 Task: Find connections with filter location Rutherglen with filter topic #Lessonswith filter profile language English with filter current company EDAG Group with filter school Vikram University with filter industry Performing Arts with filter service category Market Strategy with filter keywords title Accountant
Action: Mouse moved to (650, 91)
Screenshot: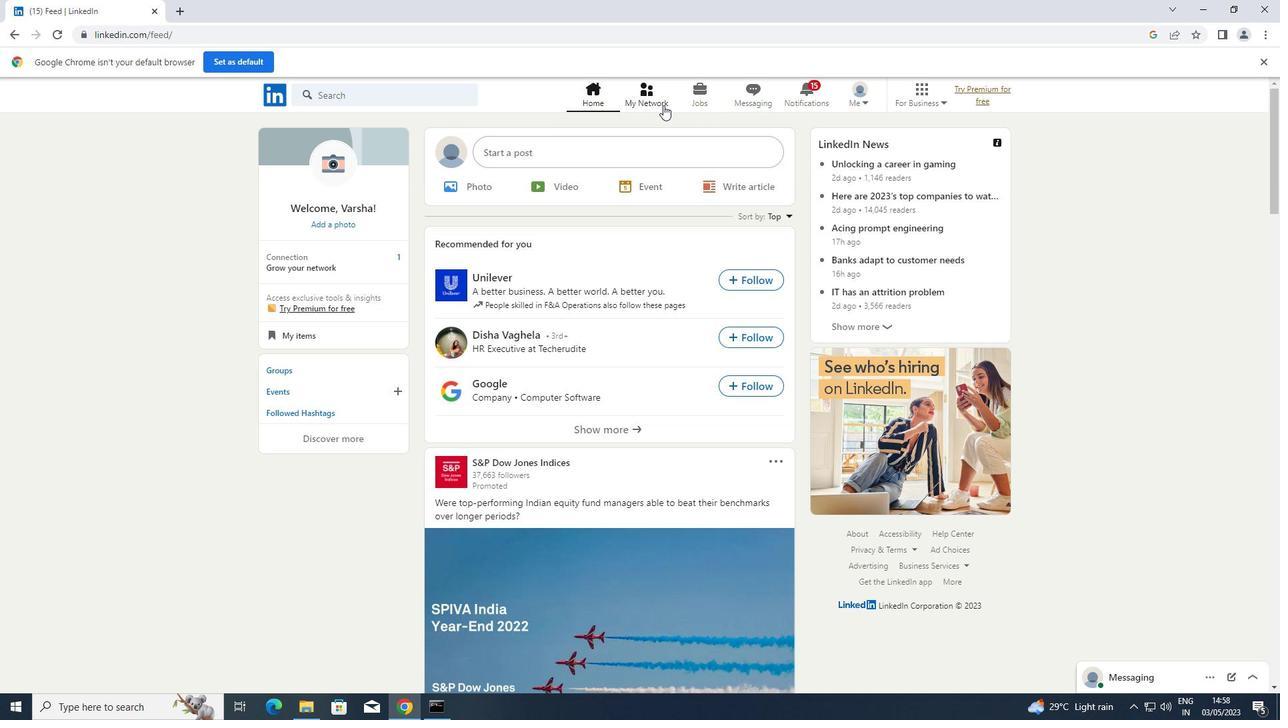 
Action: Mouse pressed left at (650, 91)
Screenshot: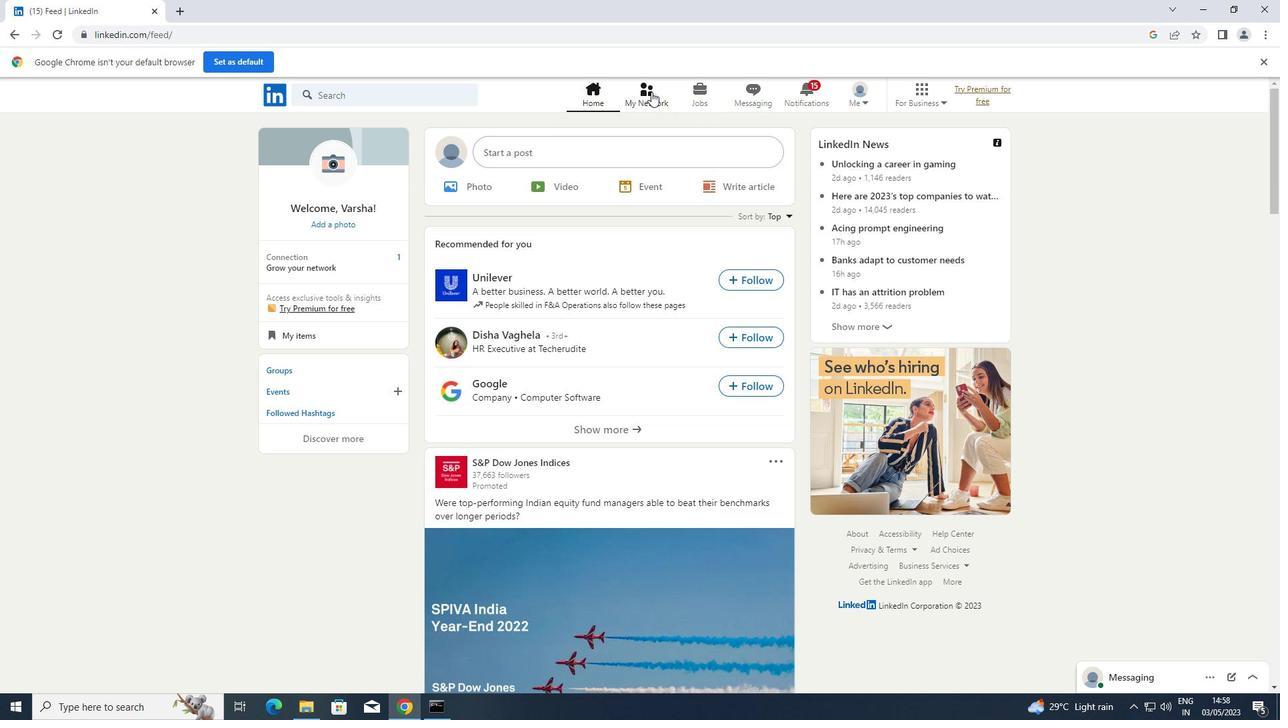 
Action: Mouse moved to (360, 166)
Screenshot: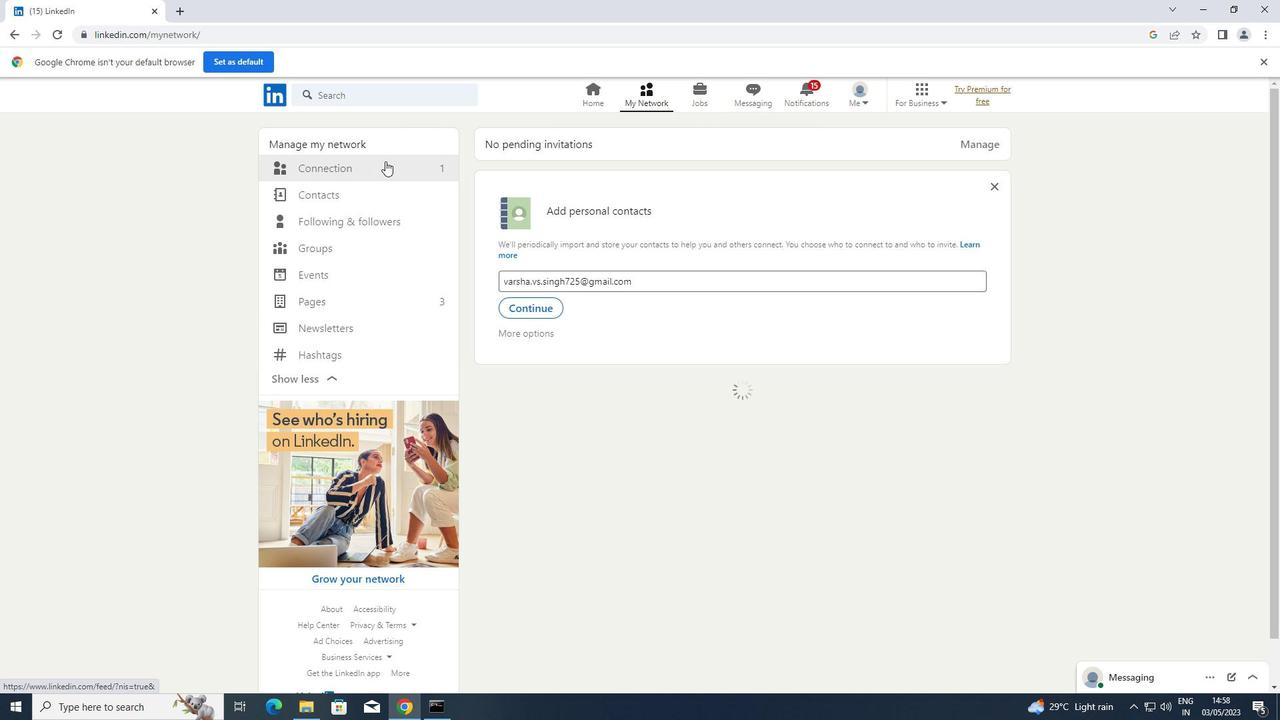 
Action: Mouse pressed left at (360, 166)
Screenshot: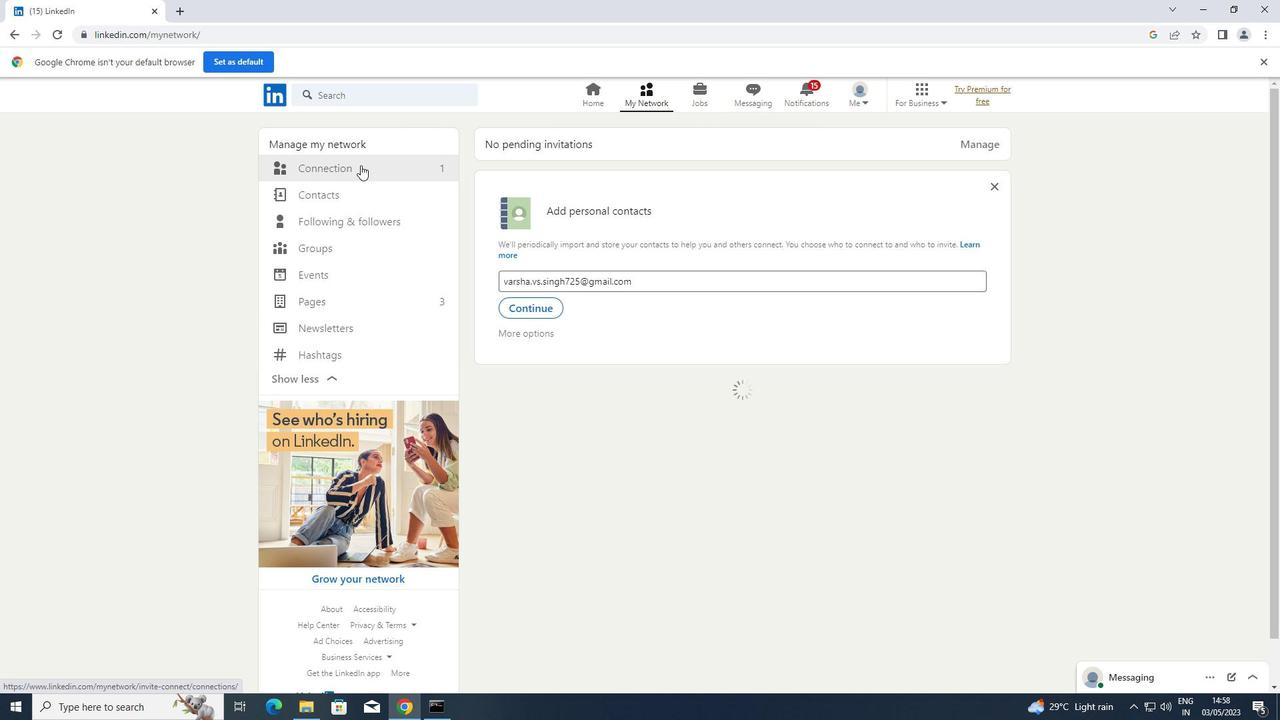 
Action: Mouse moved to (760, 167)
Screenshot: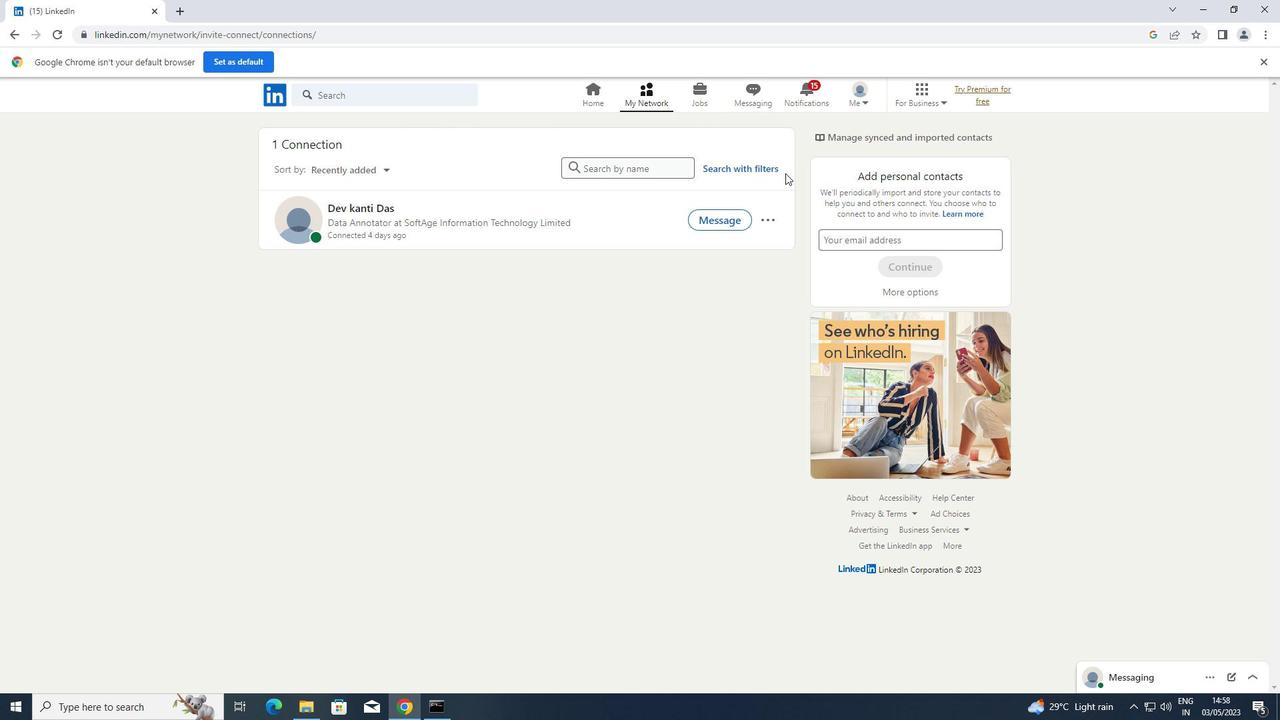 
Action: Mouse pressed left at (760, 167)
Screenshot: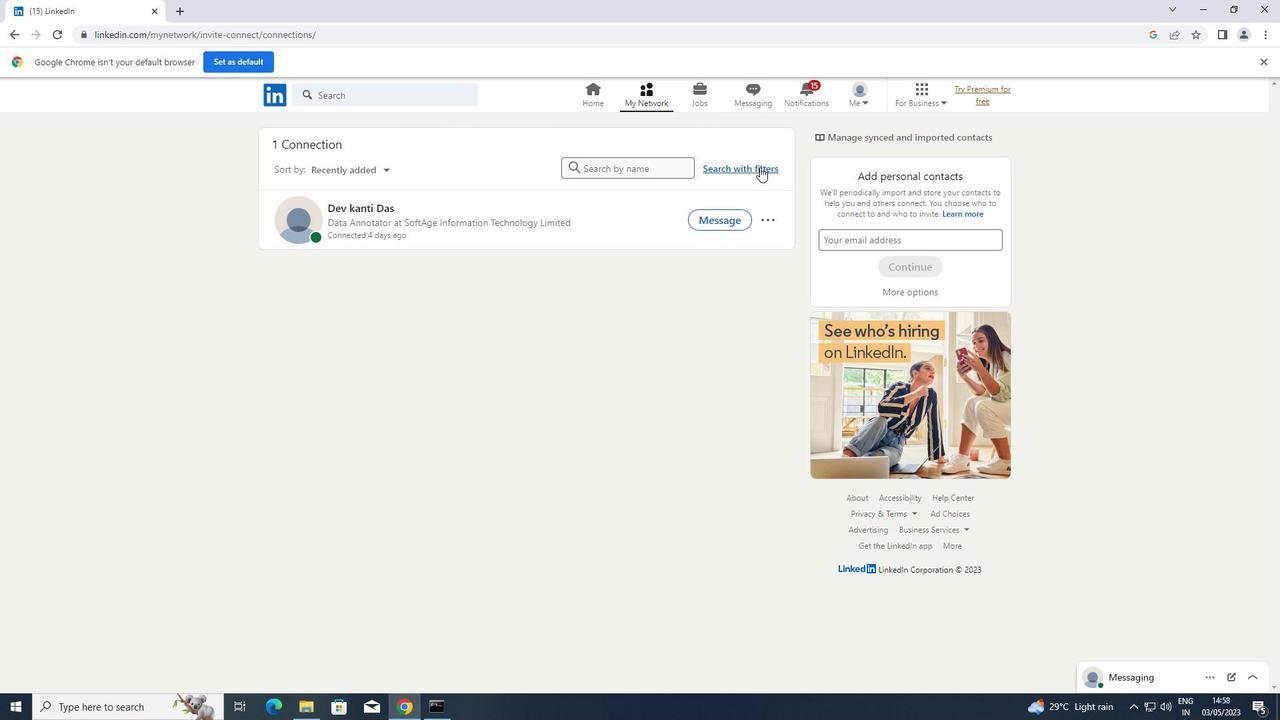 
Action: Mouse moved to (691, 130)
Screenshot: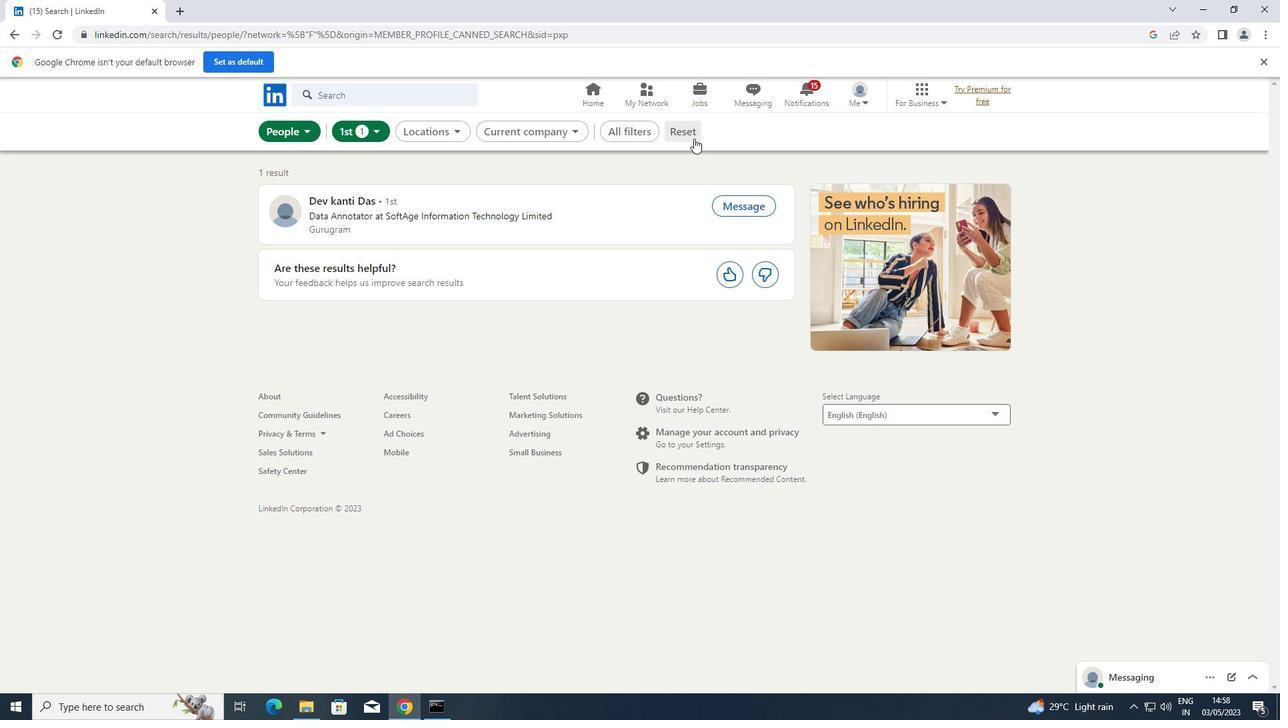
Action: Mouse pressed left at (691, 130)
Screenshot: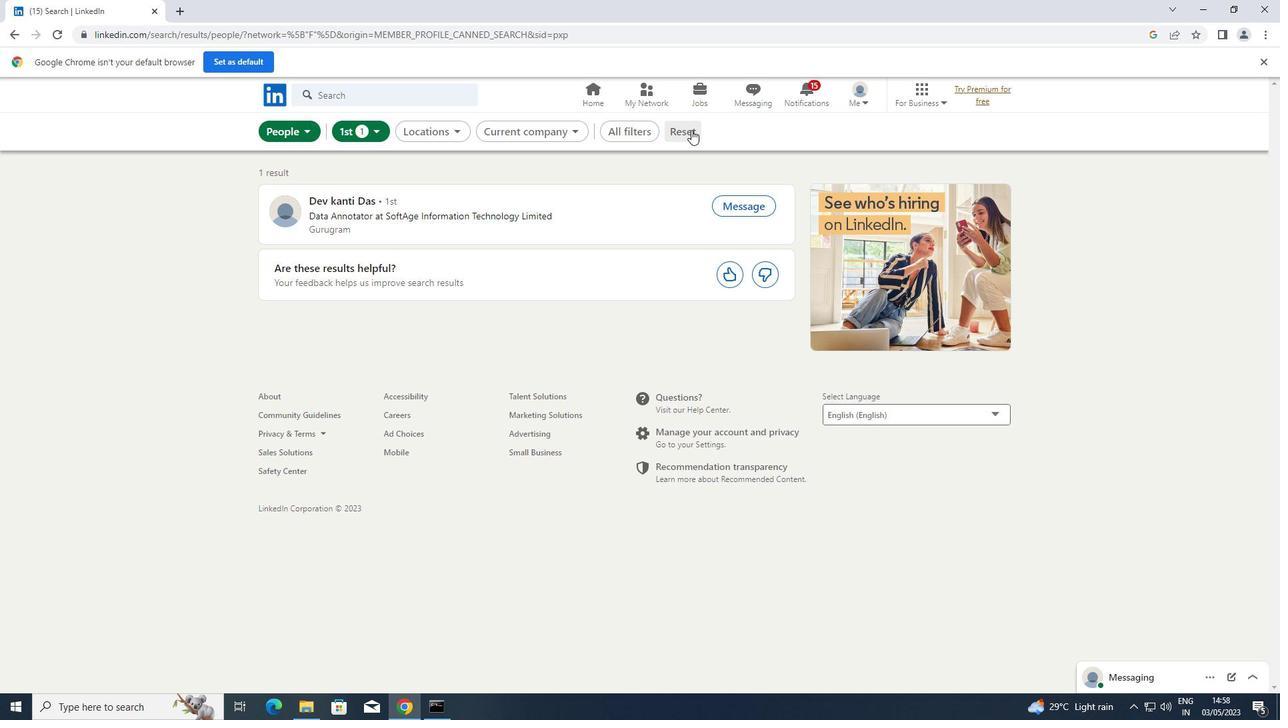 
Action: Mouse moved to (666, 133)
Screenshot: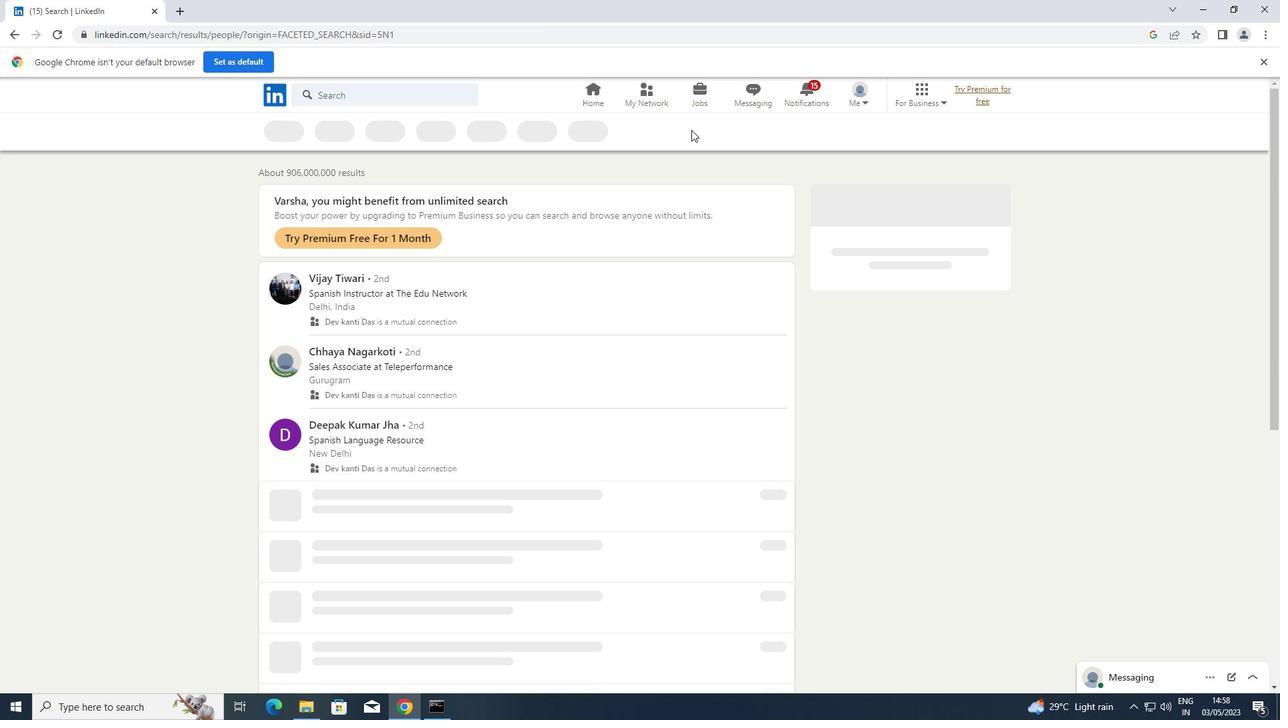 
Action: Mouse pressed left at (666, 133)
Screenshot: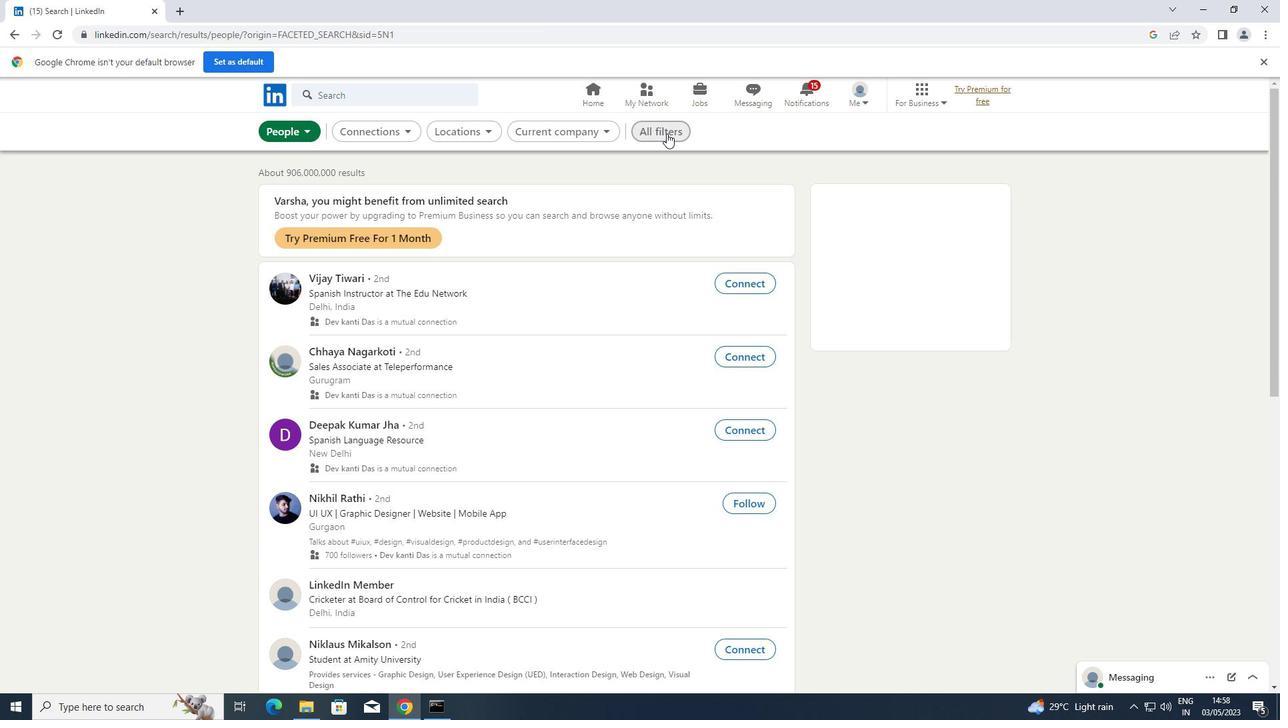 
Action: Mouse moved to (1049, 351)
Screenshot: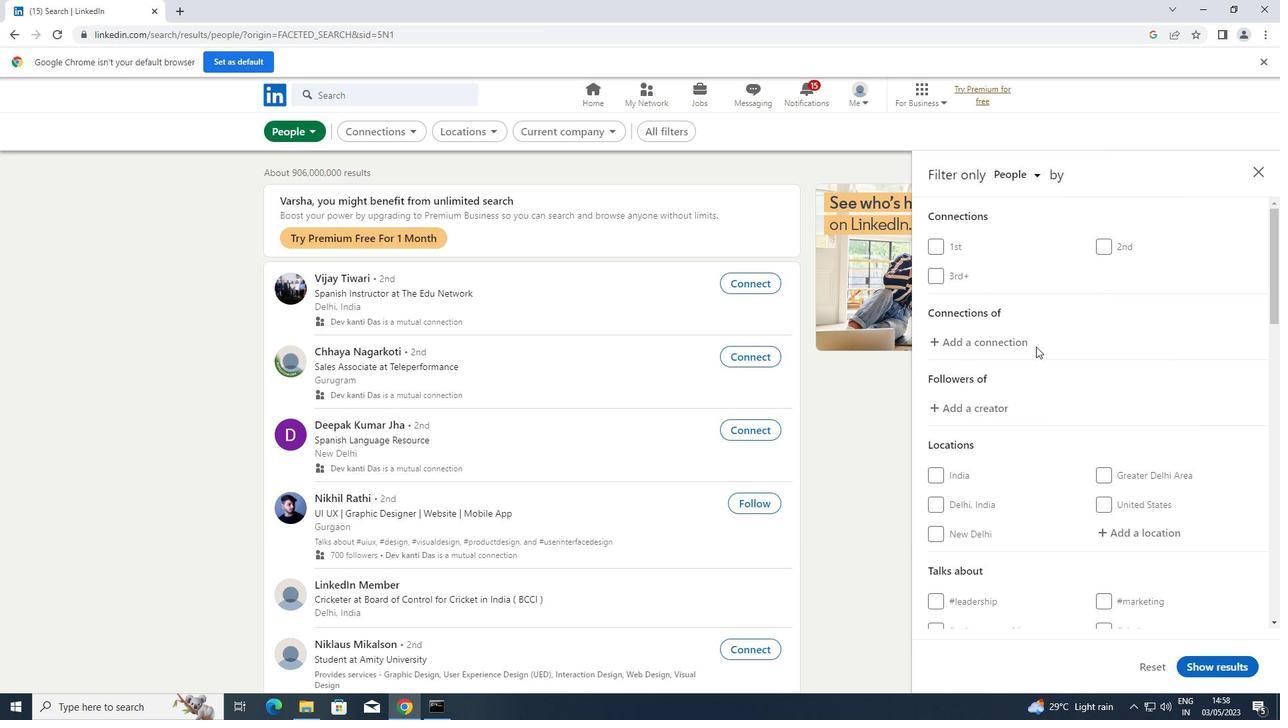 
Action: Mouse scrolled (1049, 350) with delta (0, 0)
Screenshot: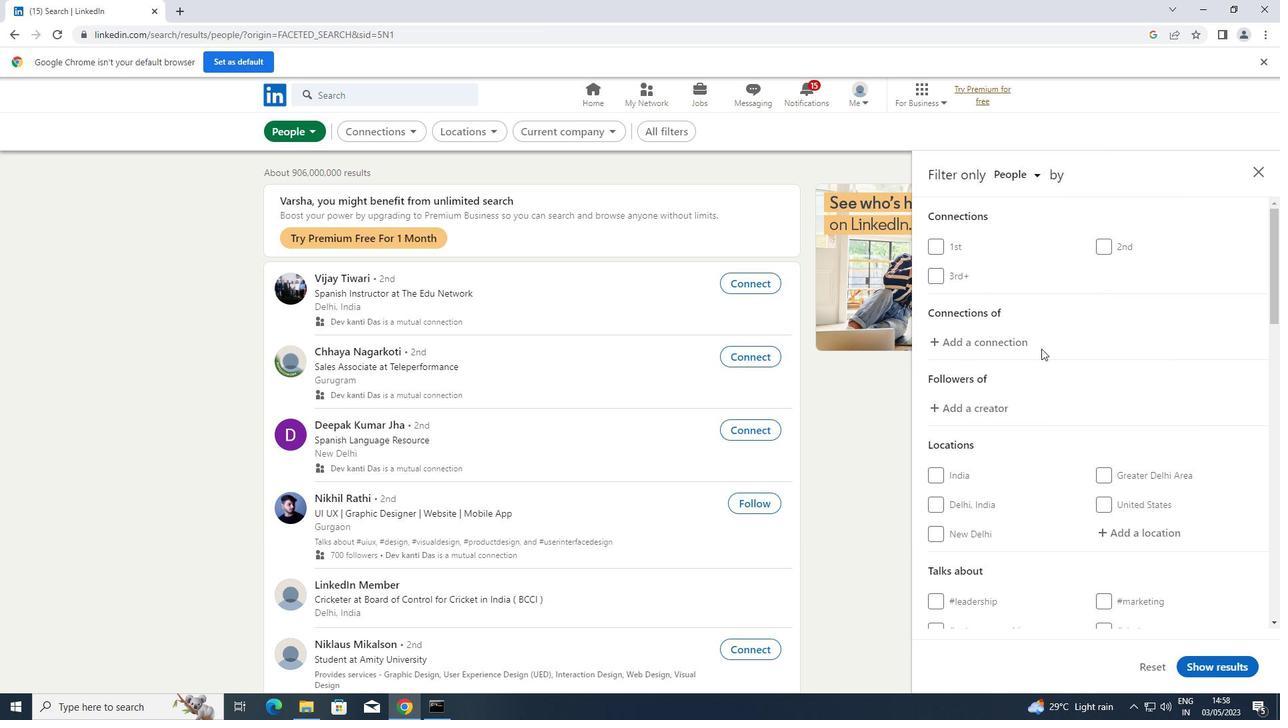 
Action: Mouse scrolled (1049, 350) with delta (0, 0)
Screenshot: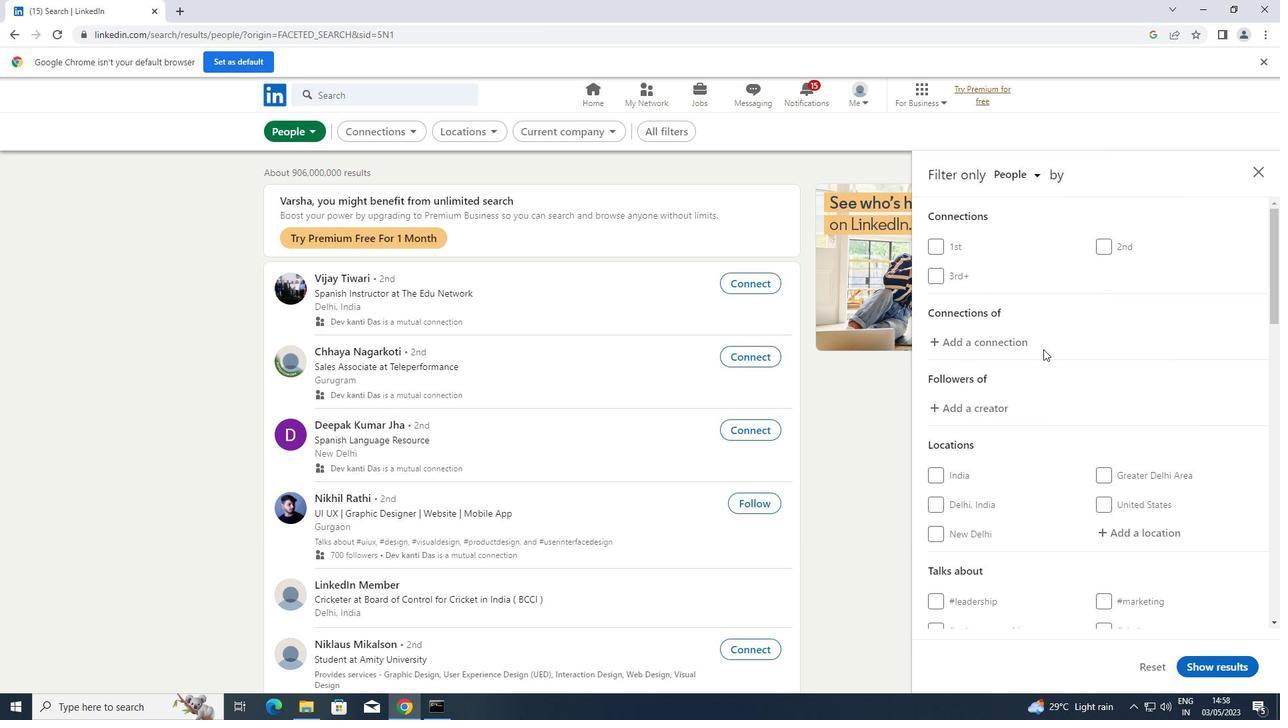 
Action: Mouse moved to (1115, 393)
Screenshot: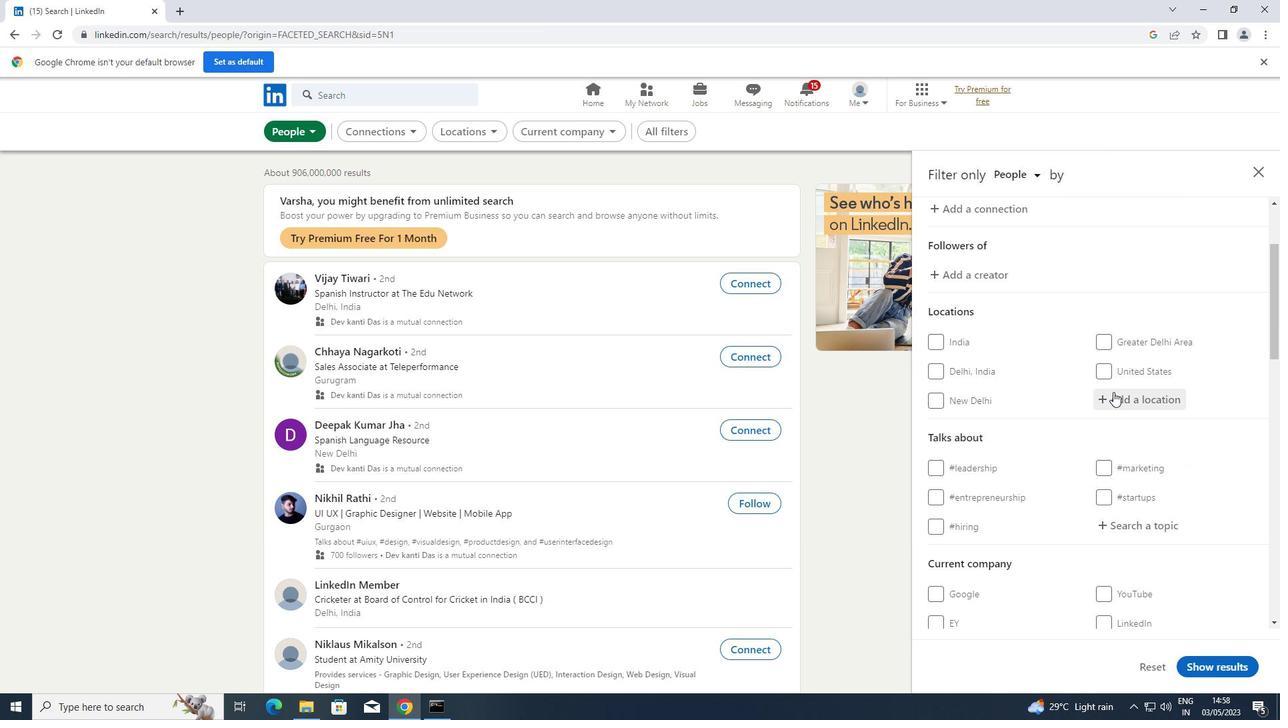 
Action: Mouse pressed left at (1115, 393)
Screenshot: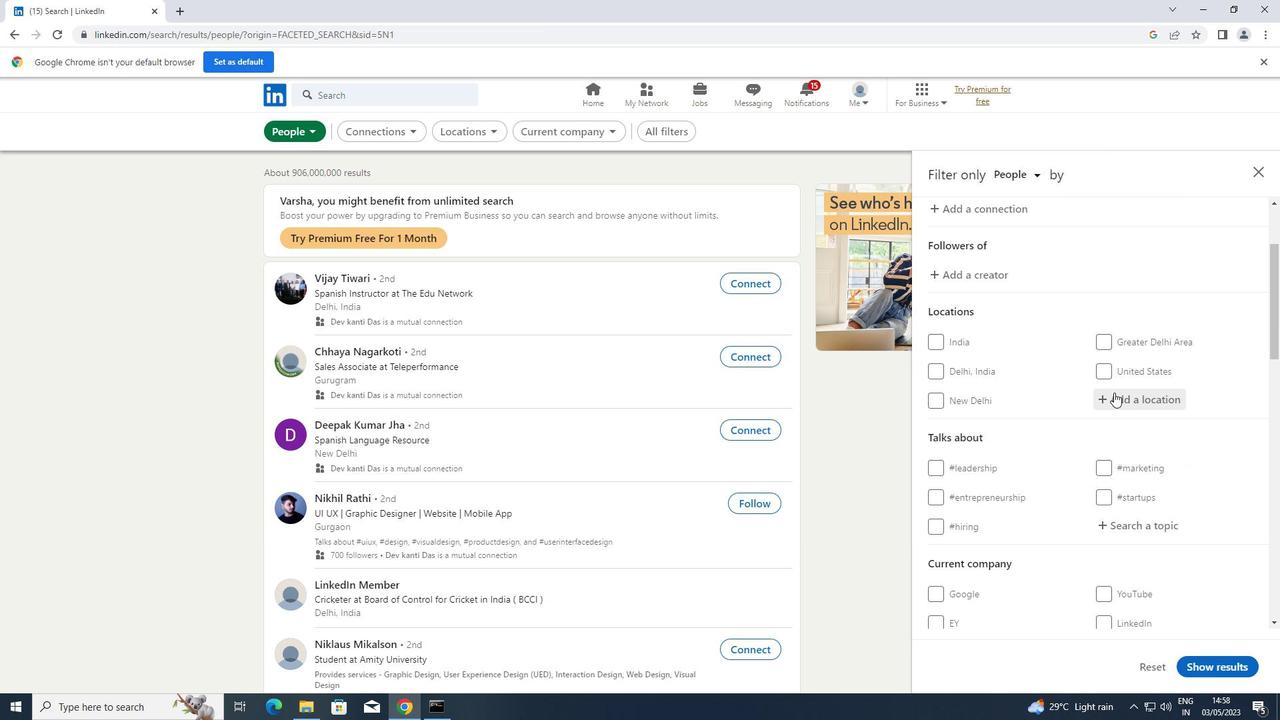 
Action: Key pressed <Key.shift>RUTHERGLEN
Screenshot: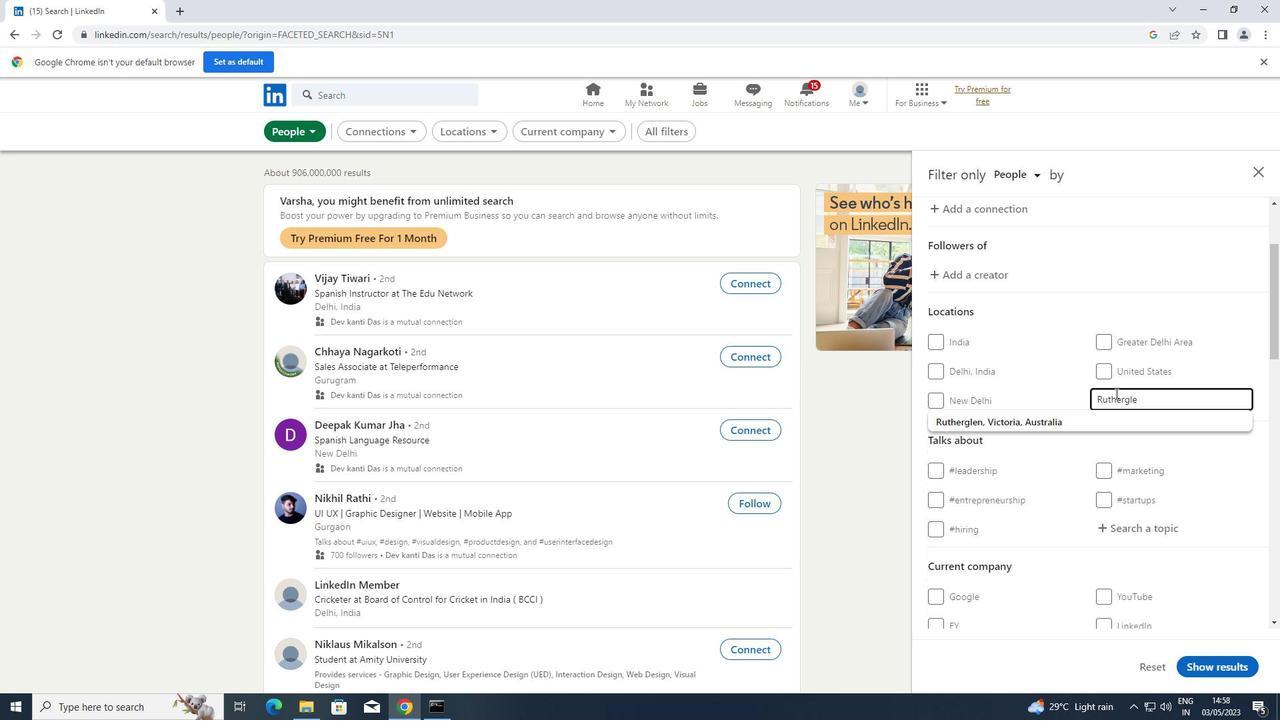 
Action: Mouse moved to (1127, 522)
Screenshot: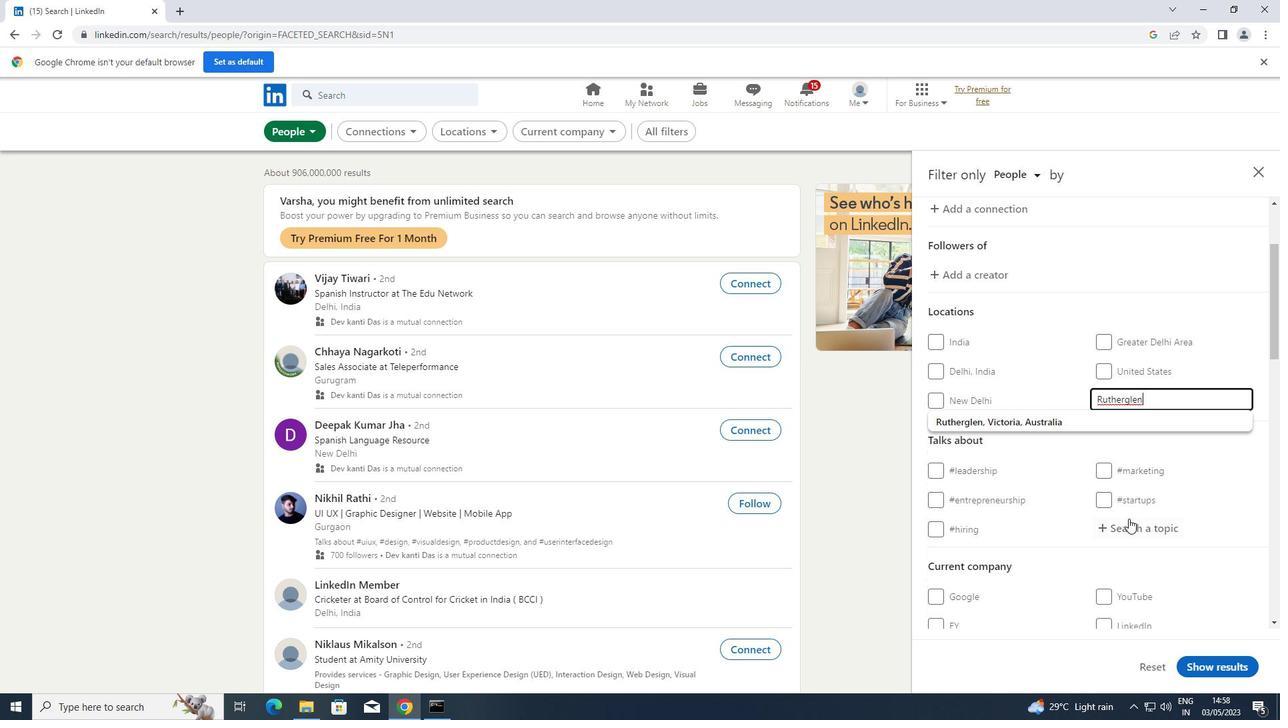 
Action: Mouse pressed left at (1127, 522)
Screenshot: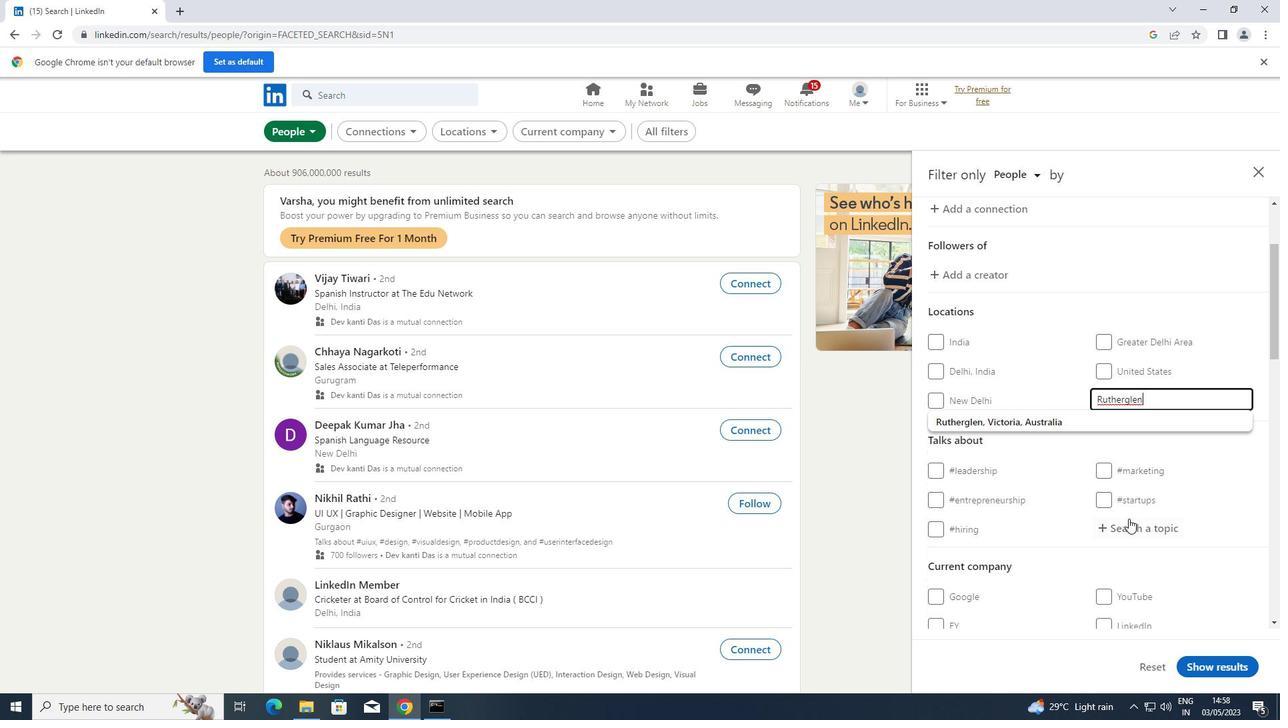
Action: Key pressed <Key.shift>LESSONS
Screenshot: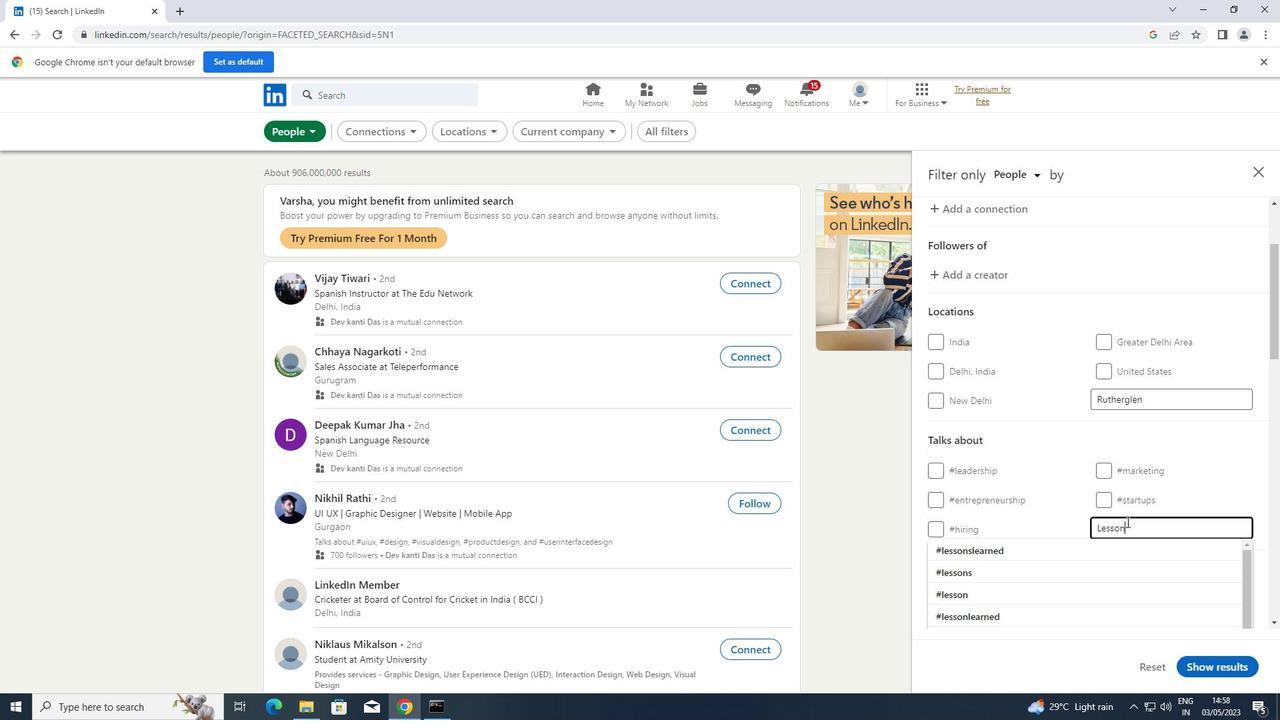 
Action: Mouse moved to (1040, 566)
Screenshot: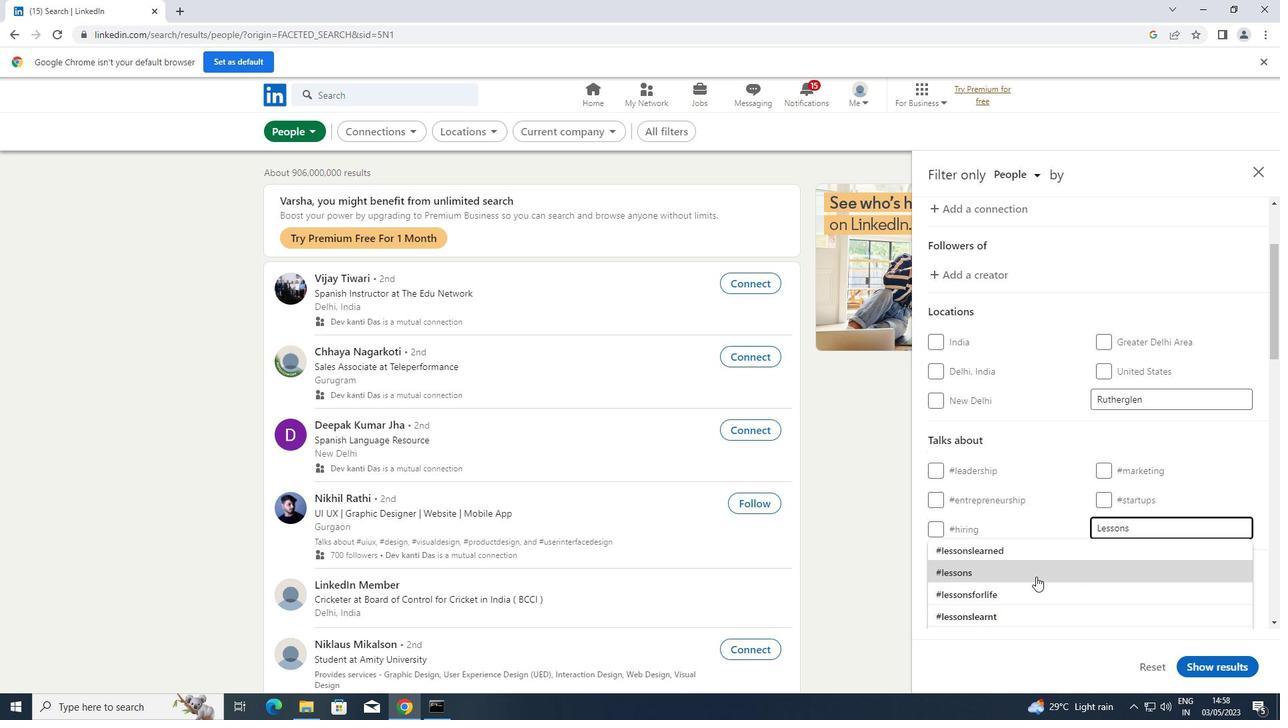 
Action: Mouse pressed left at (1040, 566)
Screenshot: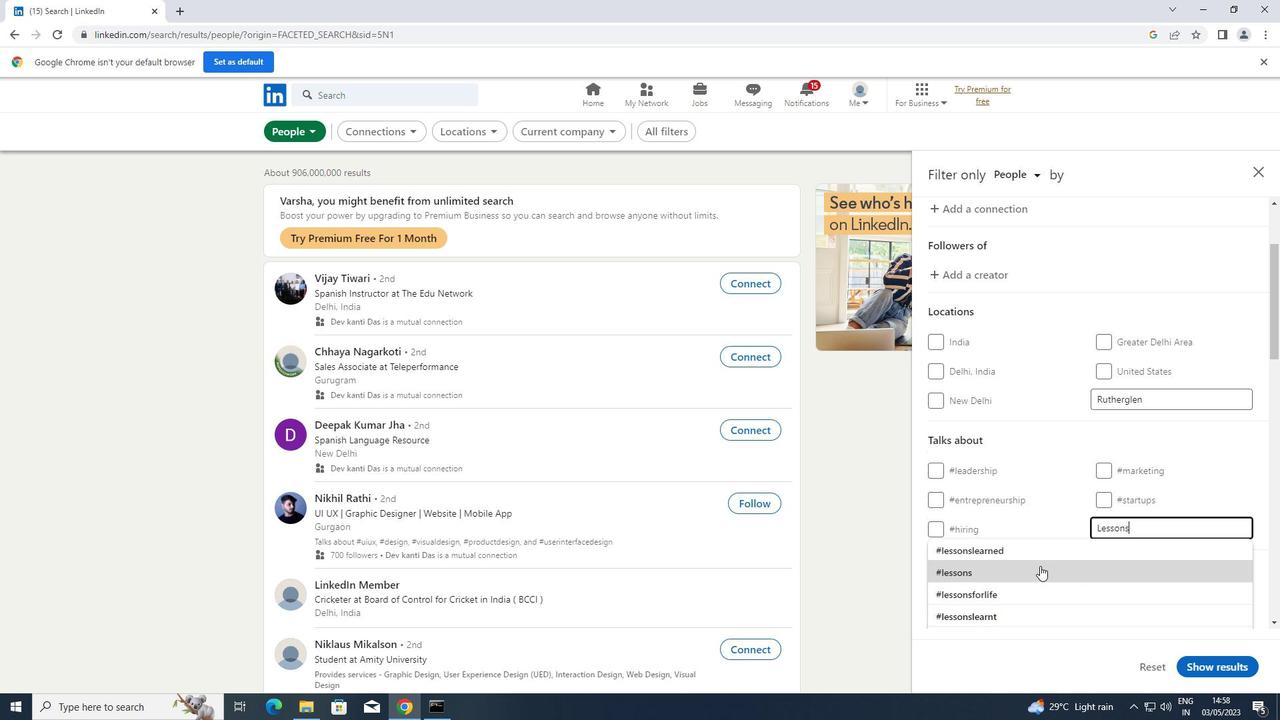
Action: Mouse scrolled (1040, 565) with delta (0, 0)
Screenshot: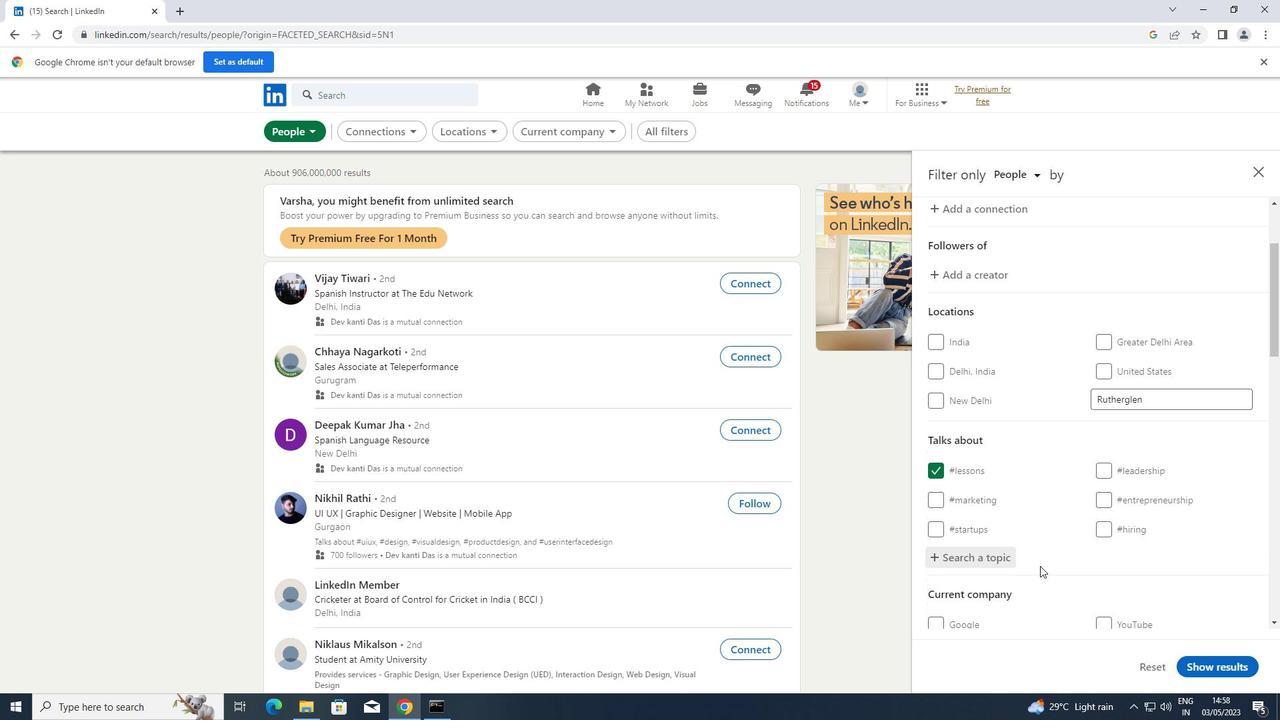 
Action: Mouse scrolled (1040, 565) with delta (0, 0)
Screenshot: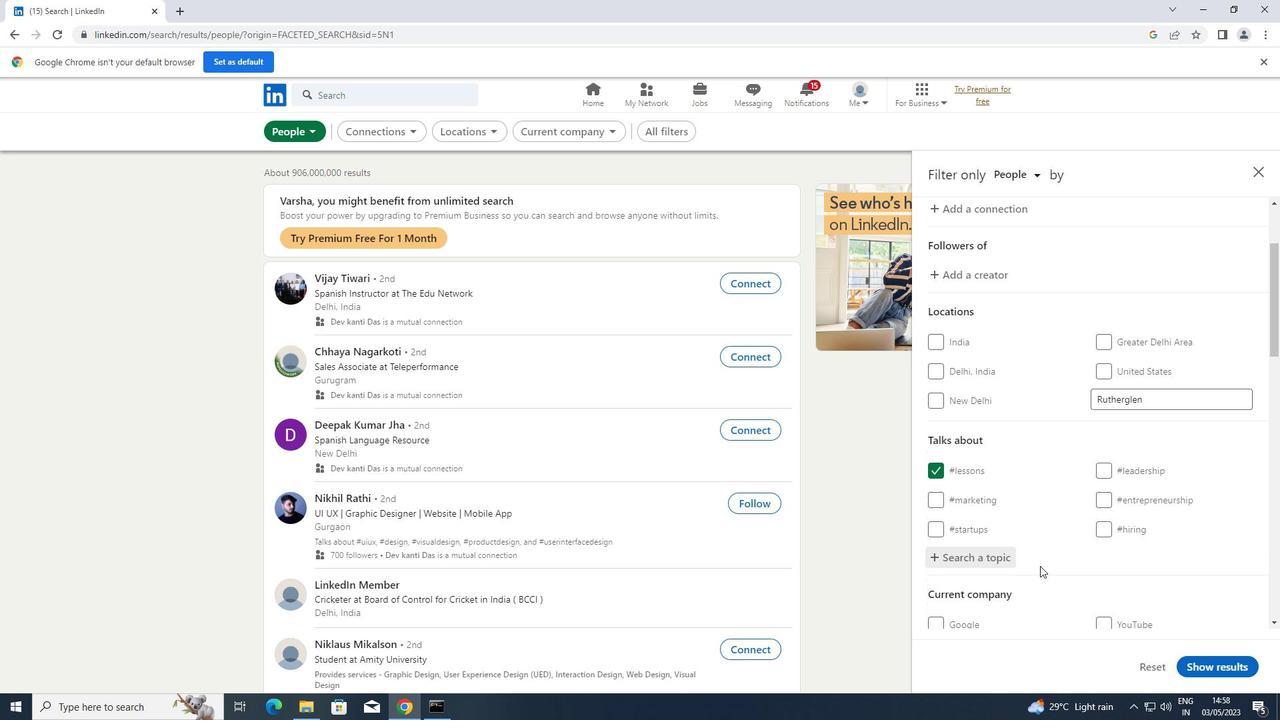 
Action: Mouse scrolled (1040, 565) with delta (0, 0)
Screenshot: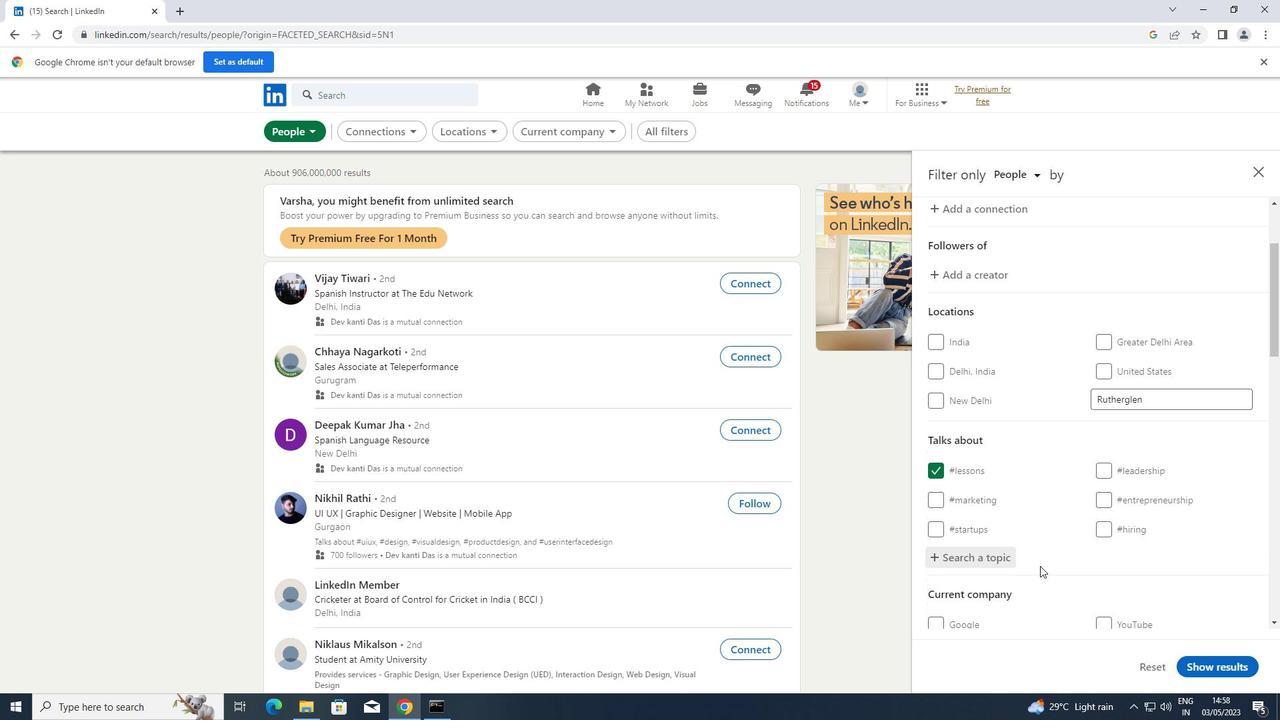 
Action: Mouse scrolled (1040, 565) with delta (0, 0)
Screenshot: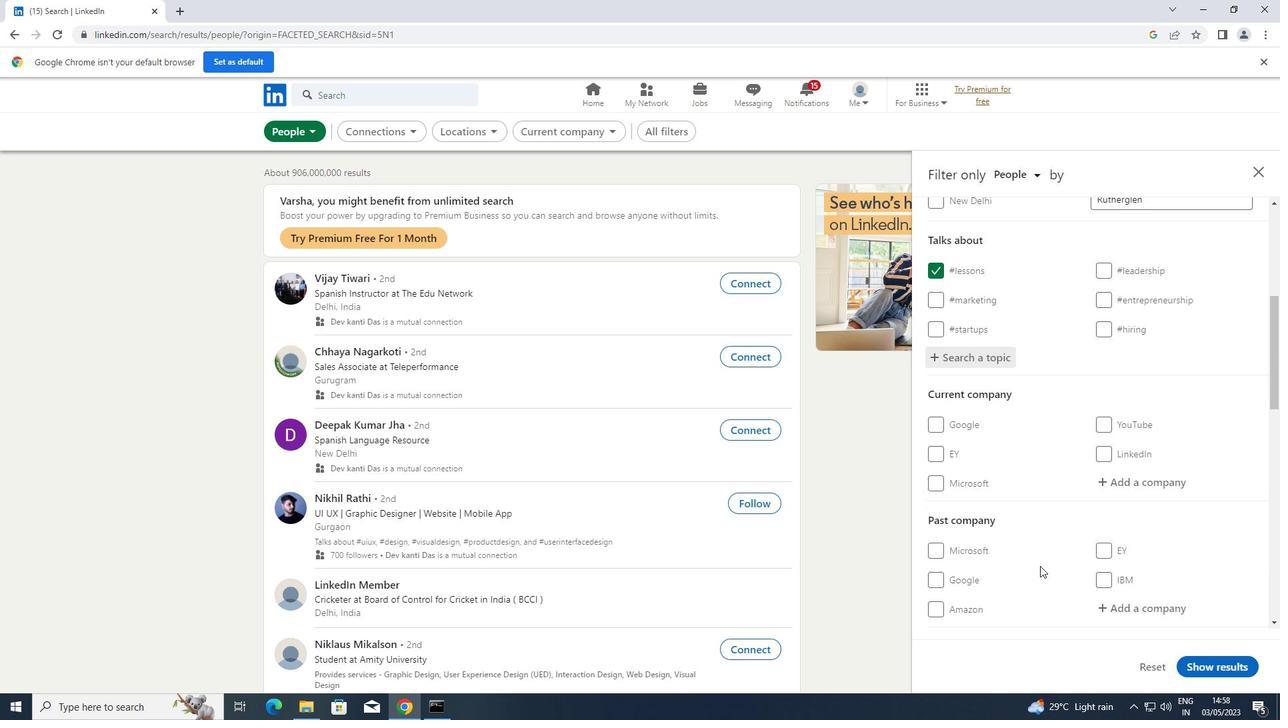 
Action: Mouse scrolled (1040, 565) with delta (0, 0)
Screenshot: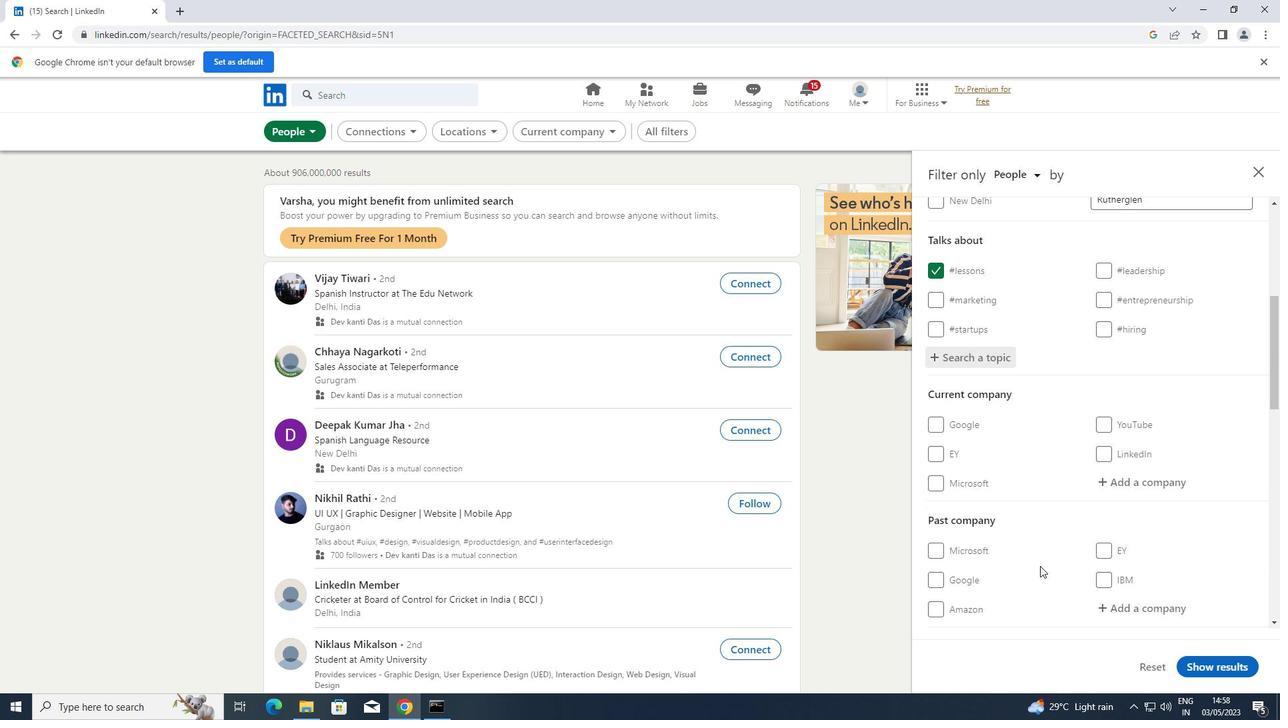 
Action: Mouse scrolled (1040, 565) with delta (0, 0)
Screenshot: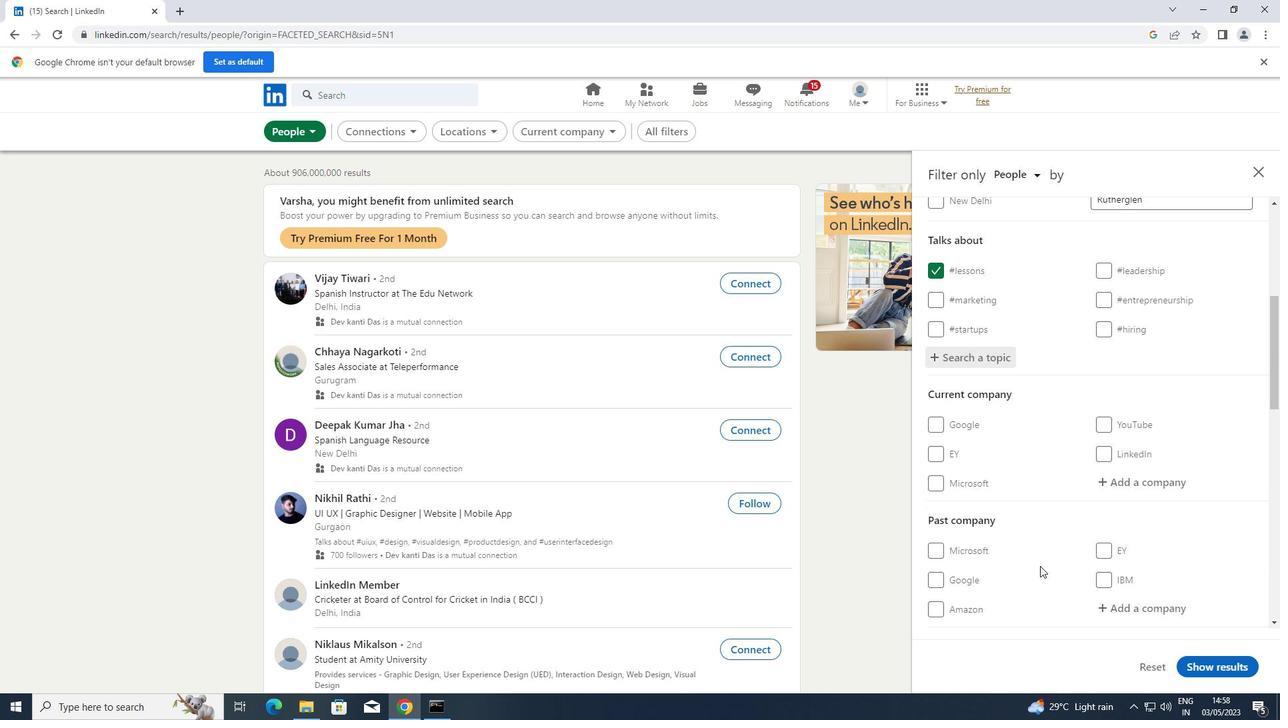 
Action: Mouse scrolled (1040, 565) with delta (0, 0)
Screenshot: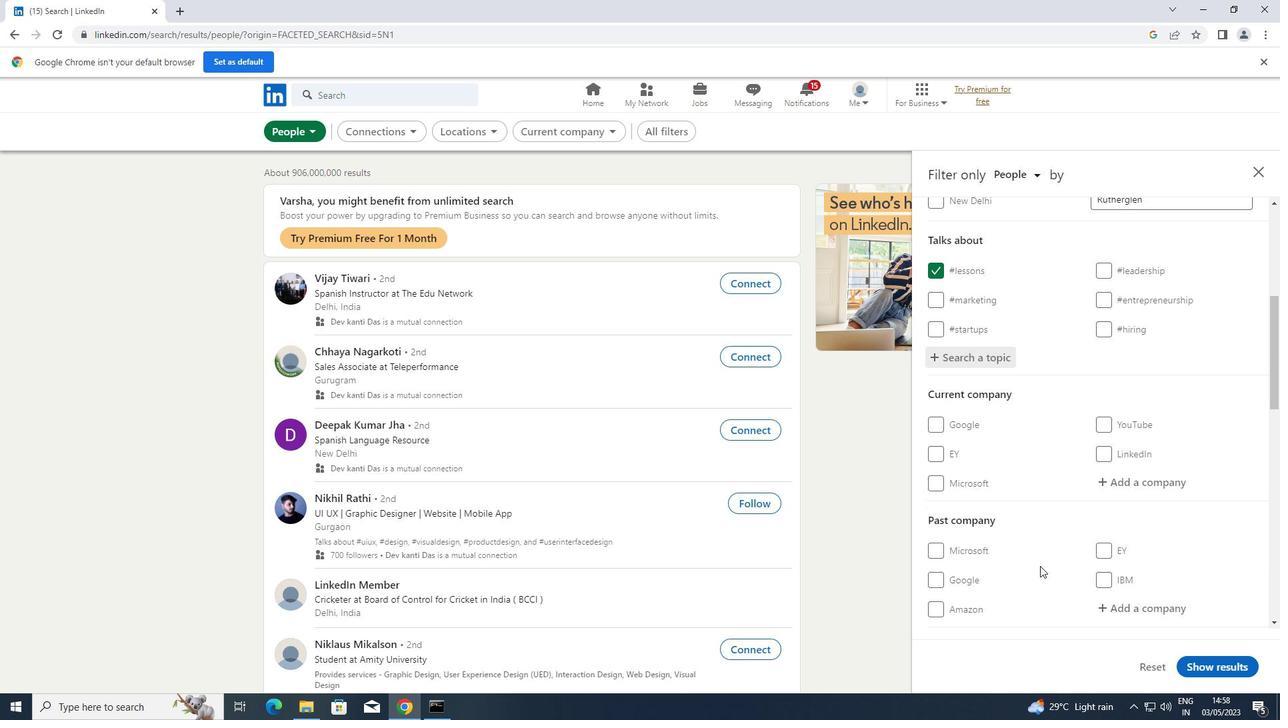 
Action: Mouse scrolled (1040, 565) with delta (0, 0)
Screenshot: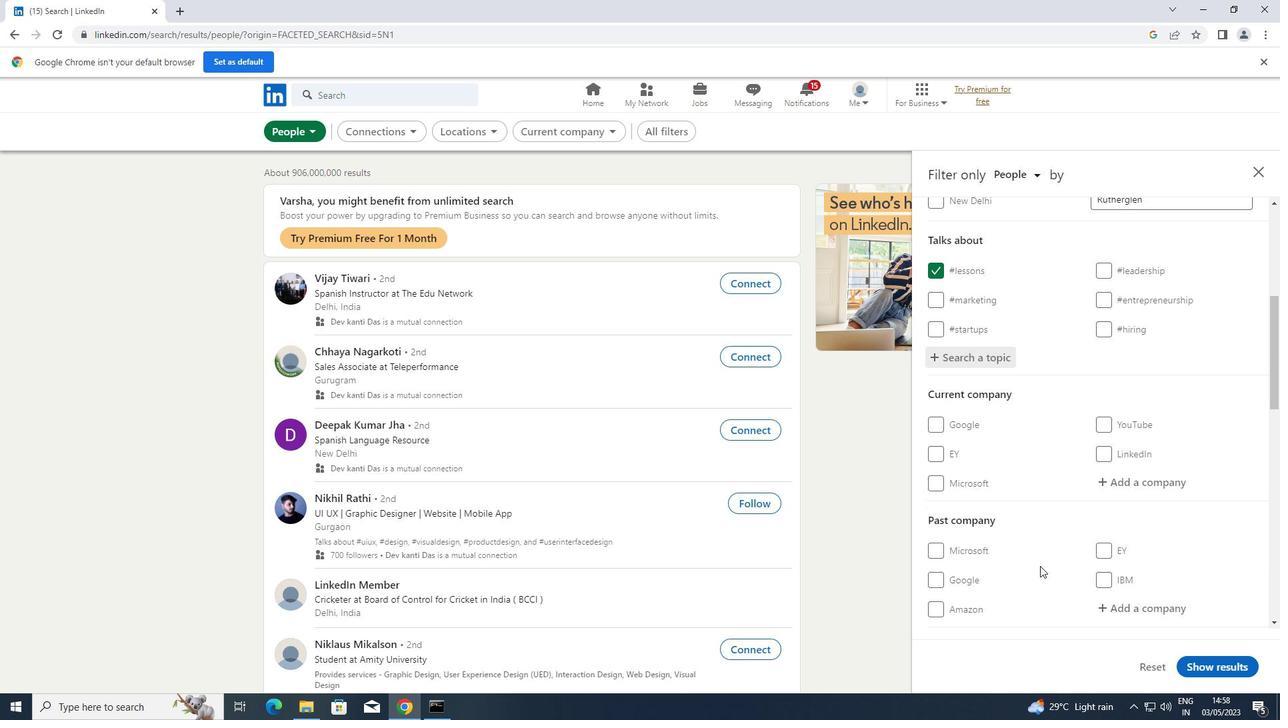 
Action: Mouse scrolled (1040, 565) with delta (0, 0)
Screenshot: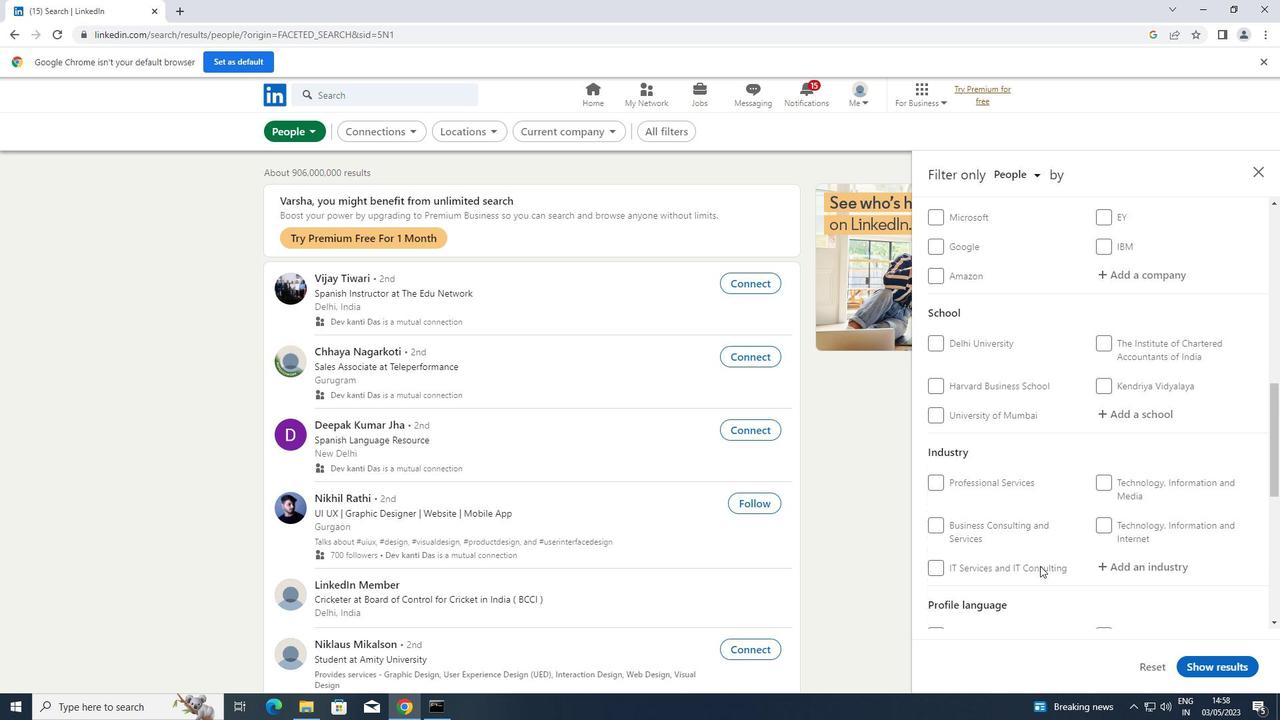 
Action: Mouse scrolled (1040, 565) with delta (0, 0)
Screenshot: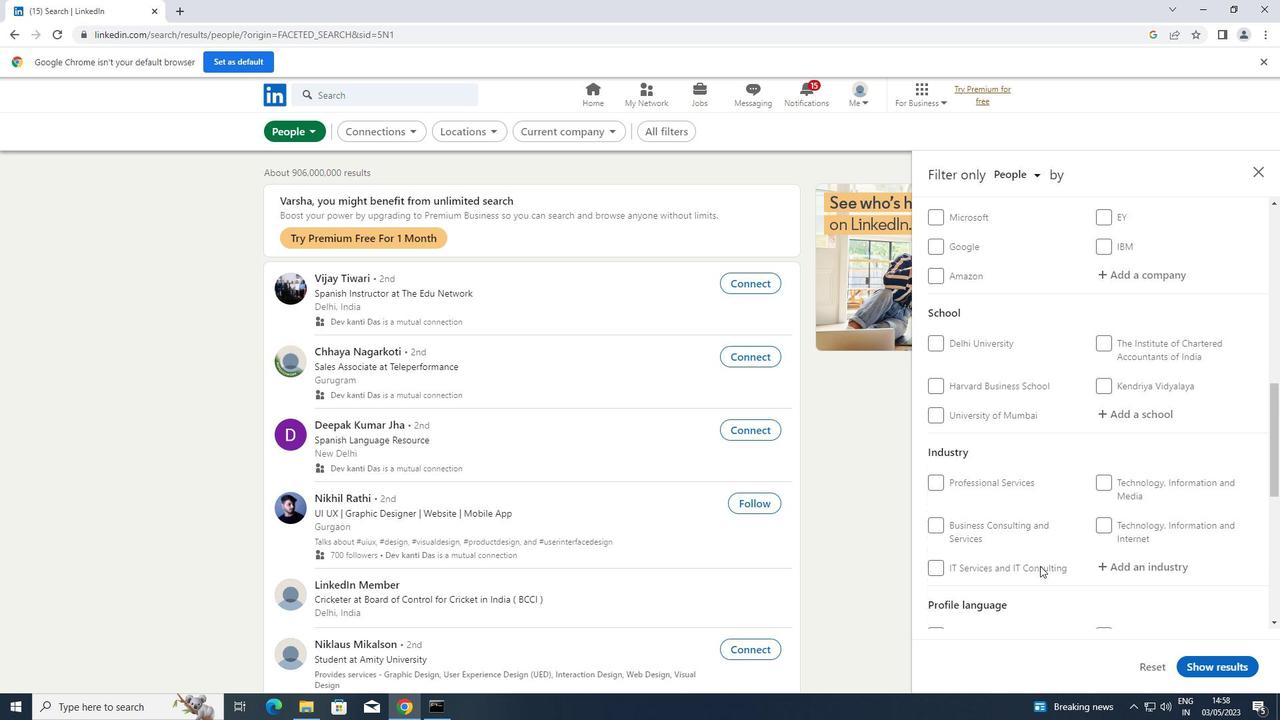 
Action: Mouse moved to (932, 503)
Screenshot: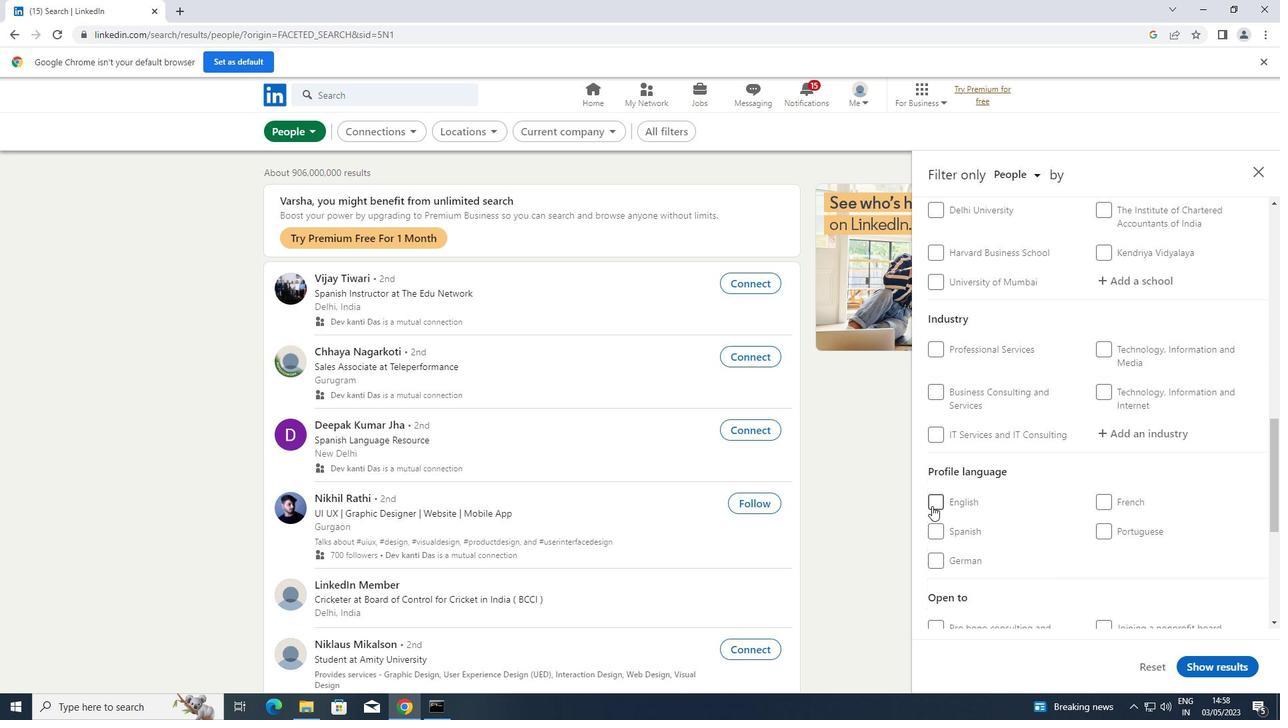 
Action: Mouse pressed left at (932, 503)
Screenshot: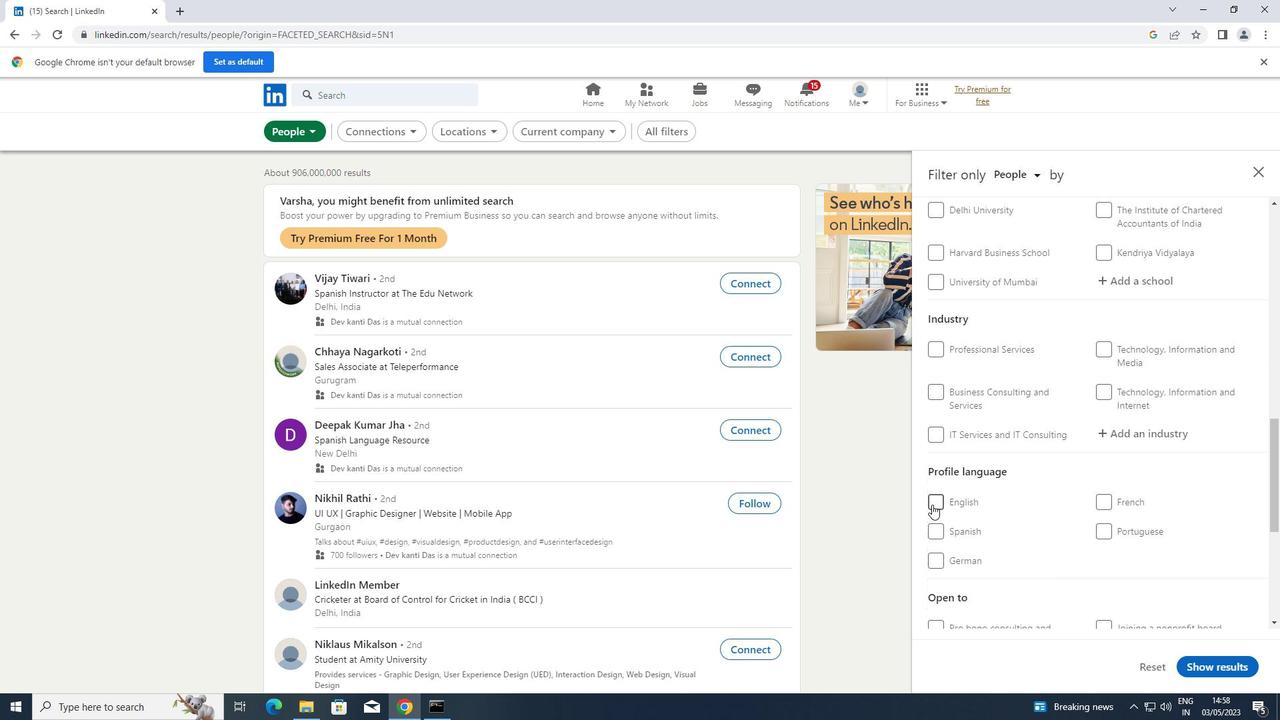 
Action: Mouse moved to (976, 496)
Screenshot: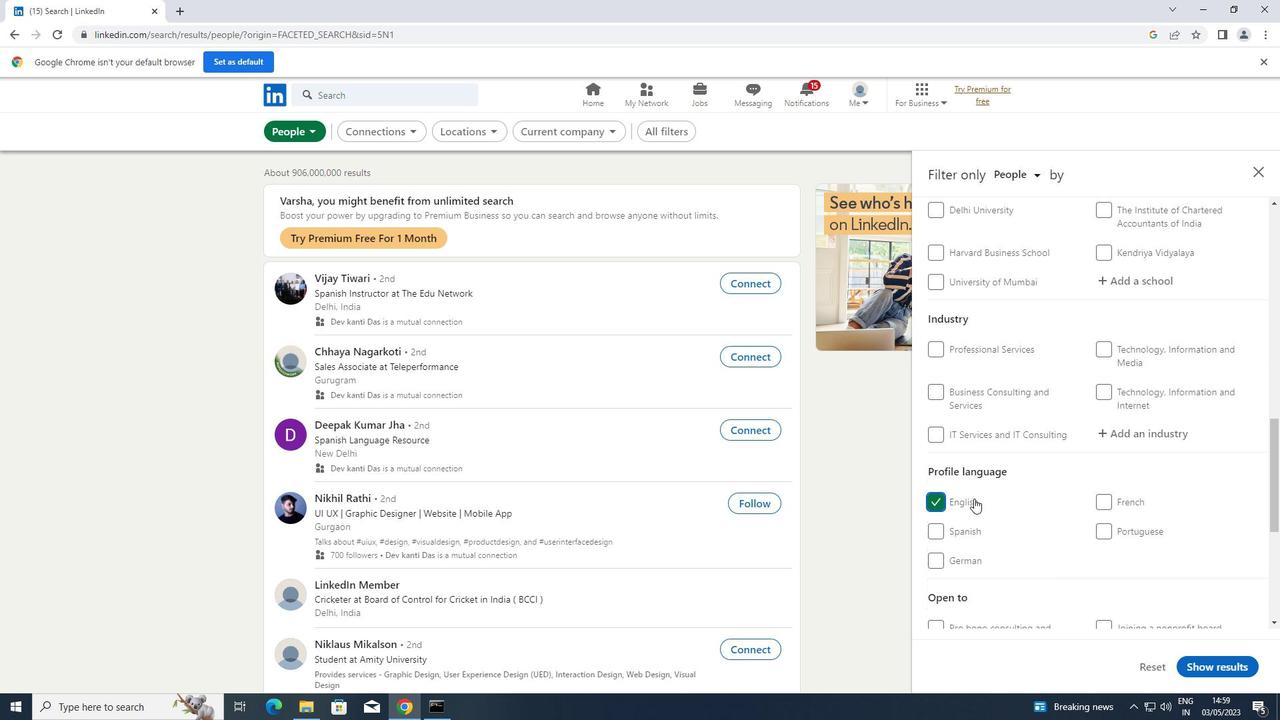 
Action: Mouse scrolled (976, 497) with delta (0, 0)
Screenshot: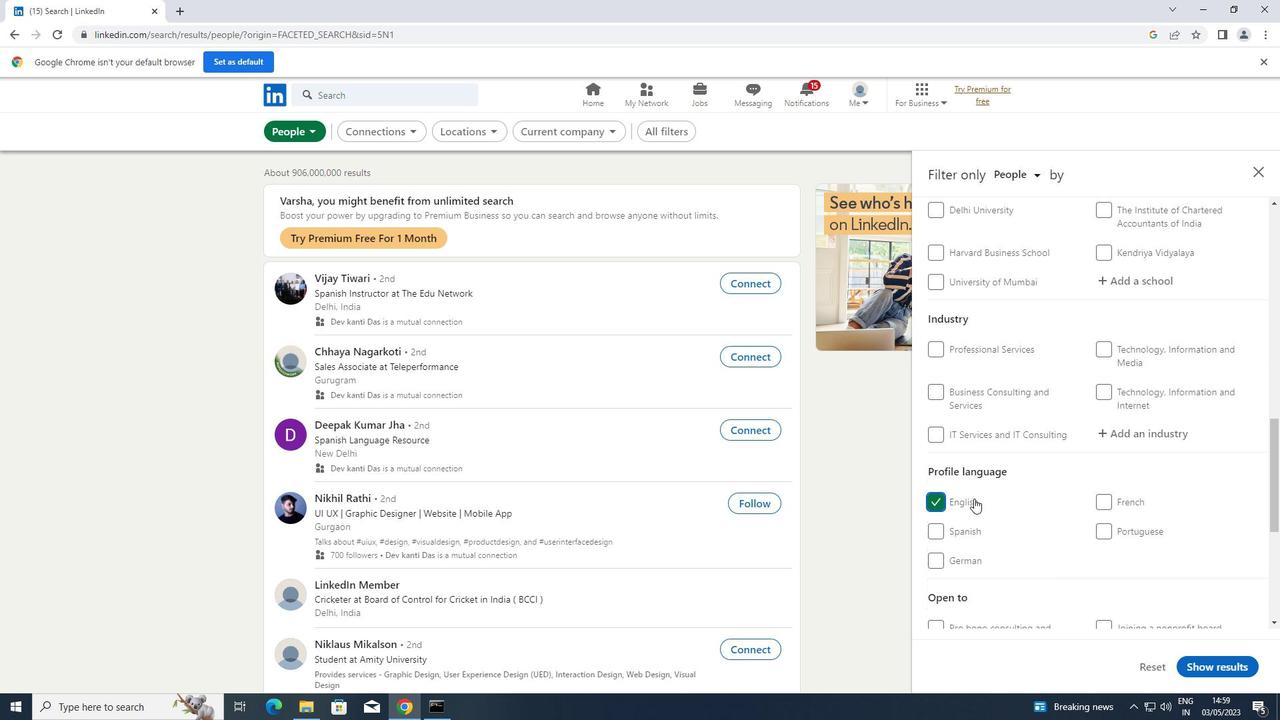 
Action: Mouse scrolled (976, 497) with delta (0, 0)
Screenshot: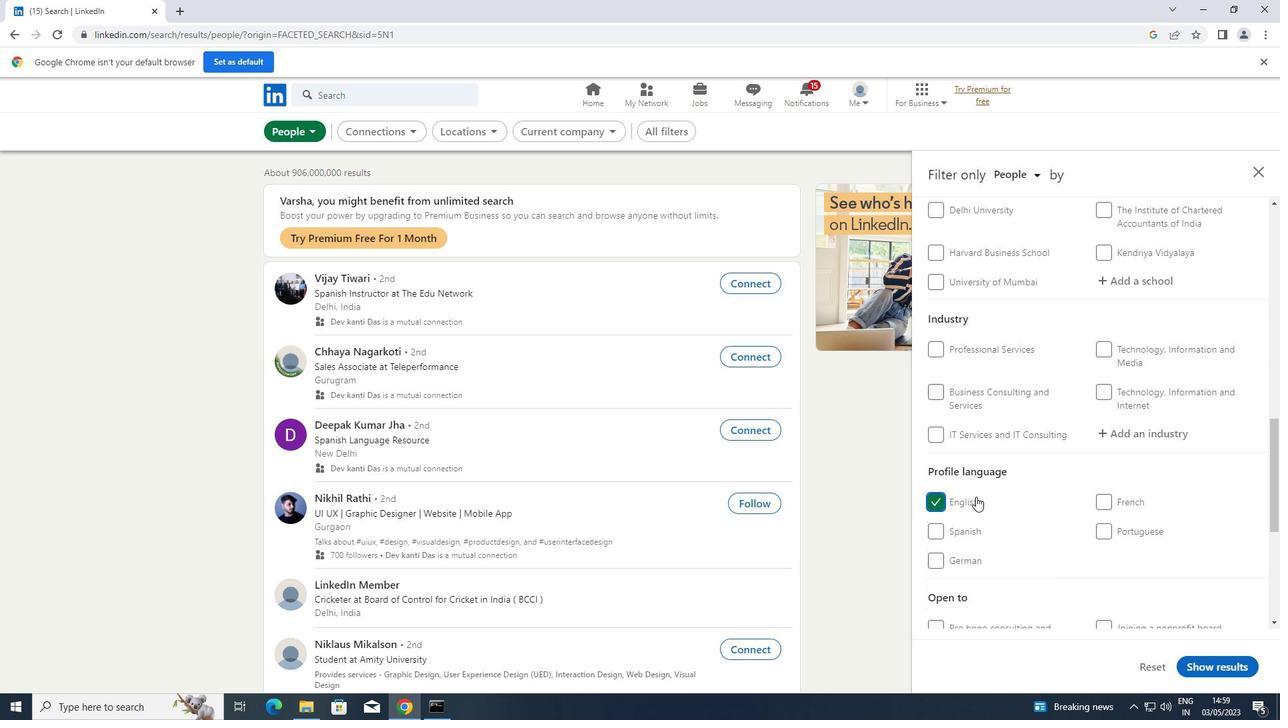 
Action: Mouse moved to (978, 496)
Screenshot: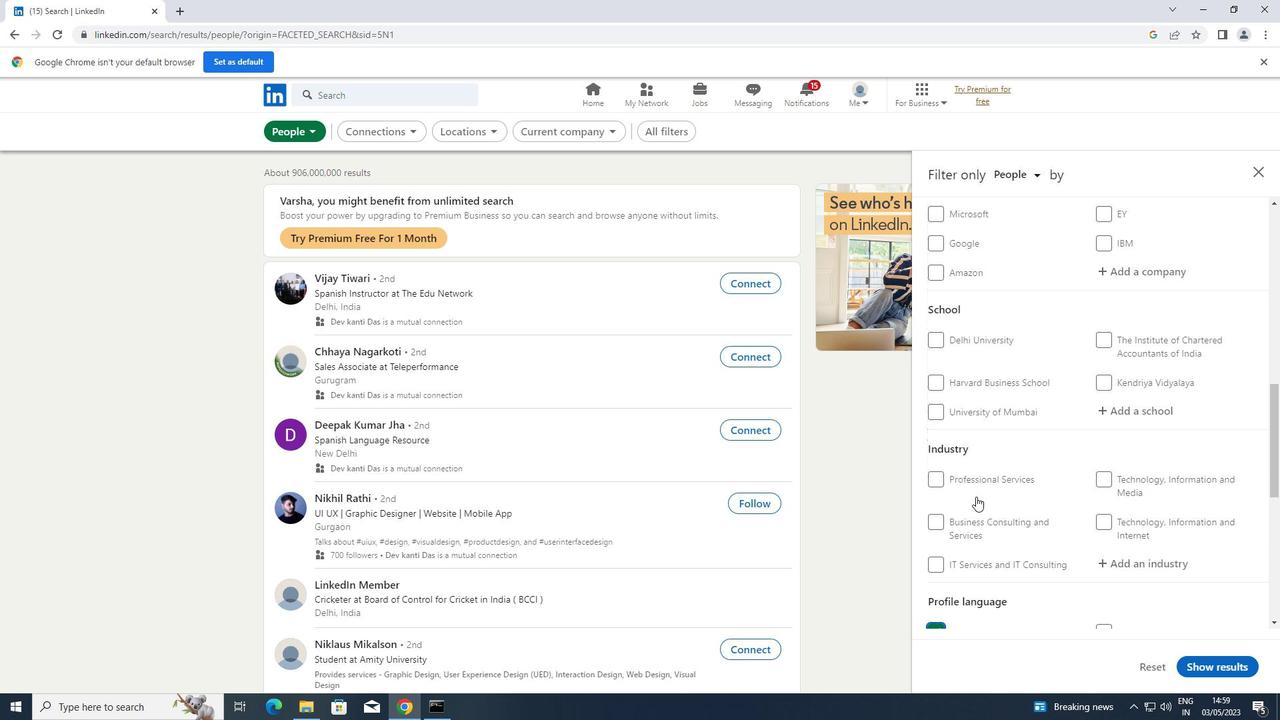
Action: Mouse scrolled (978, 497) with delta (0, 0)
Screenshot: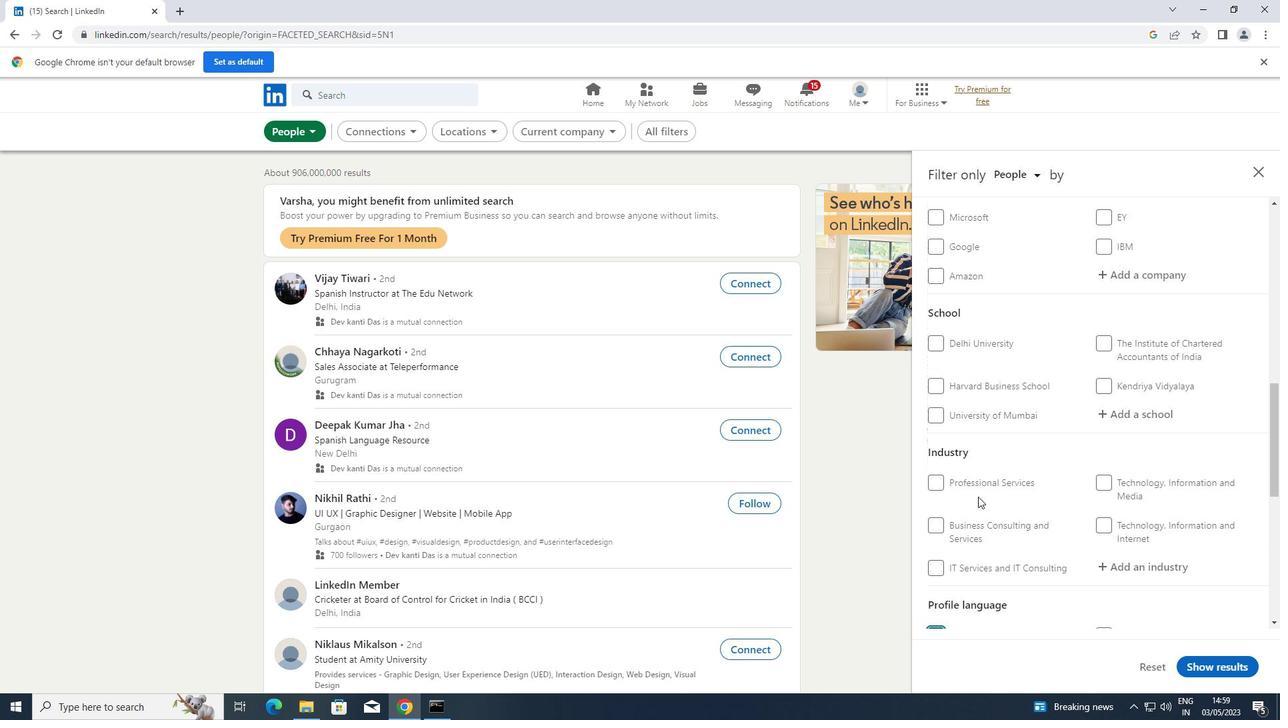
Action: Mouse scrolled (978, 497) with delta (0, 0)
Screenshot: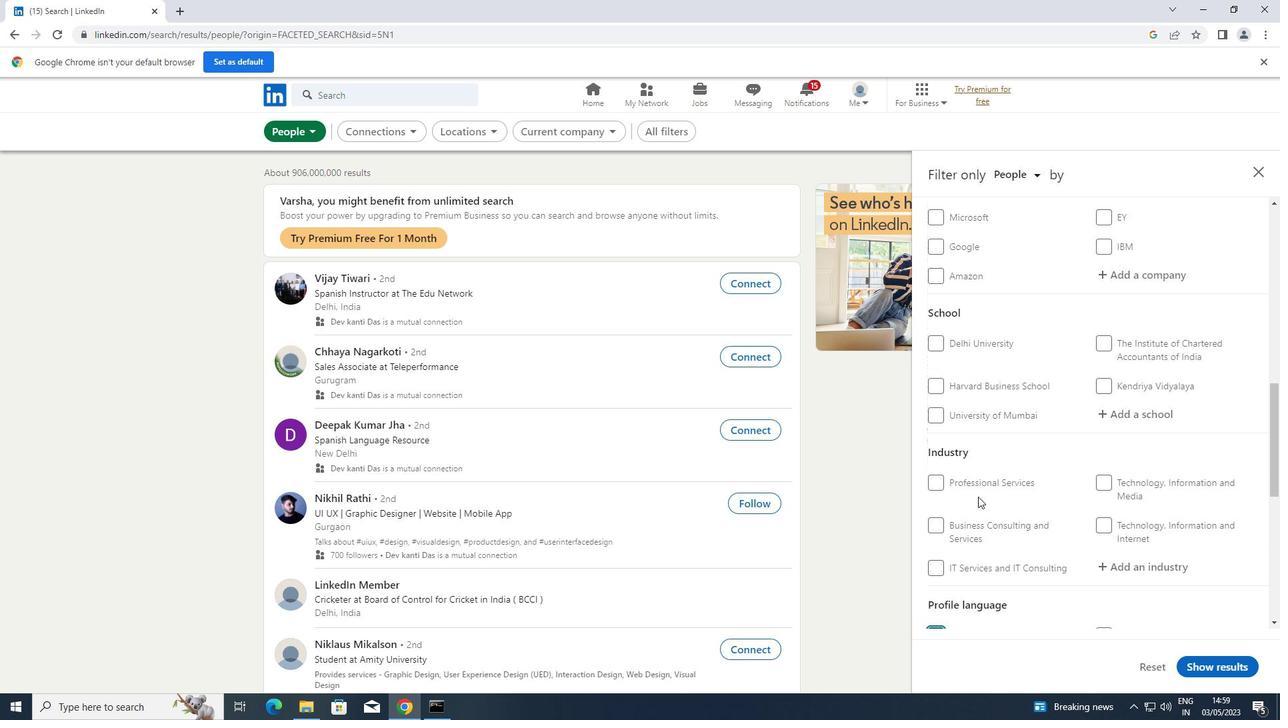 
Action: Mouse scrolled (978, 497) with delta (0, 0)
Screenshot: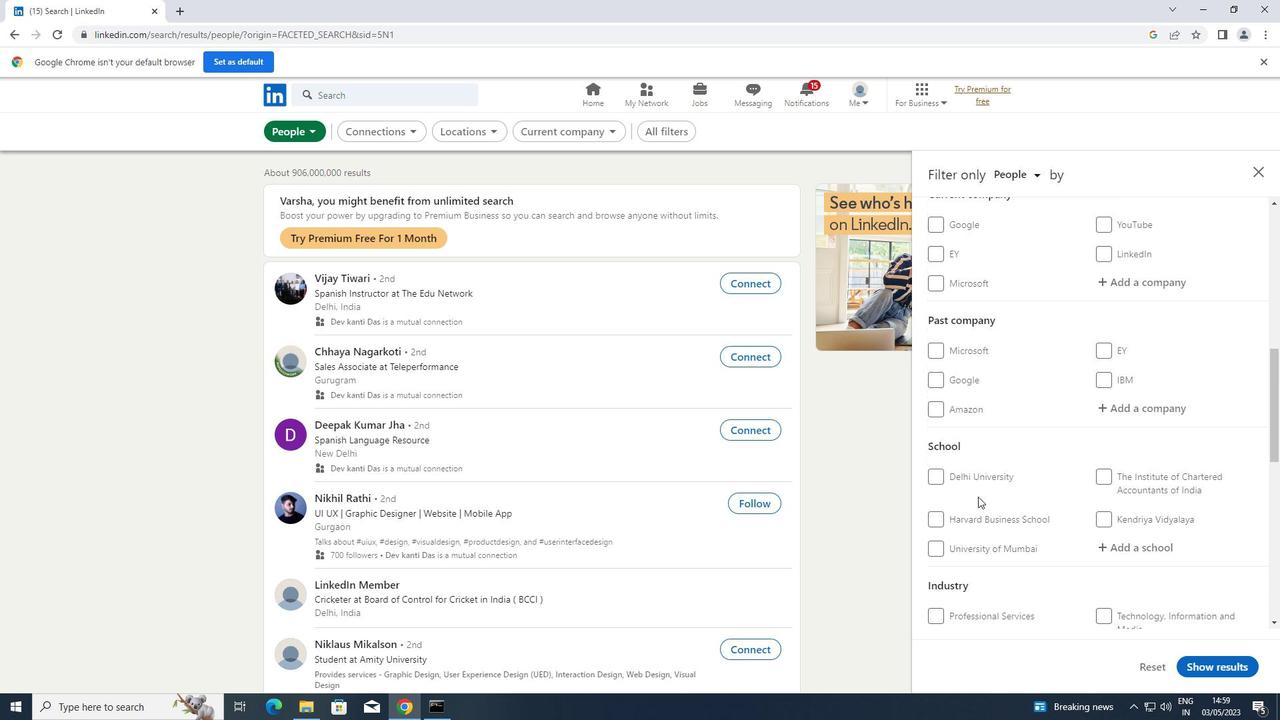 
Action: Mouse moved to (1147, 353)
Screenshot: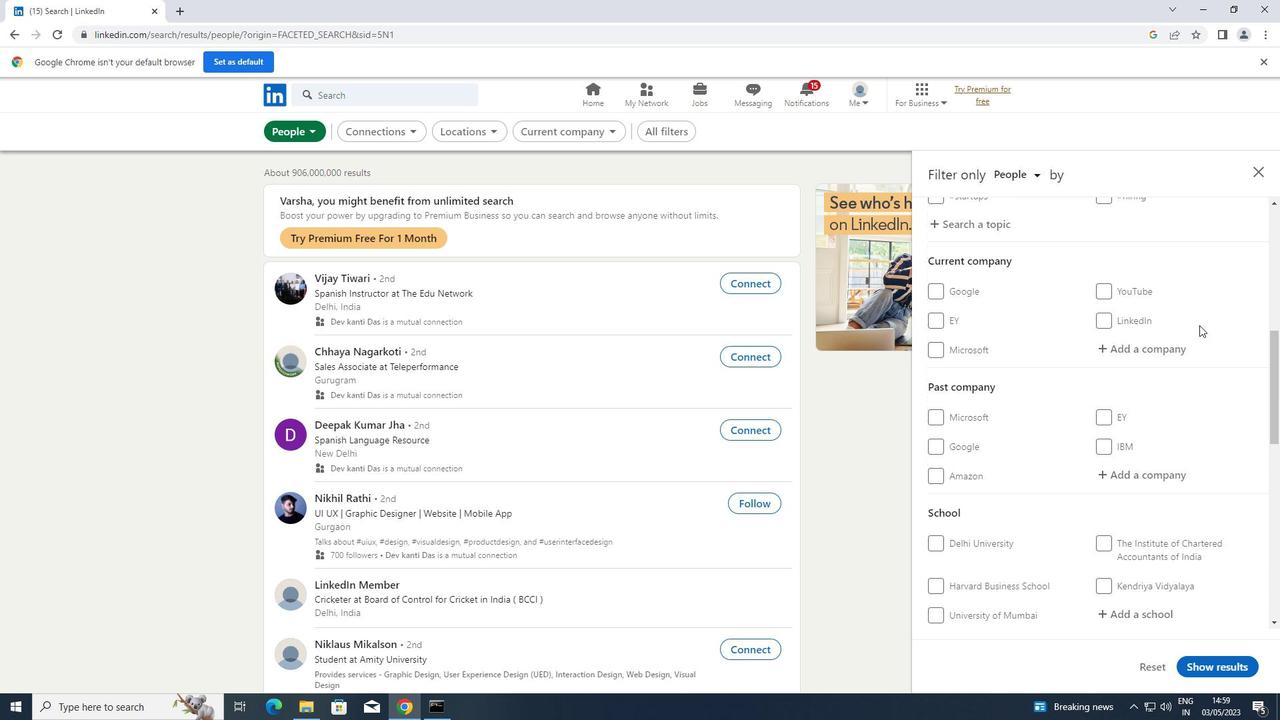 
Action: Mouse pressed left at (1147, 353)
Screenshot: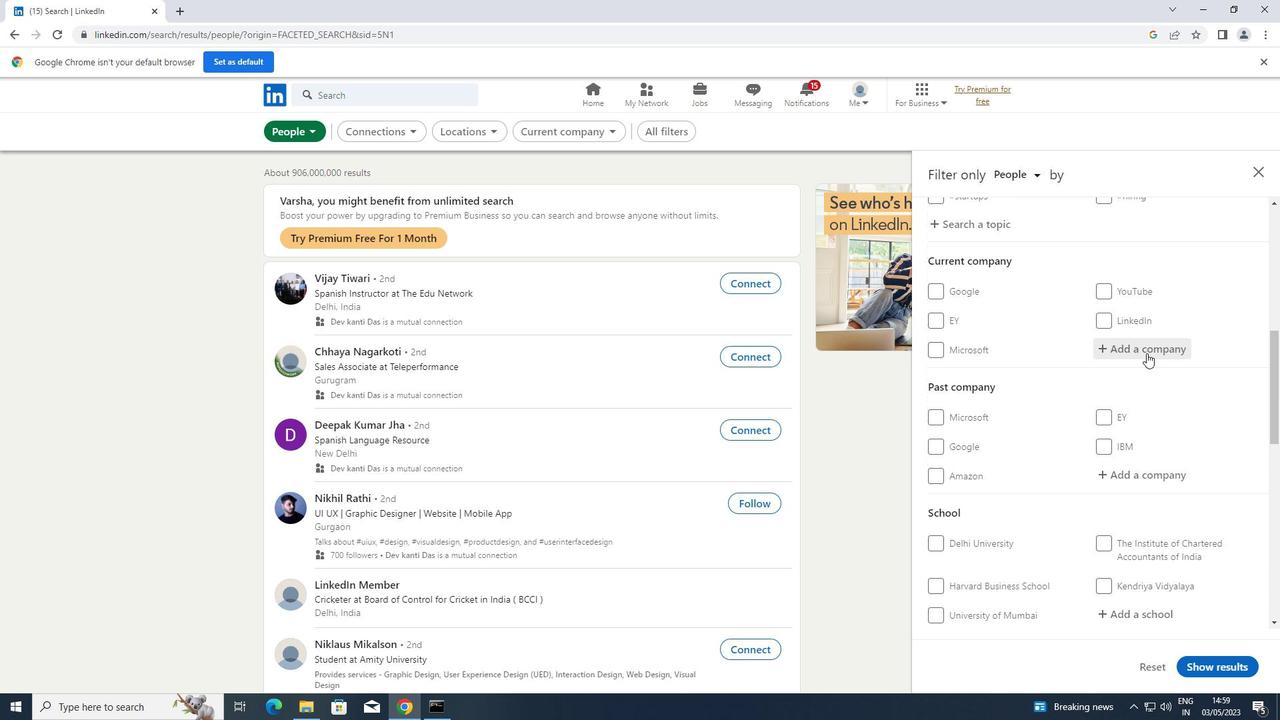 
Action: Key pressed <Key.shift>EDAG
Screenshot: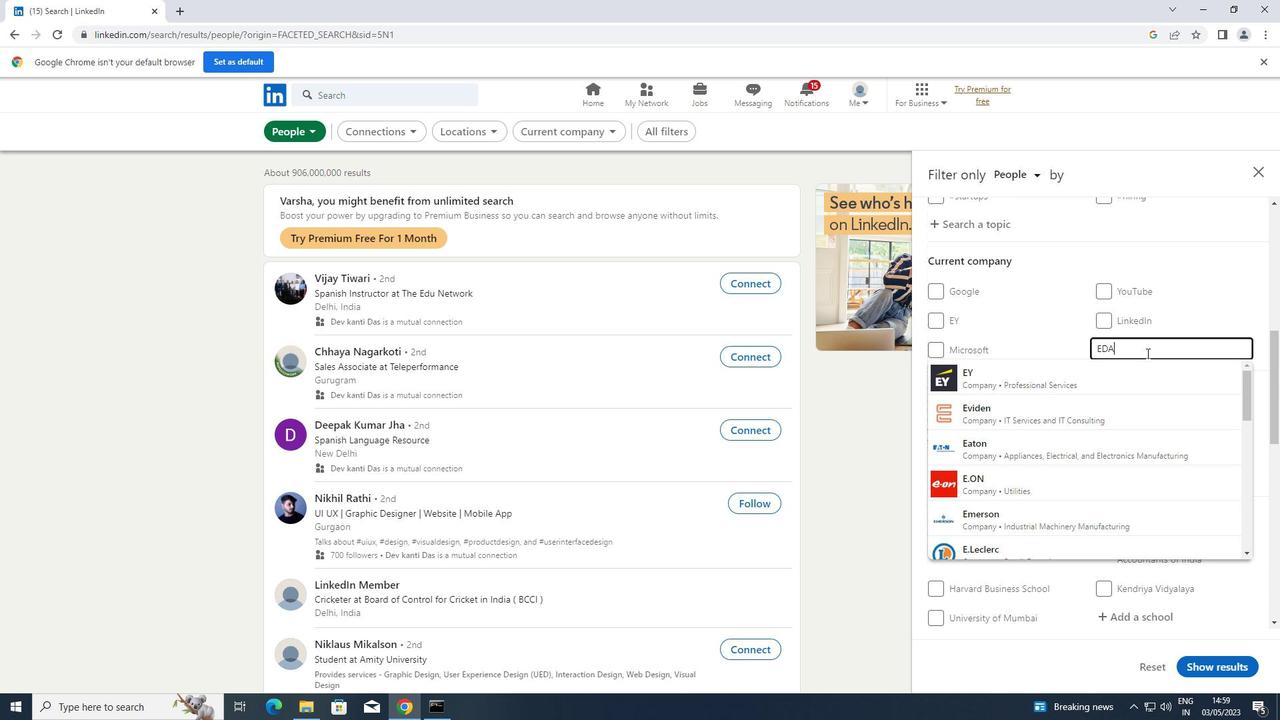 
Action: Mouse moved to (1083, 378)
Screenshot: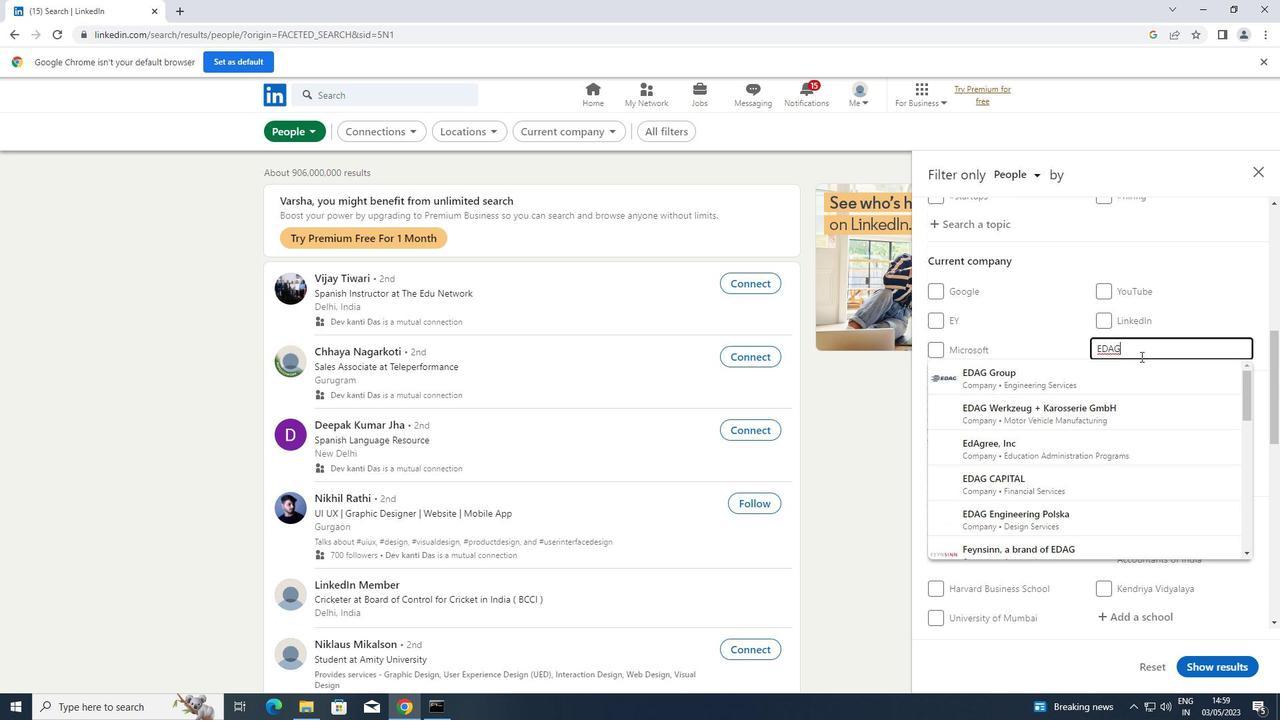 
Action: Mouse pressed left at (1083, 378)
Screenshot: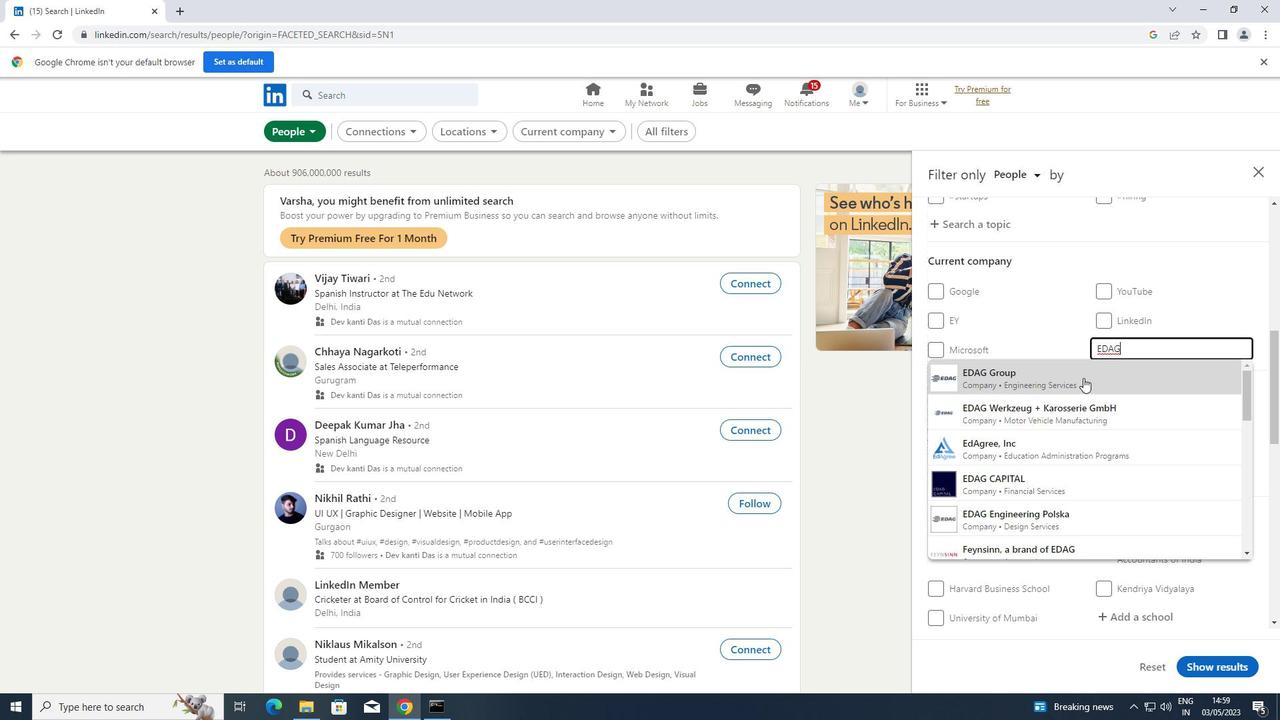 
Action: Mouse scrolled (1083, 377) with delta (0, 0)
Screenshot: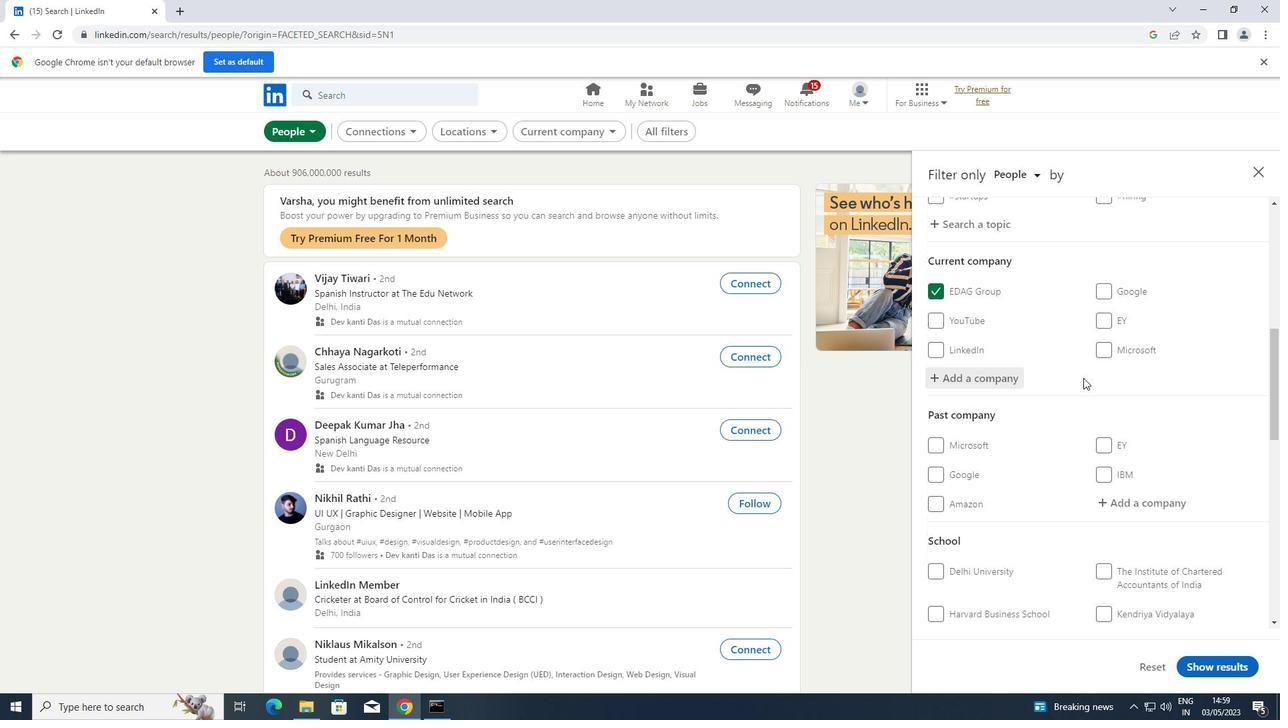 
Action: Mouse scrolled (1083, 377) with delta (0, 0)
Screenshot: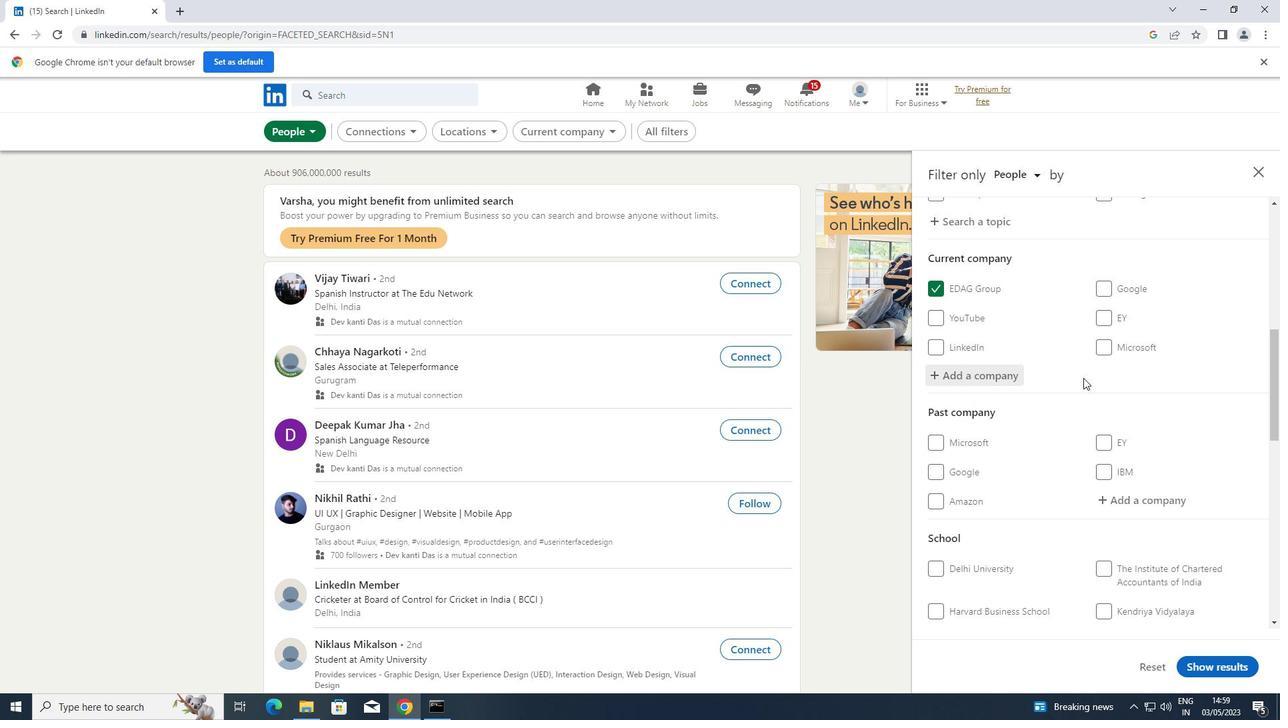 
Action: Mouse scrolled (1083, 377) with delta (0, 0)
Screenshot: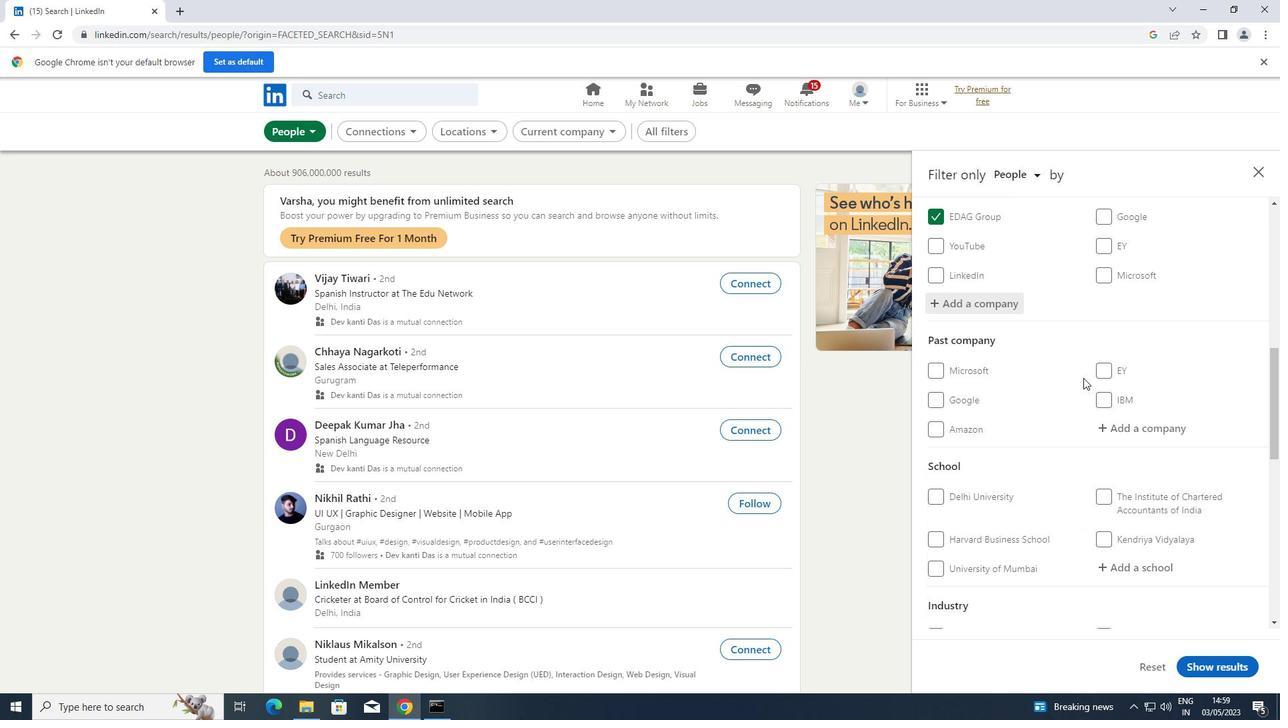 
Action: Mouse moved to (1126, 435)
Screenshot: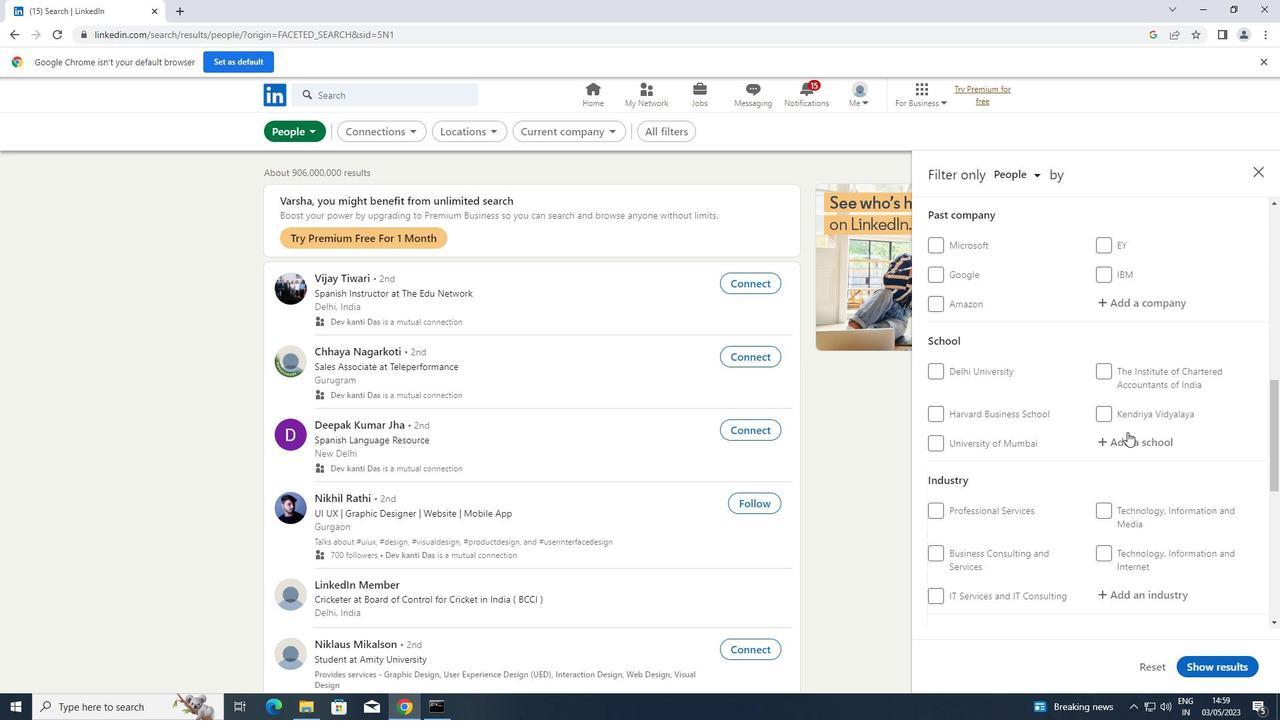 
Action: Mouse pressed left at (1126, 435)
Screenshot: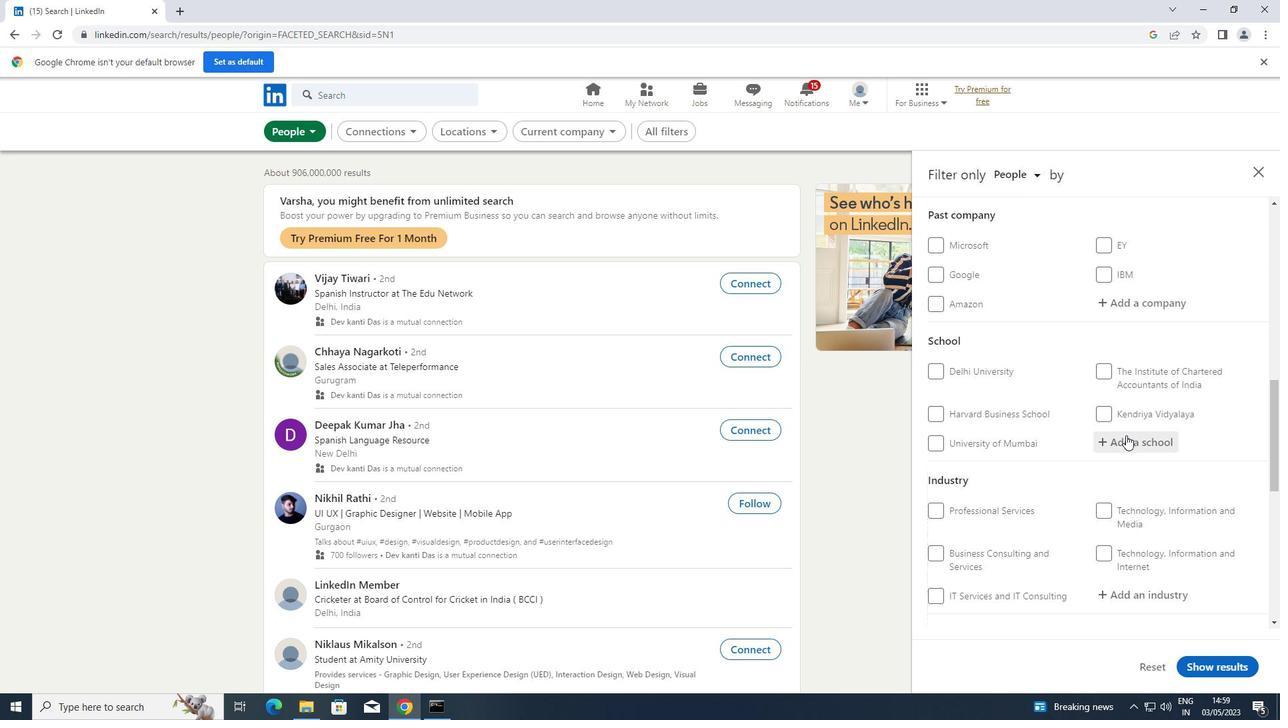 
Action: Key pressed <Key.shift>VIKRAM
Screenshot: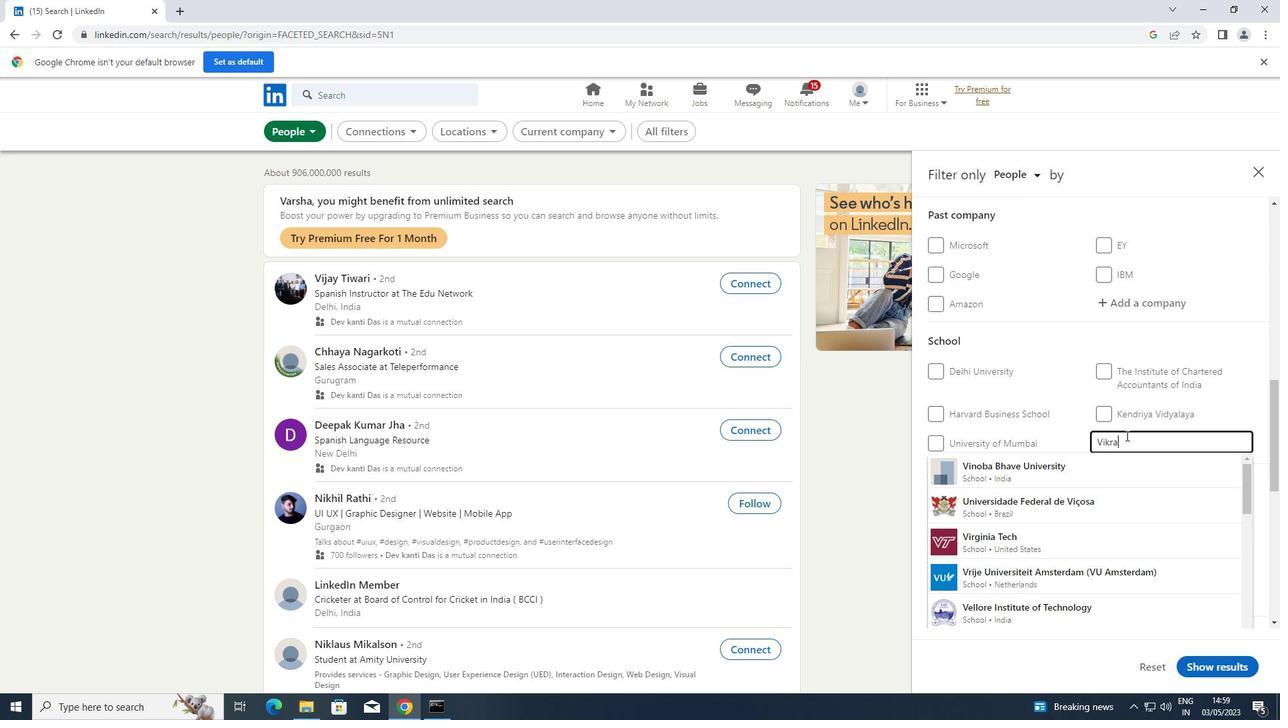 
Action: Mouse moved to (1021, 467)
Screenshot: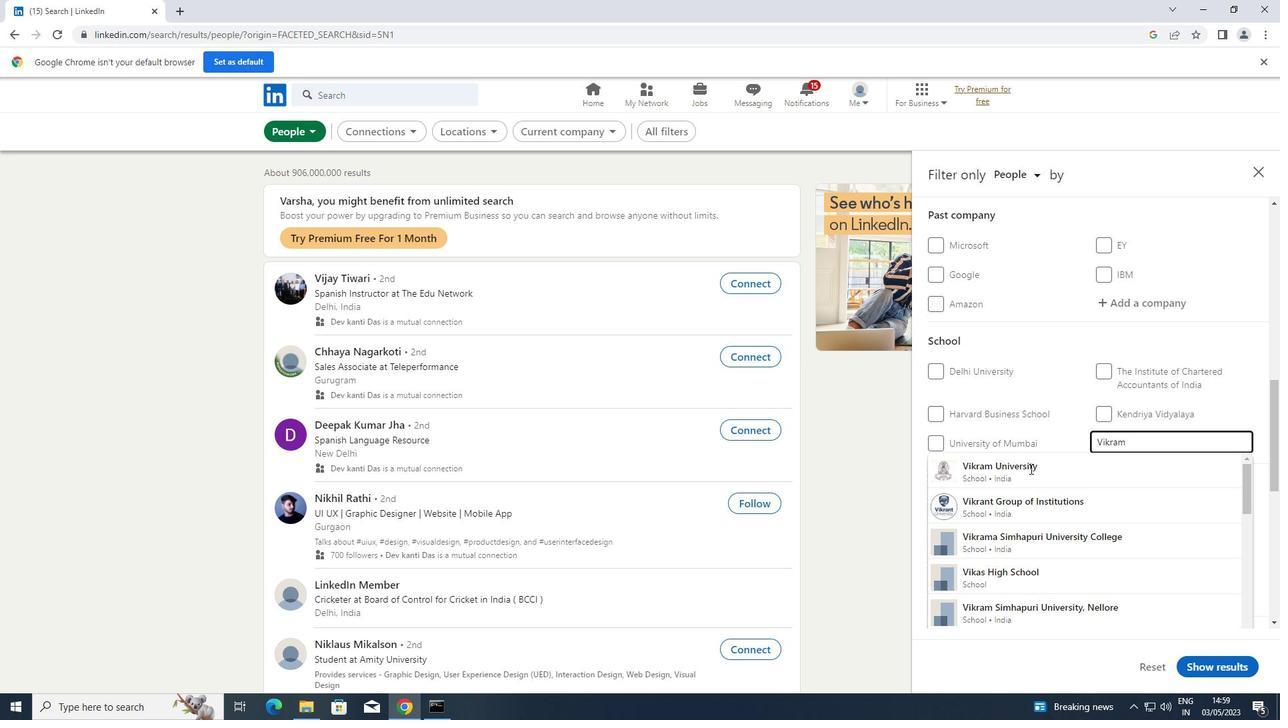 
Action: Mouse pressed left at (1021, 467)
Screenshot: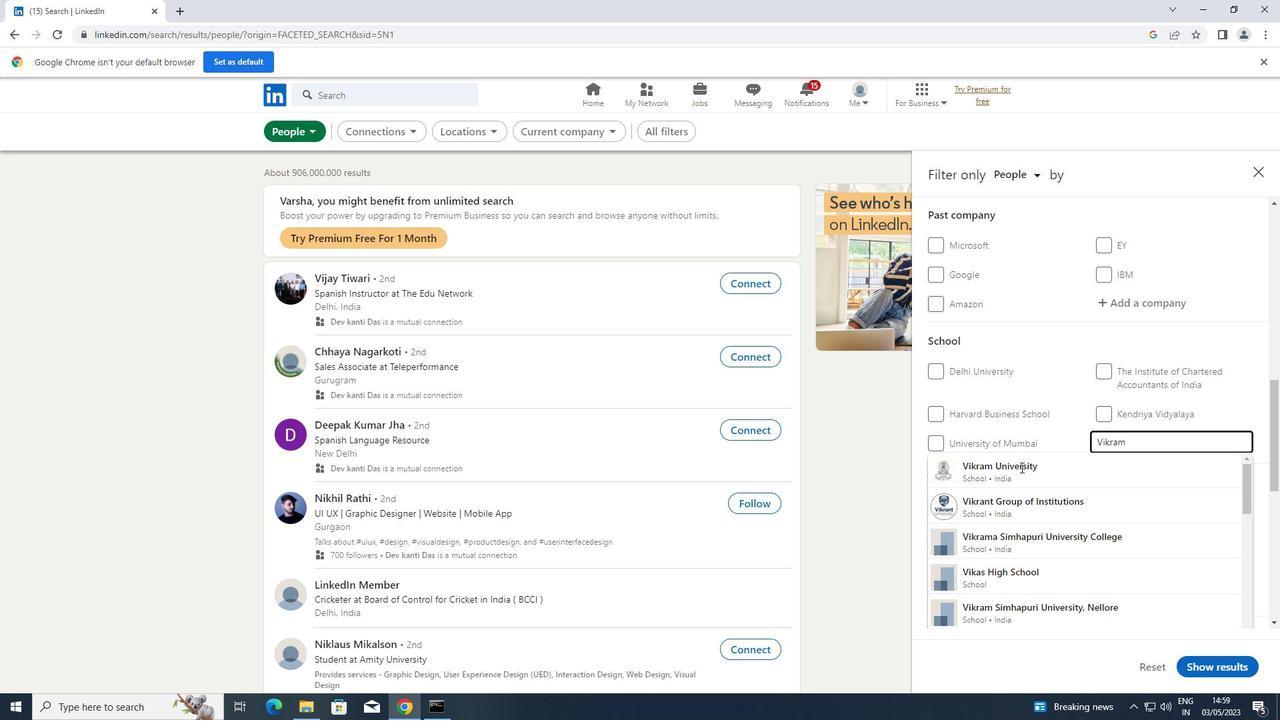 
Action: Mouse moved to (1023, 460)
Screenshot: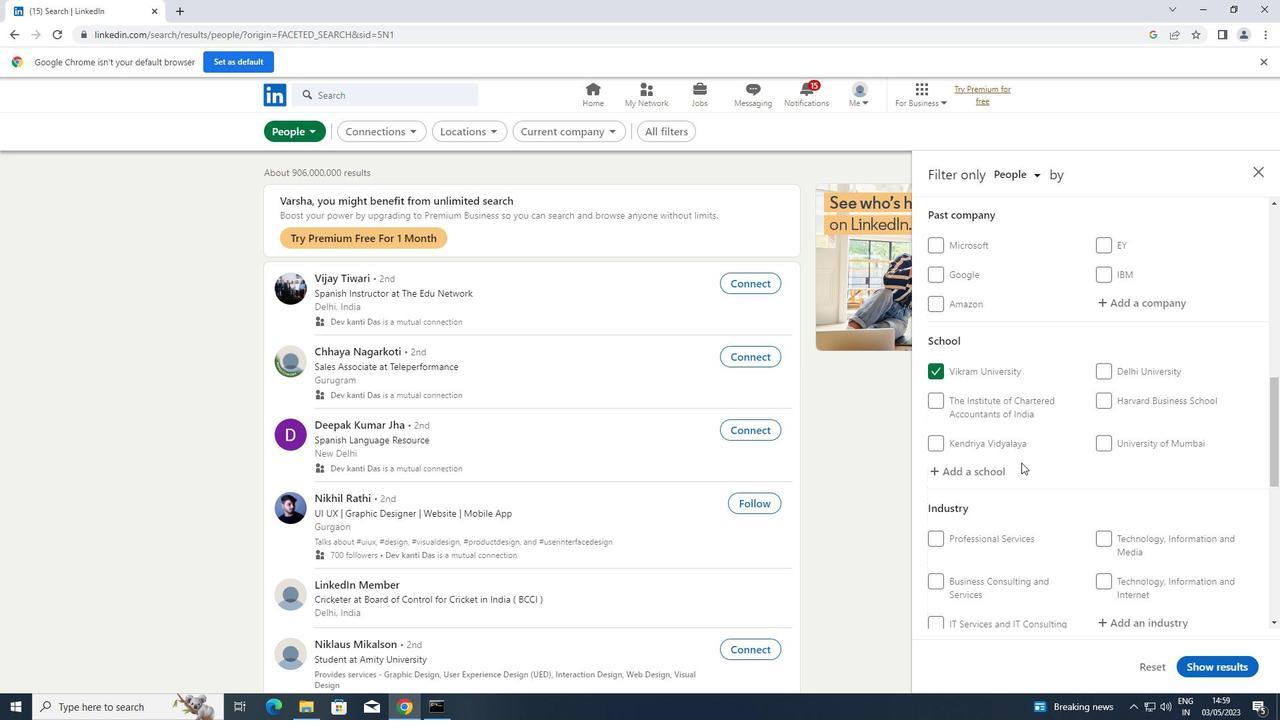 
Action: Mouse scrolled (1023, 459) with delta (0, 0)
Screenshot: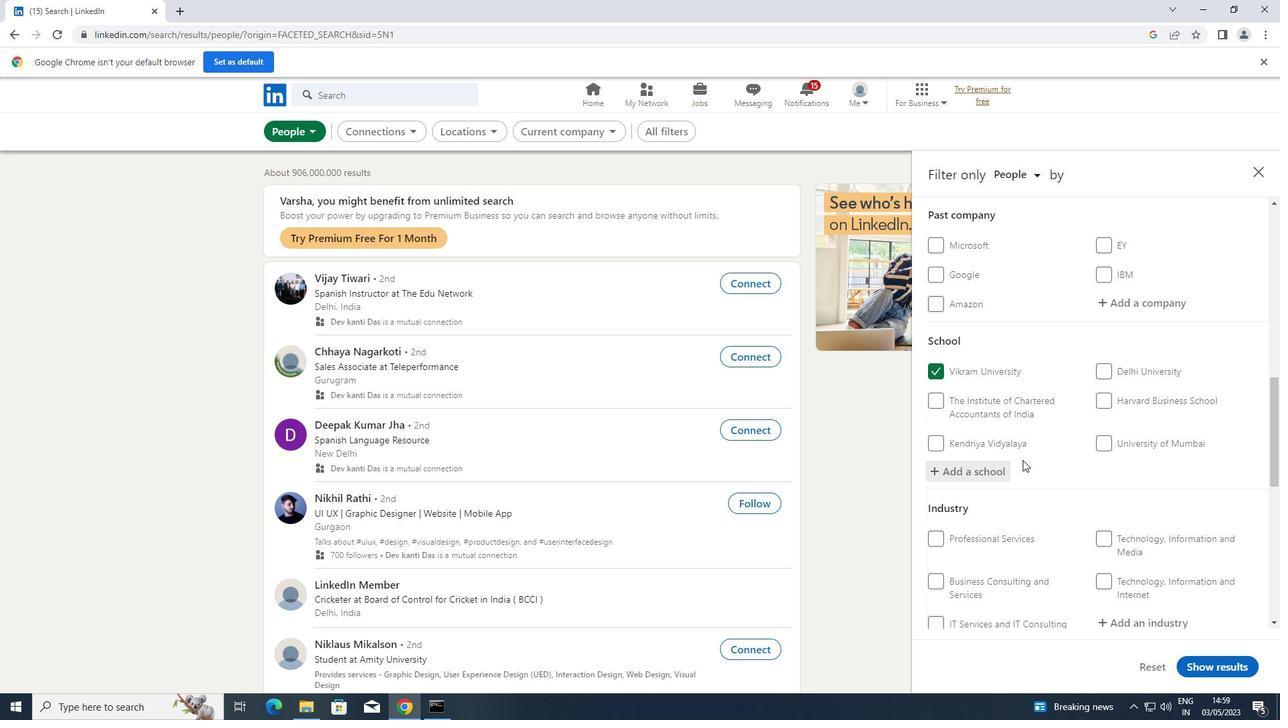 
Action: Mouse scrolled (1023, 459) with delta (0, 0)
Screenshot: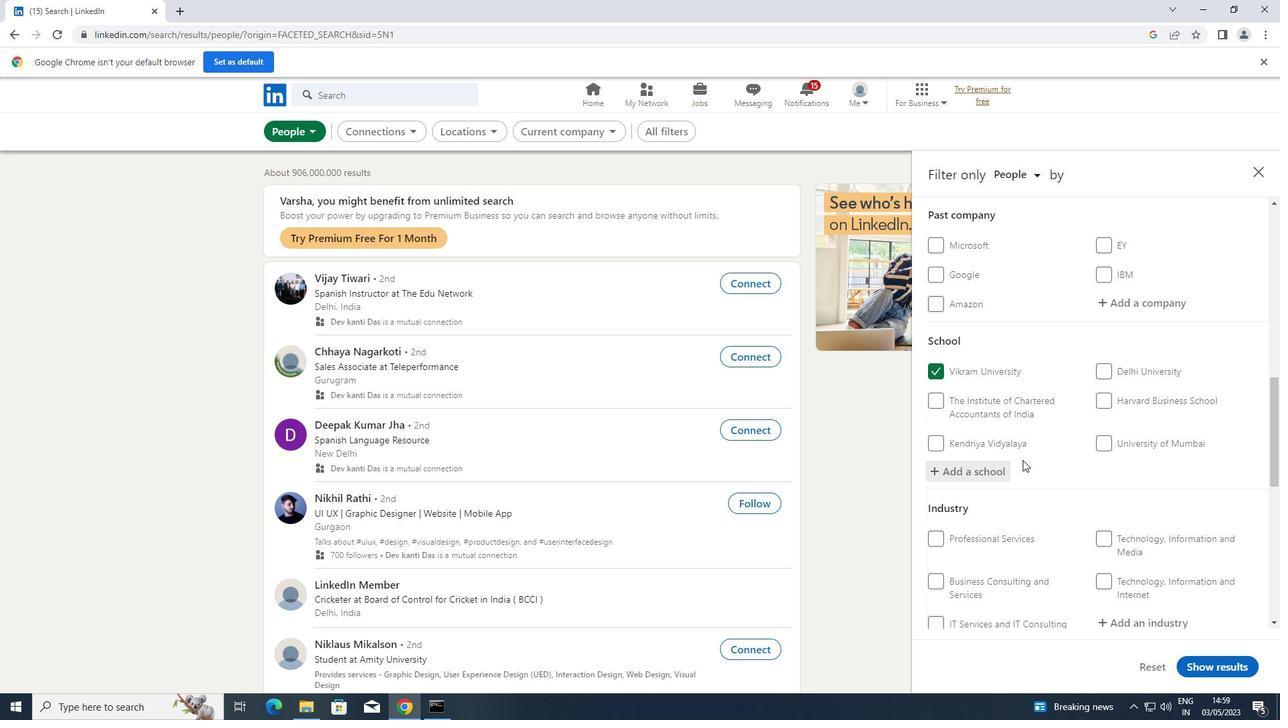 
Action: Mouse moved to (1129, 490)
Screenshot: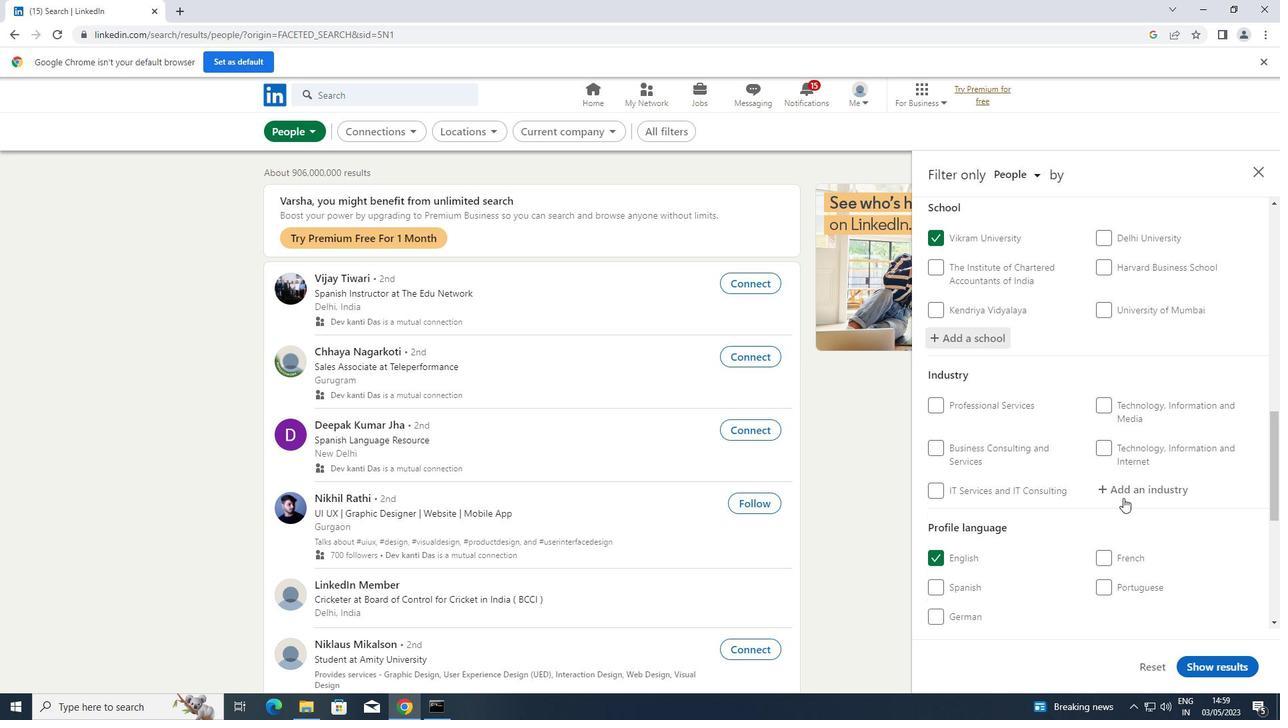 
Action: Mouse pressed left at (1129, 490)
Screenshot: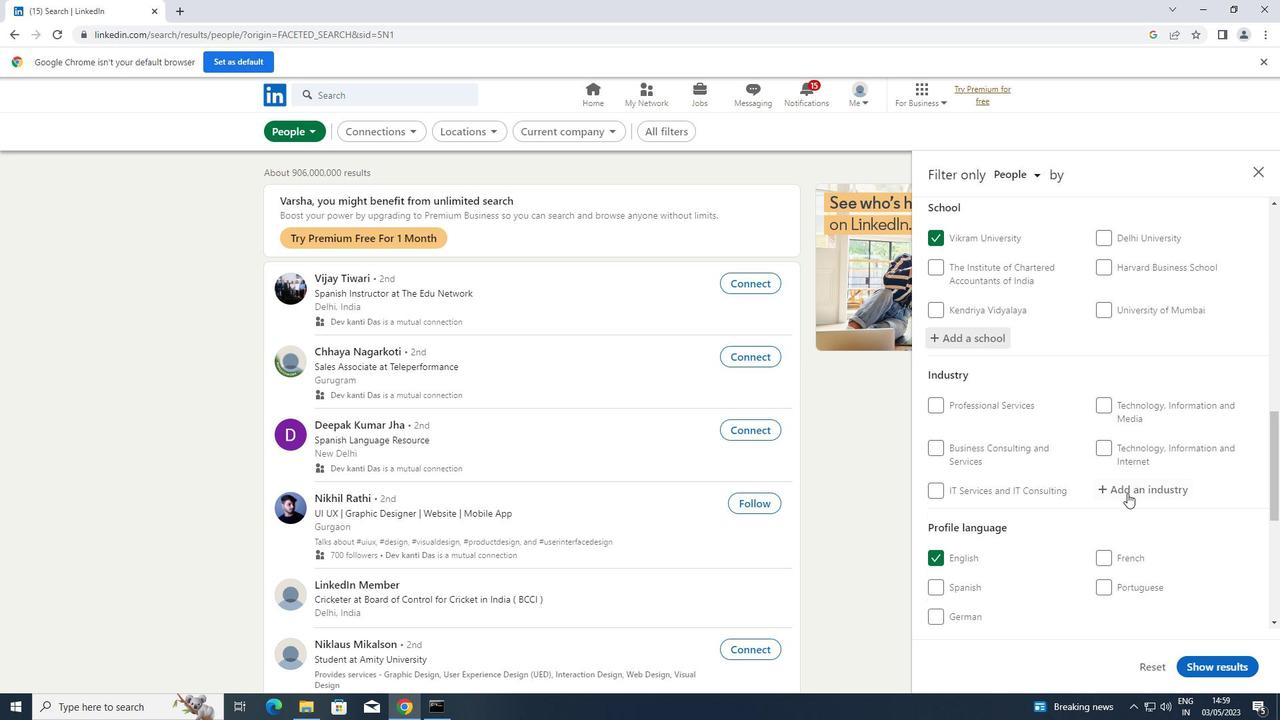 
Action: Key pressed <Key.shift>PERFORMING
Screenshot: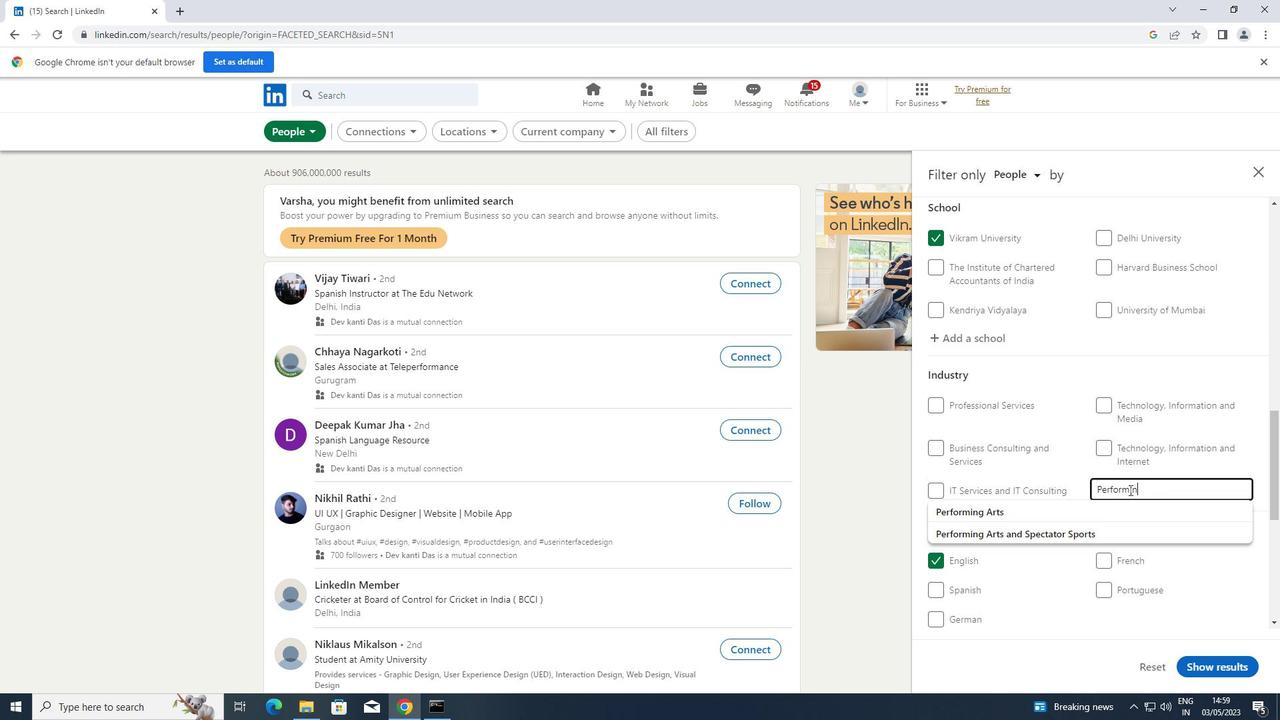 
Action: Mouse moved to (1021, 502)
Screenshot: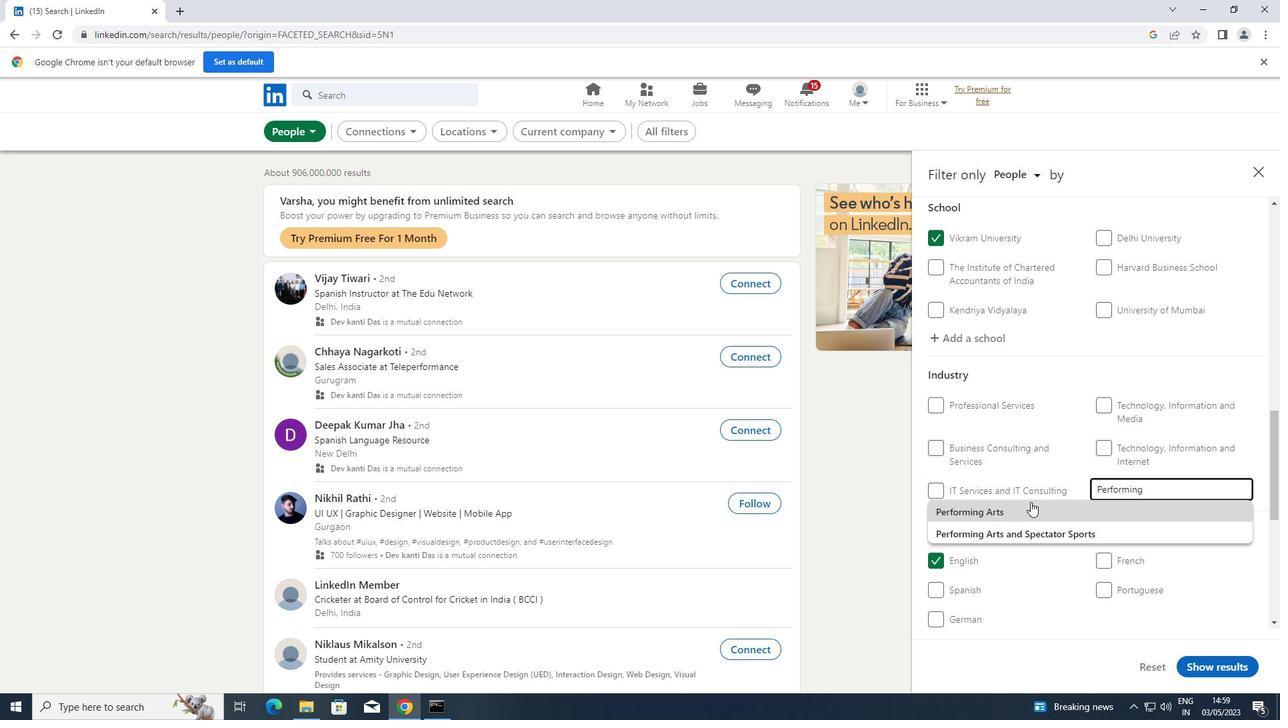 
Action: Mouse pressed left at (1021, 502)
Screenshot: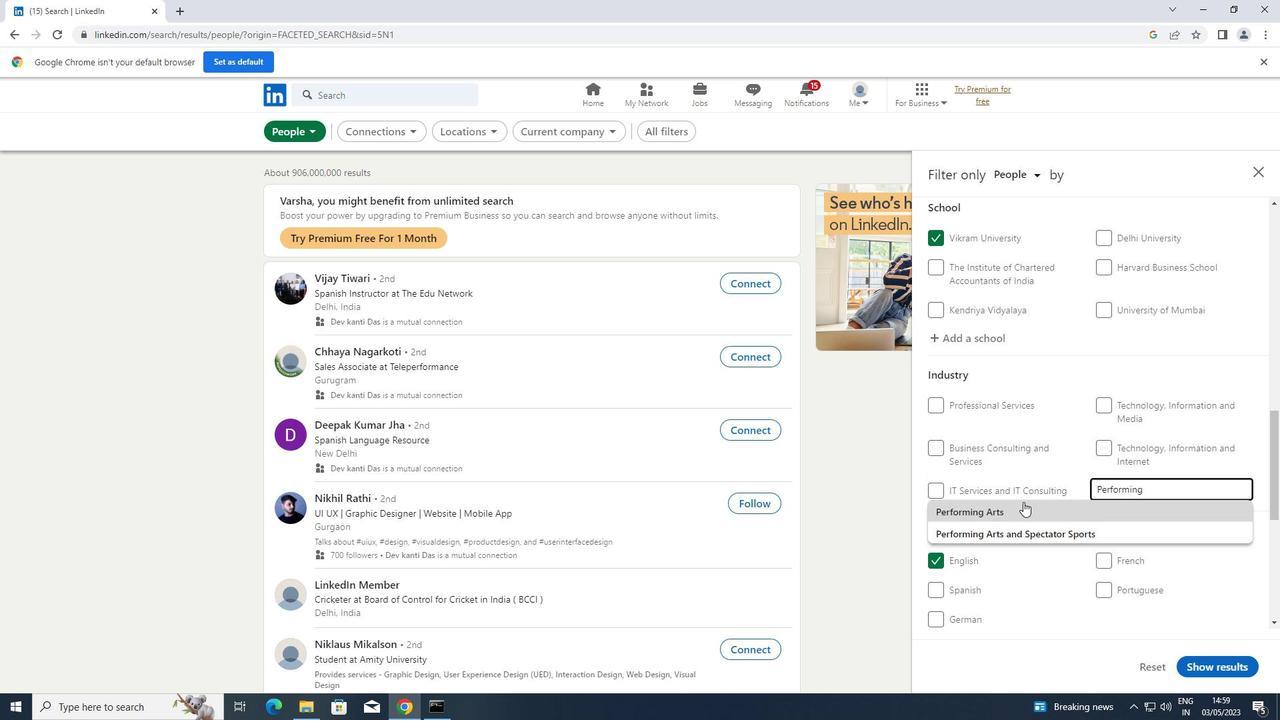 
Action: Mouse moved to (1041, 490)
Screenshot: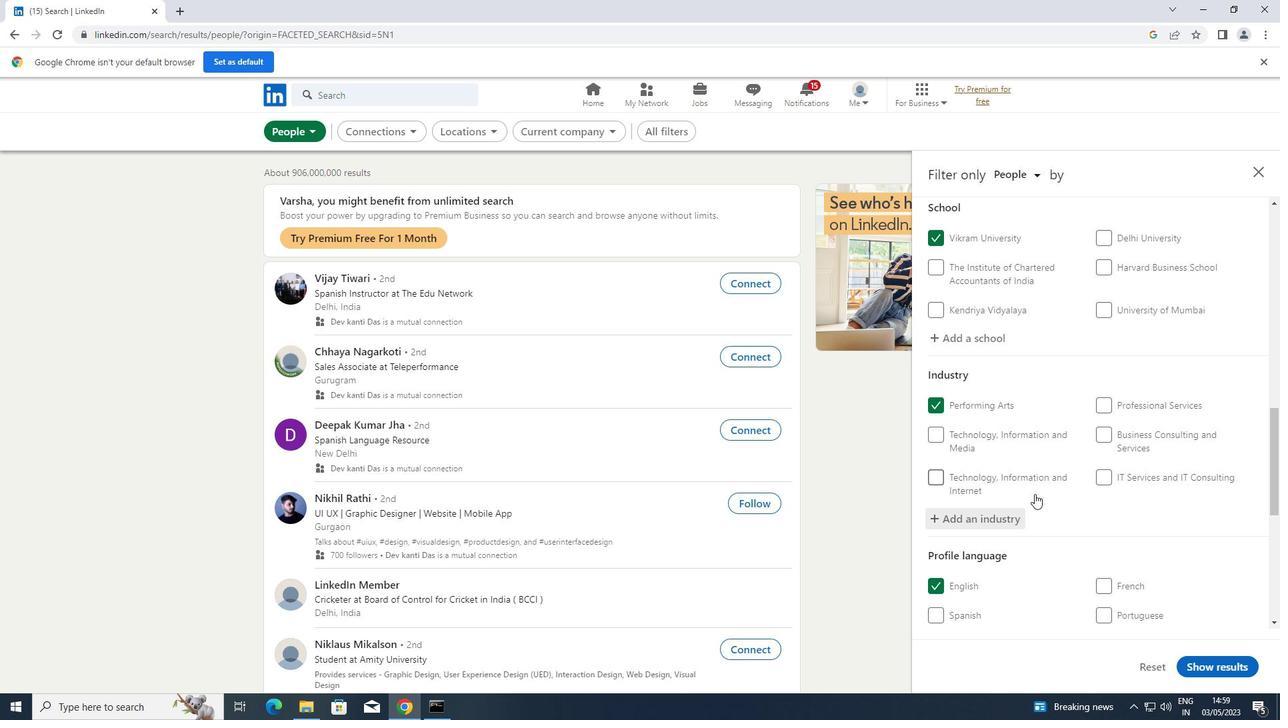 
Action: Mouse scrolled (1041, 490) with delta (0, 0)
Screenshot: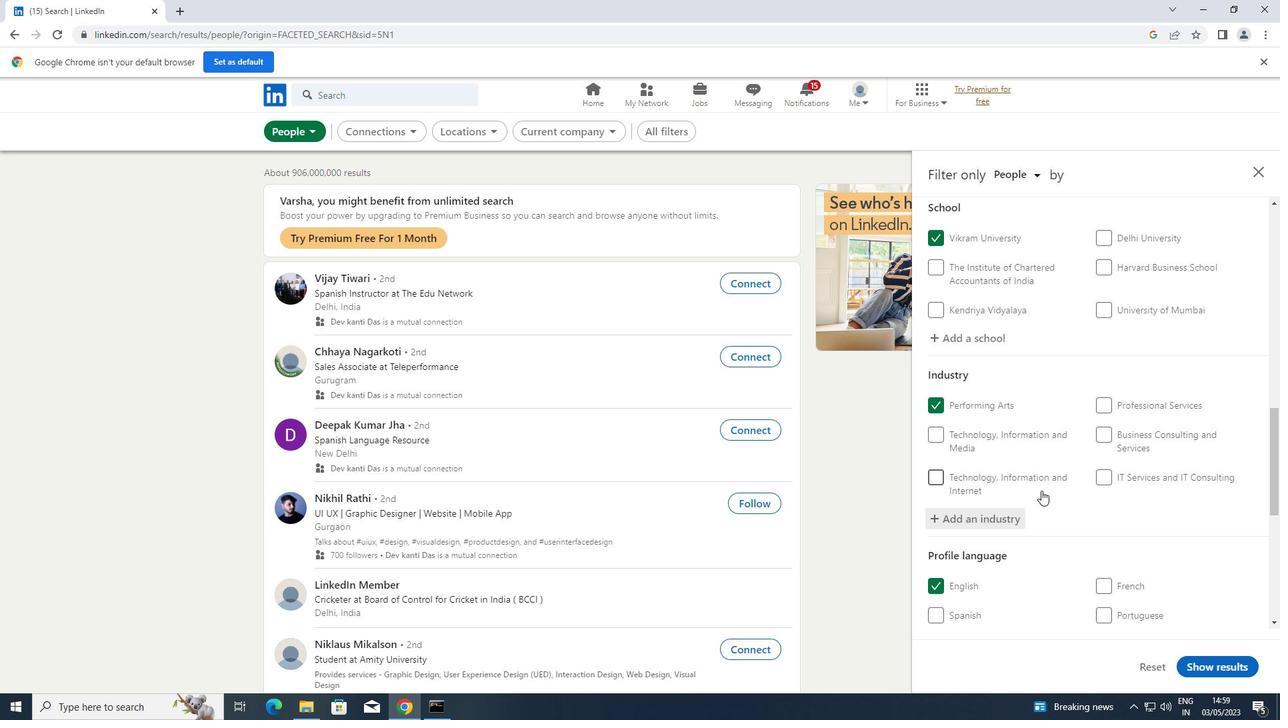 
Action: Mouse scrolled (1041, 490) with delta (0, 0)
Screenshot: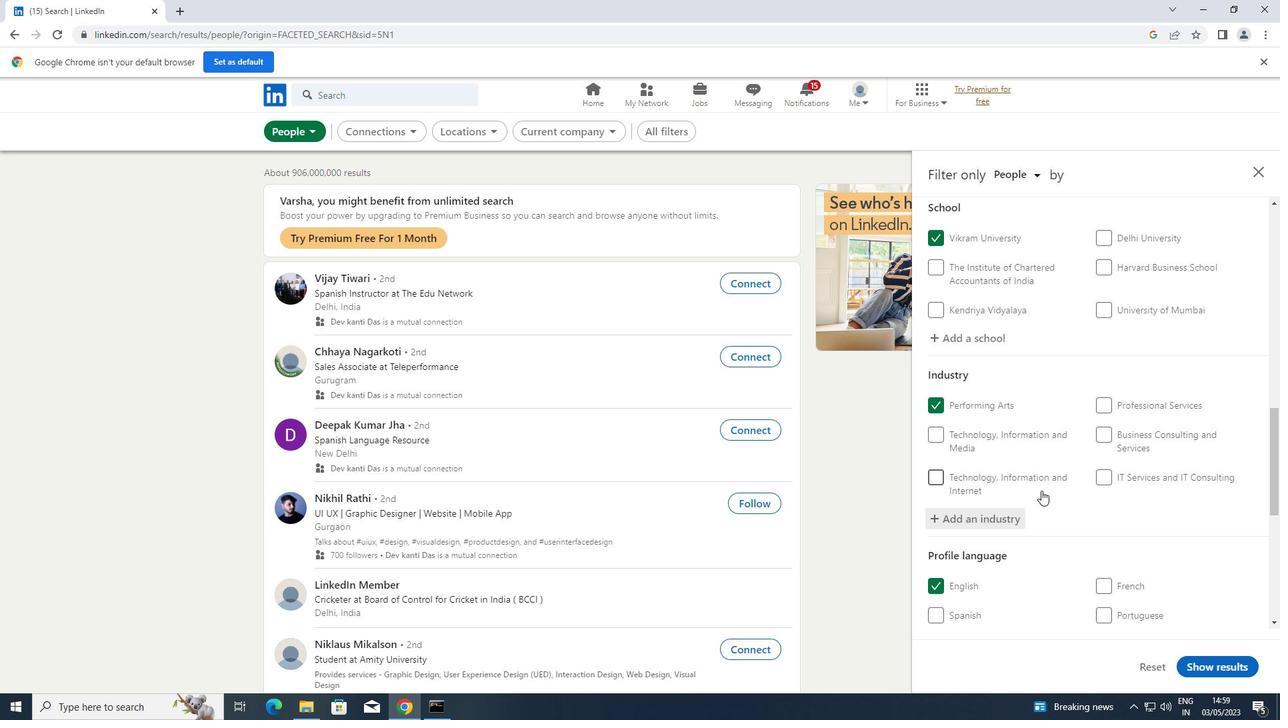 
Action: Mouse scrolled (1041, 490) with delta (0, 0)
Screenshot: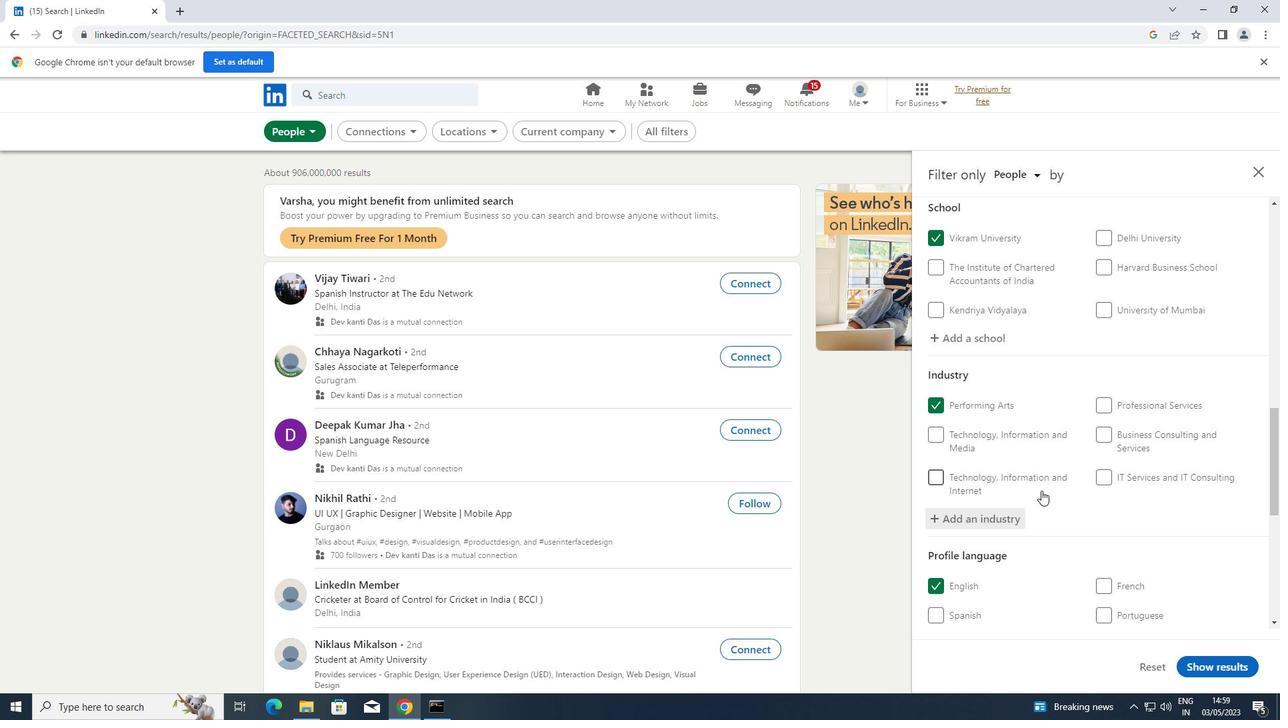 
Action: Mouse scrolled (1041, 490) with delta (0, 0)
Screenshot: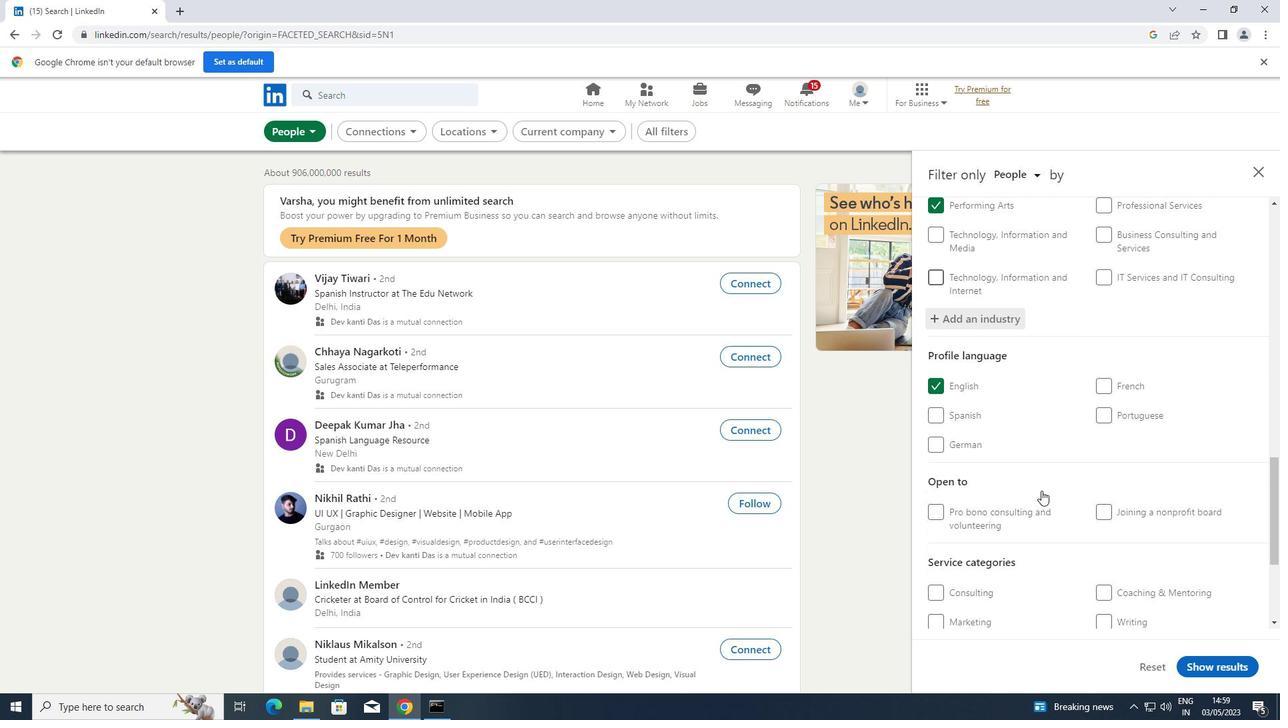 
Action: Mouse scrolled (1041, 490) with delta (0, 0)
Screenshot: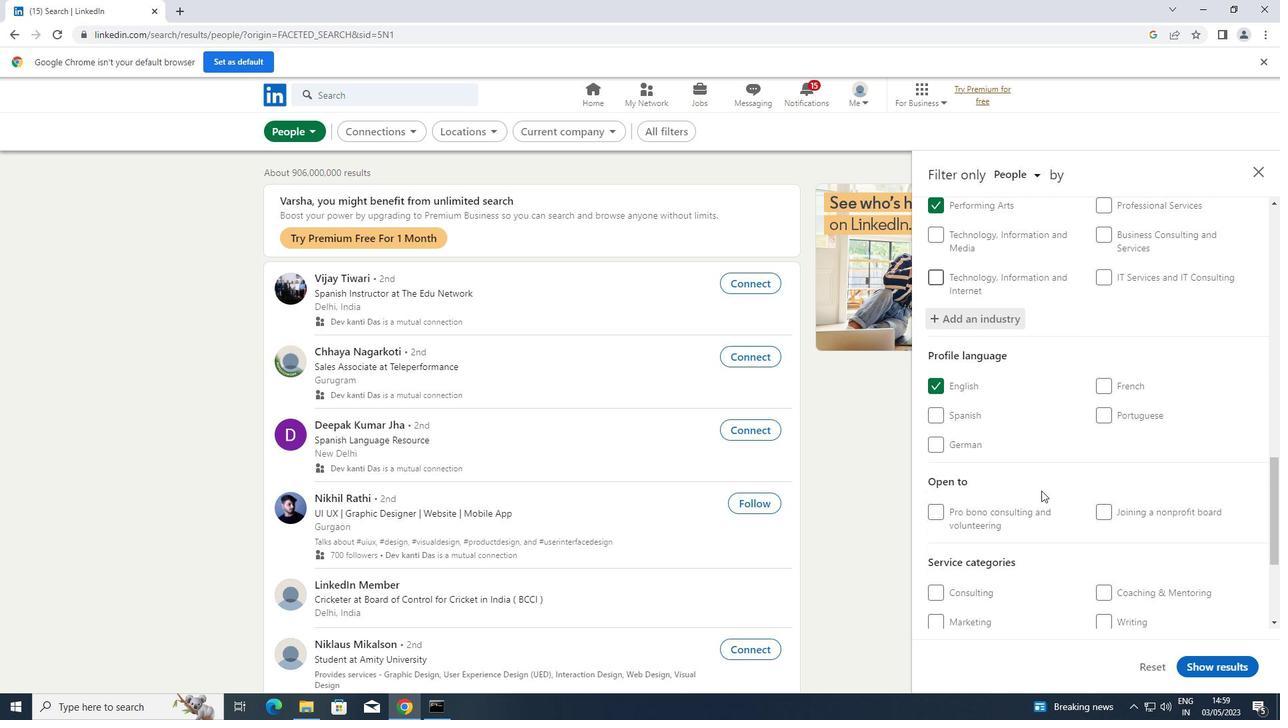 
Action: Mouse moved to (1130, 518)
Screenshot: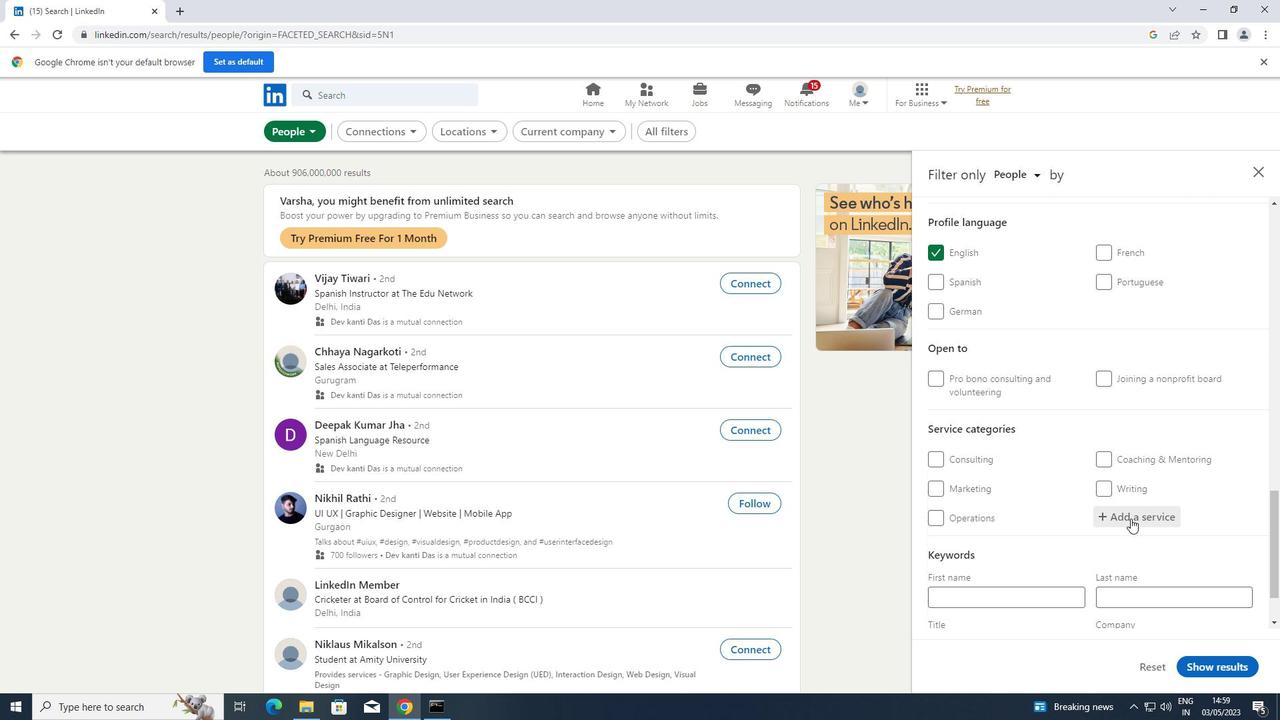 
Action: Mouse pressed left at (1130, 518)
Screenshot: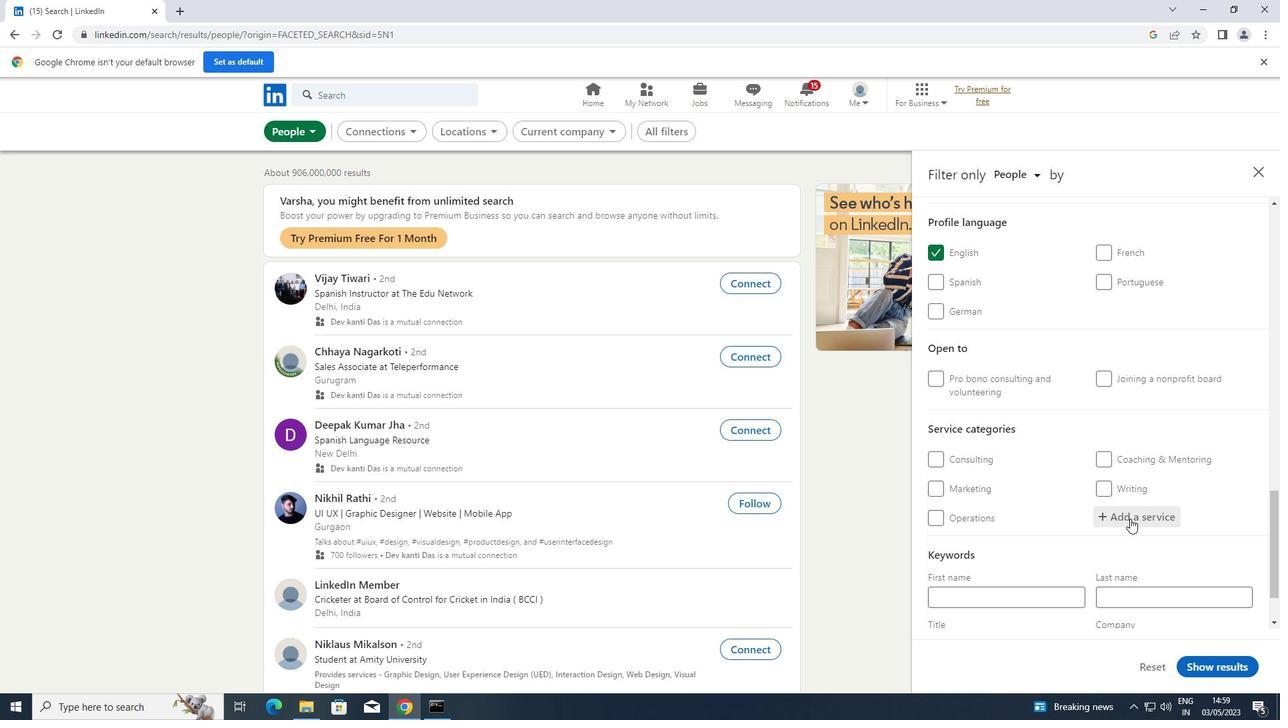 
Action: Key pressed <Key.shift>MARKET<Key.space>
Screenshot: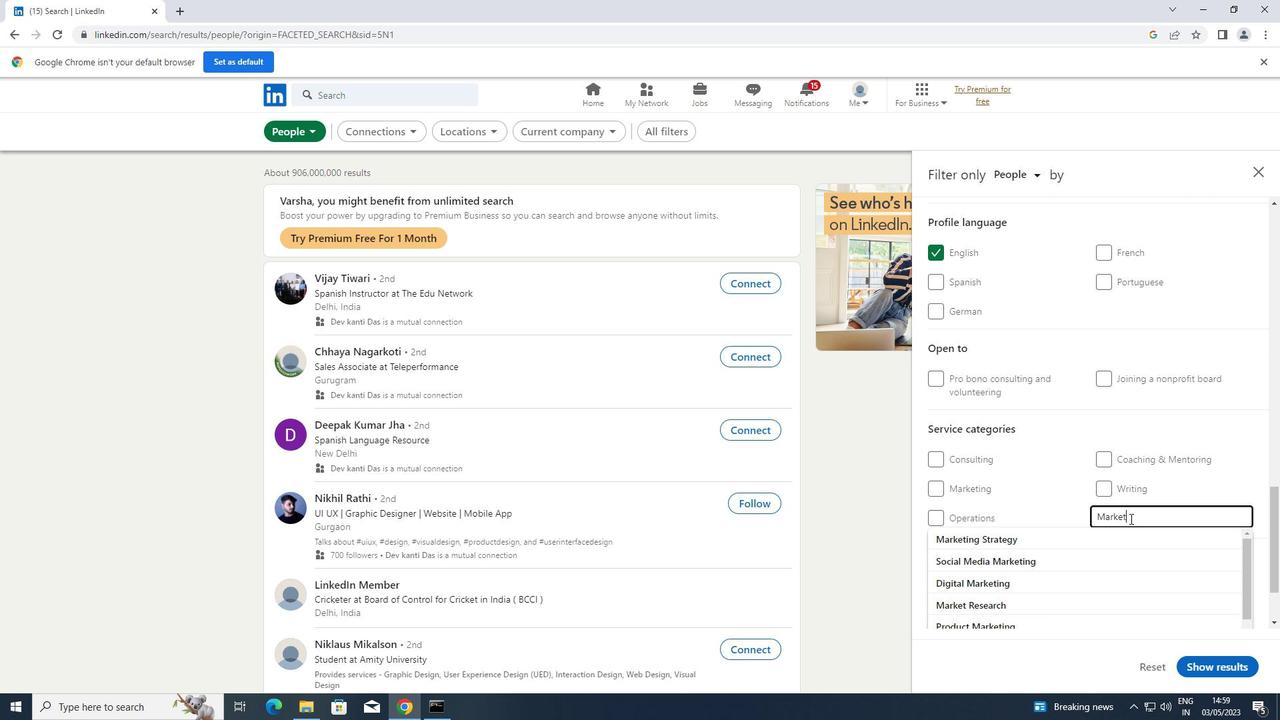 
Action: Mouse moved to (1044, 564)
Screenshot: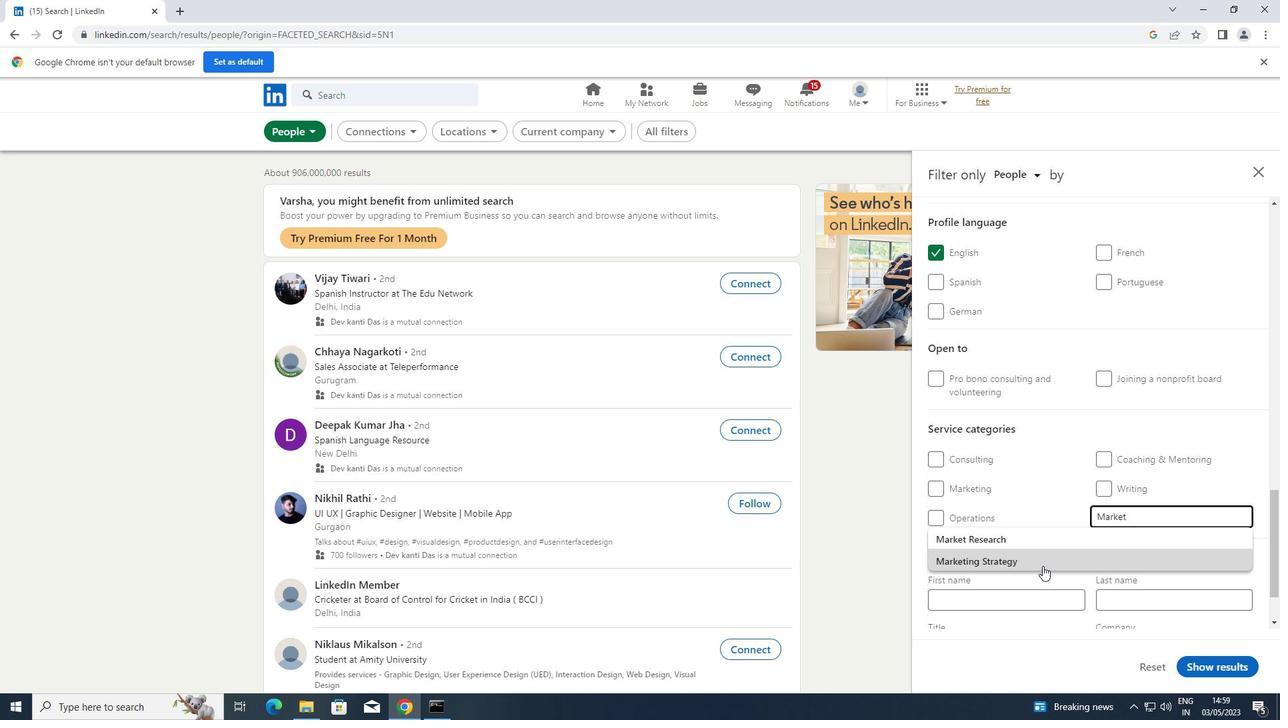 
Action: Mouse pressed left at (1044, 564)
Screenshot: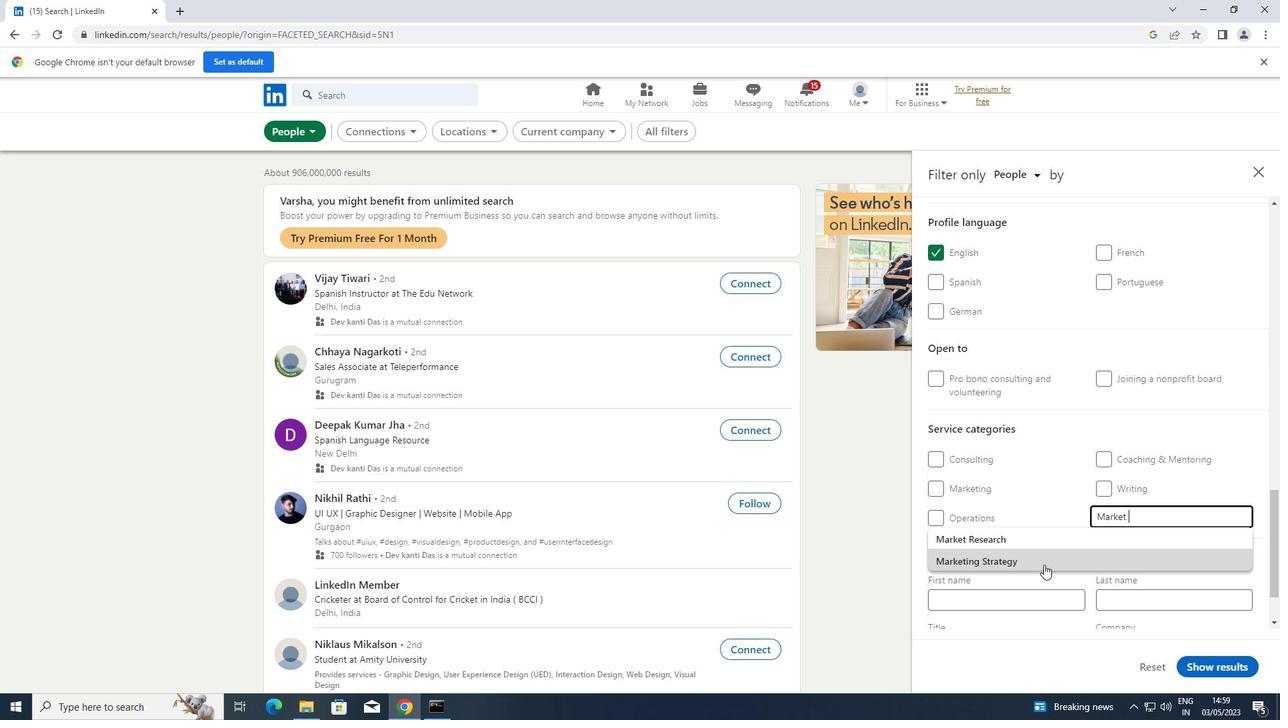 
Action: Mouse moved to (1048, 556)
Screenshot: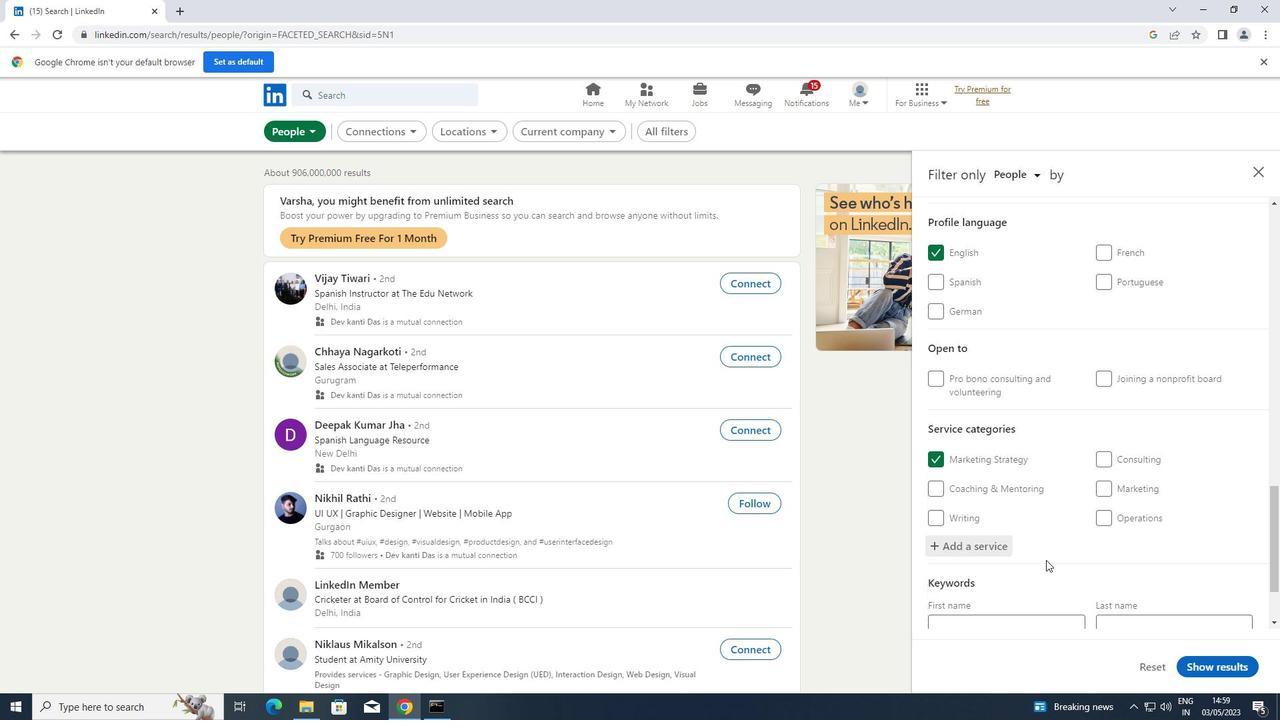 
Action: Mouse scrolled (1048, 555) with delta (0, 0)
Screenshot: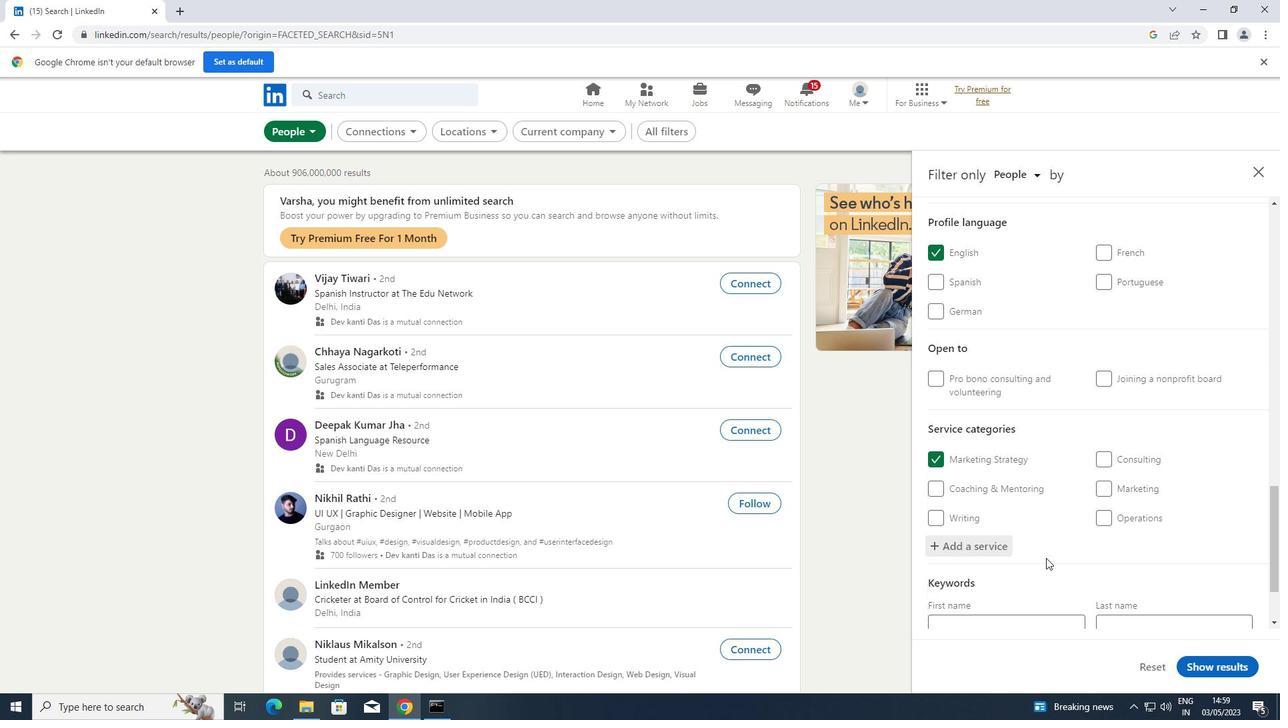 
Action: Mouse scrolled (1048, 555) with delta (0, 0)
Screenshot: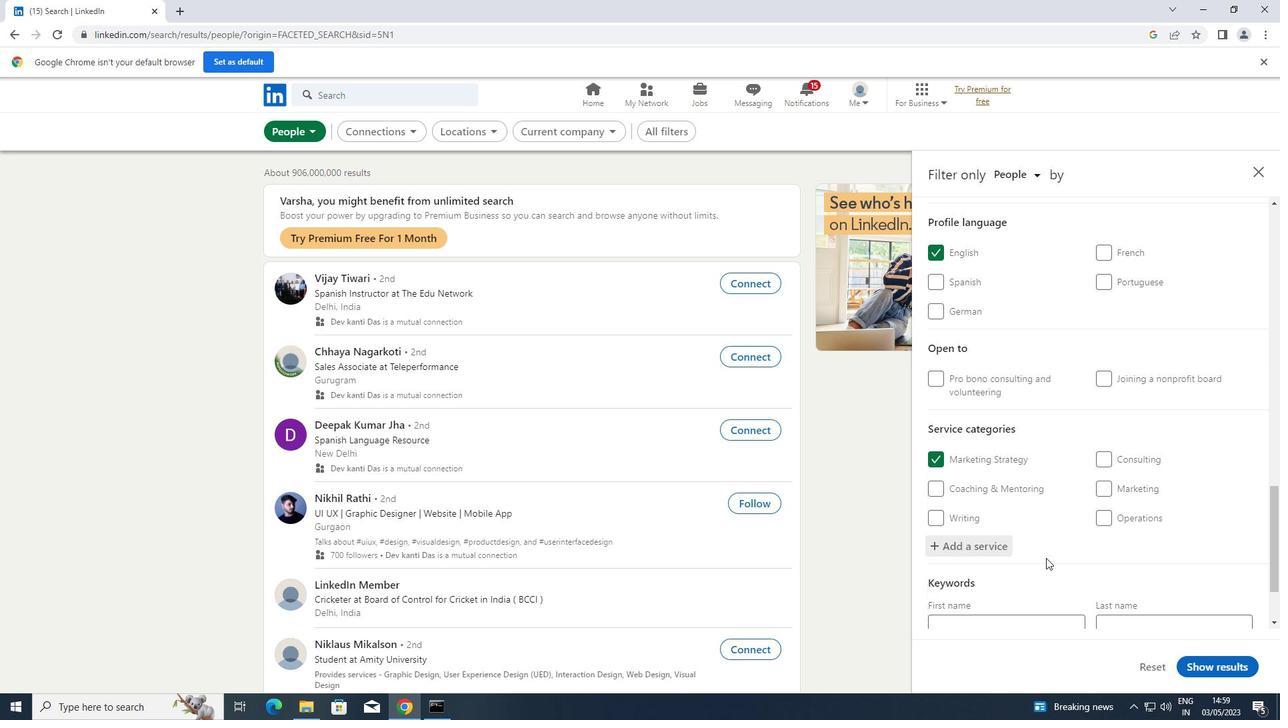 
Action: Mouse scrolled (1048, 555) with delta (0, 0)
Screenshot: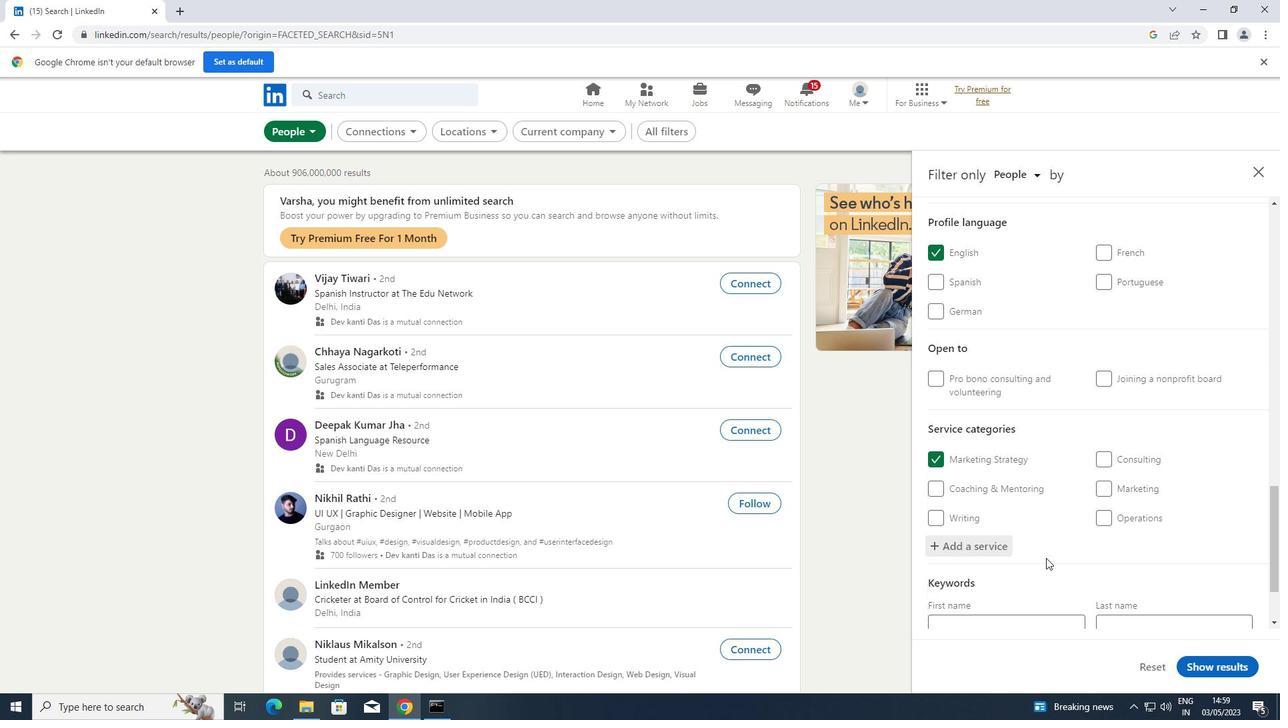 
Action: Mouse scrolled (1048, 555) with delta (0, 0)
Screenshot: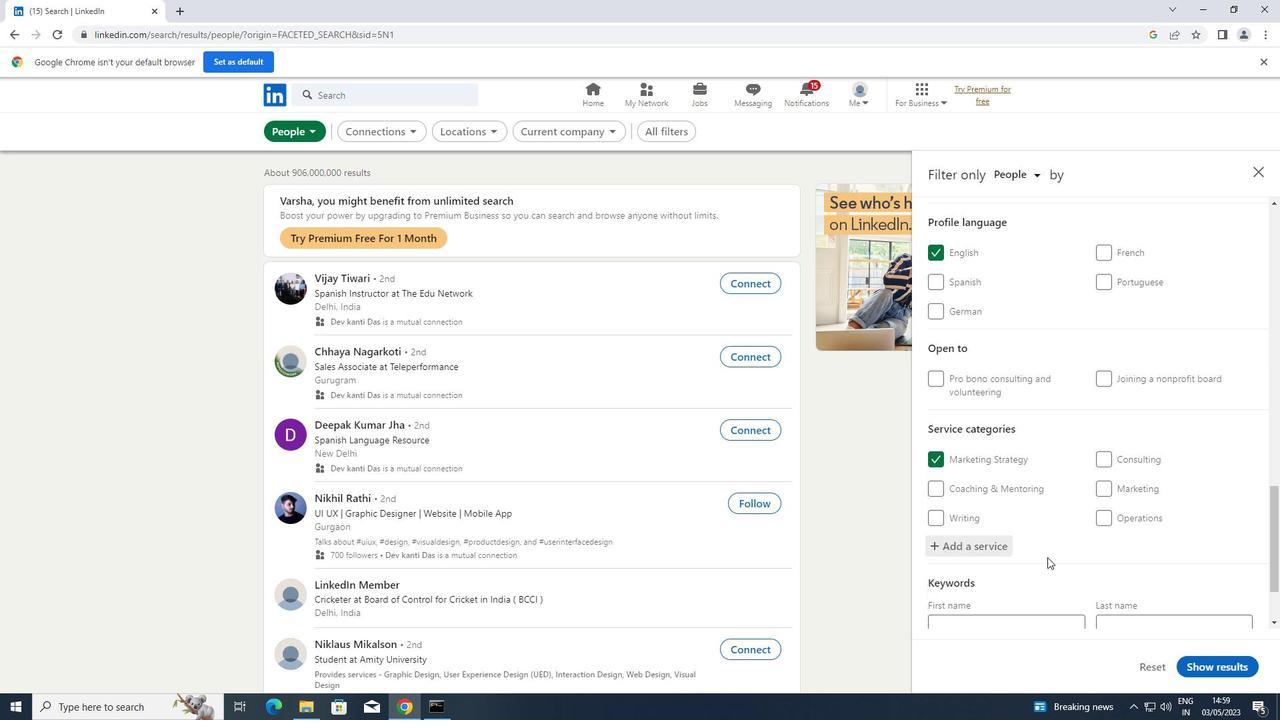 
Action: Mouse scrolled (1048, 555) with delta (0, 0)
Screenshot: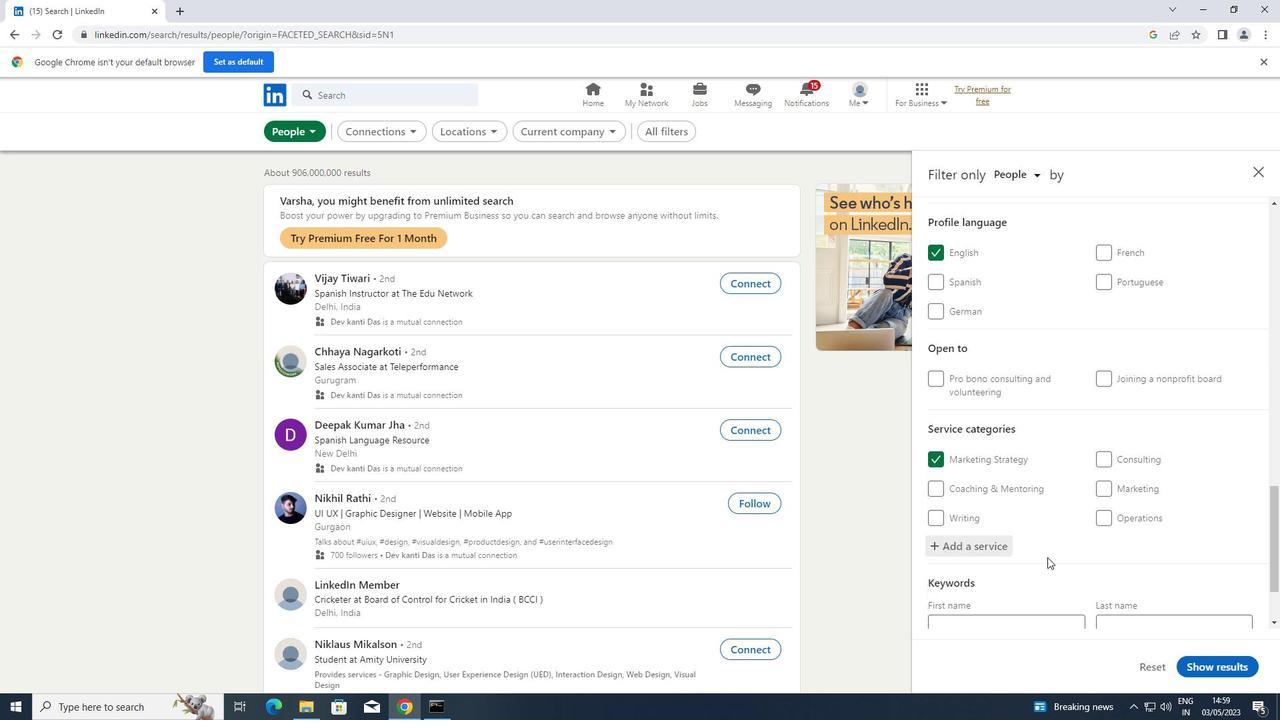 
Action: Mouse moved to (1035, 564)
Screenshot: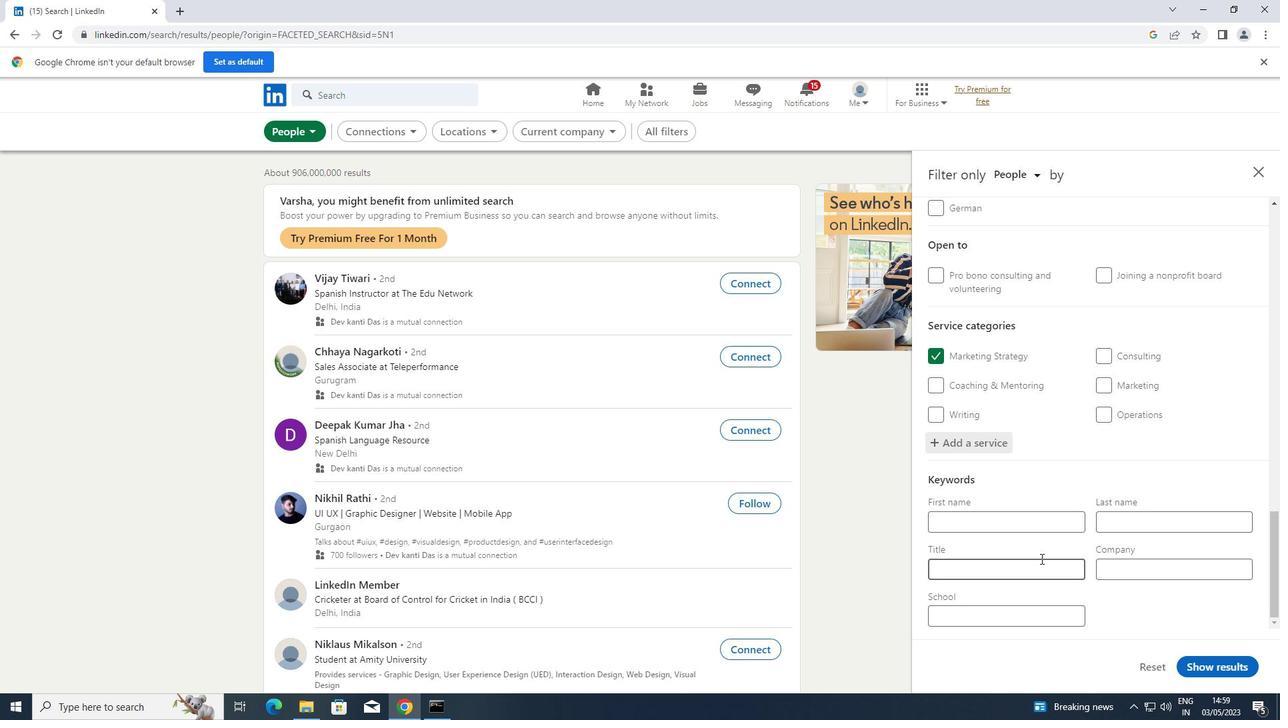 
Action: Mouse pressed left at (1035, 564)
Screenshot: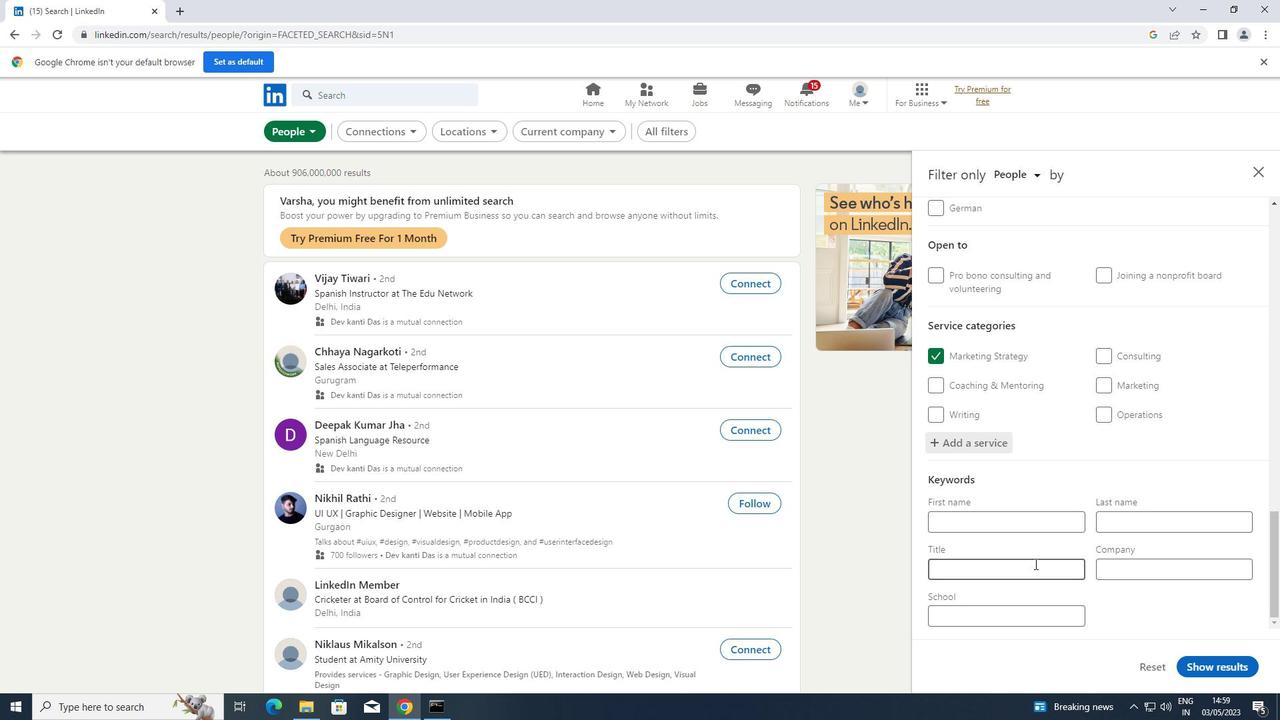 
Action: Key pressed <Key.shift>ACCOUNTANT
Screenshot: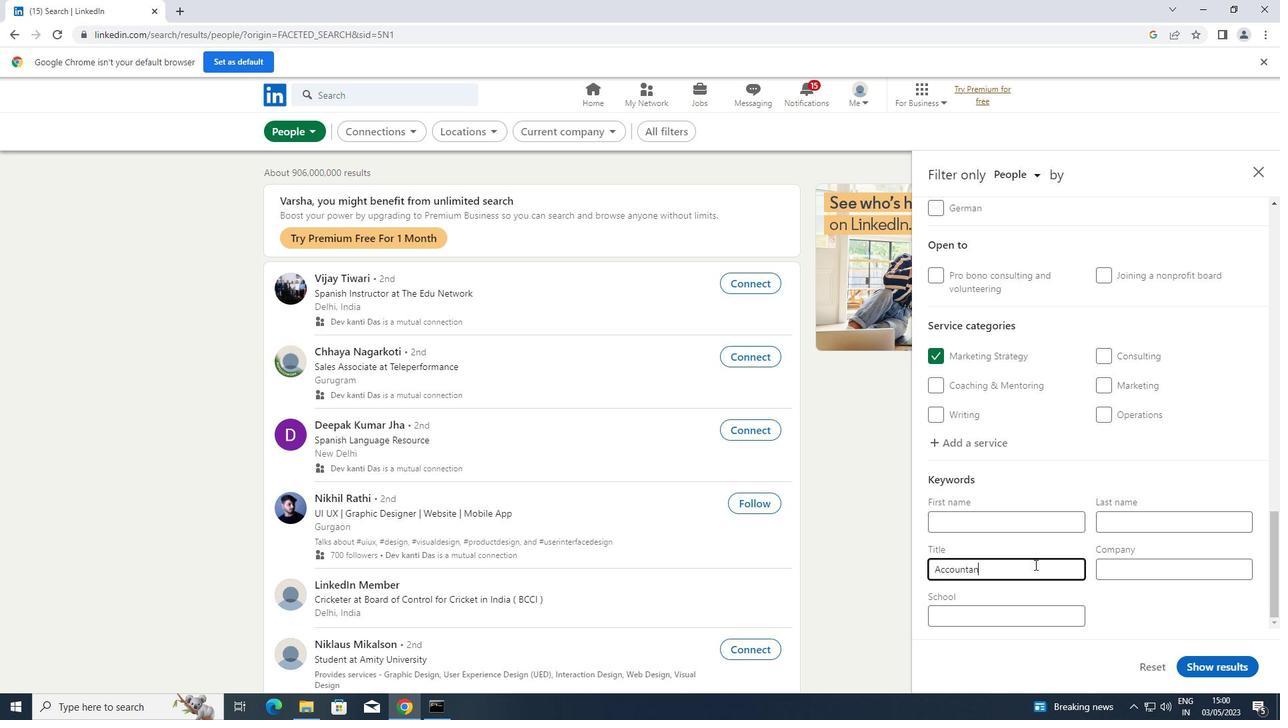 
Action: Mouse moved to (1189, 668)
Screenshot: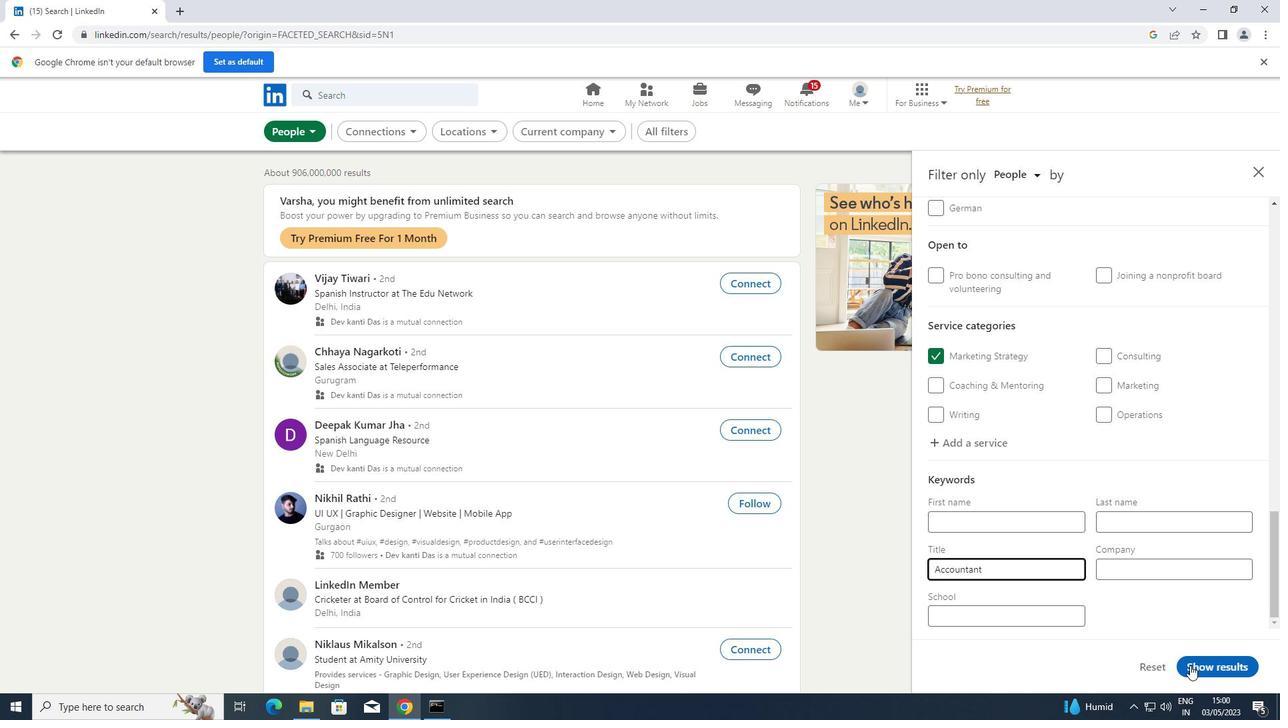 
Action: Mouse pressed left at (1189, 668)
Screenshot: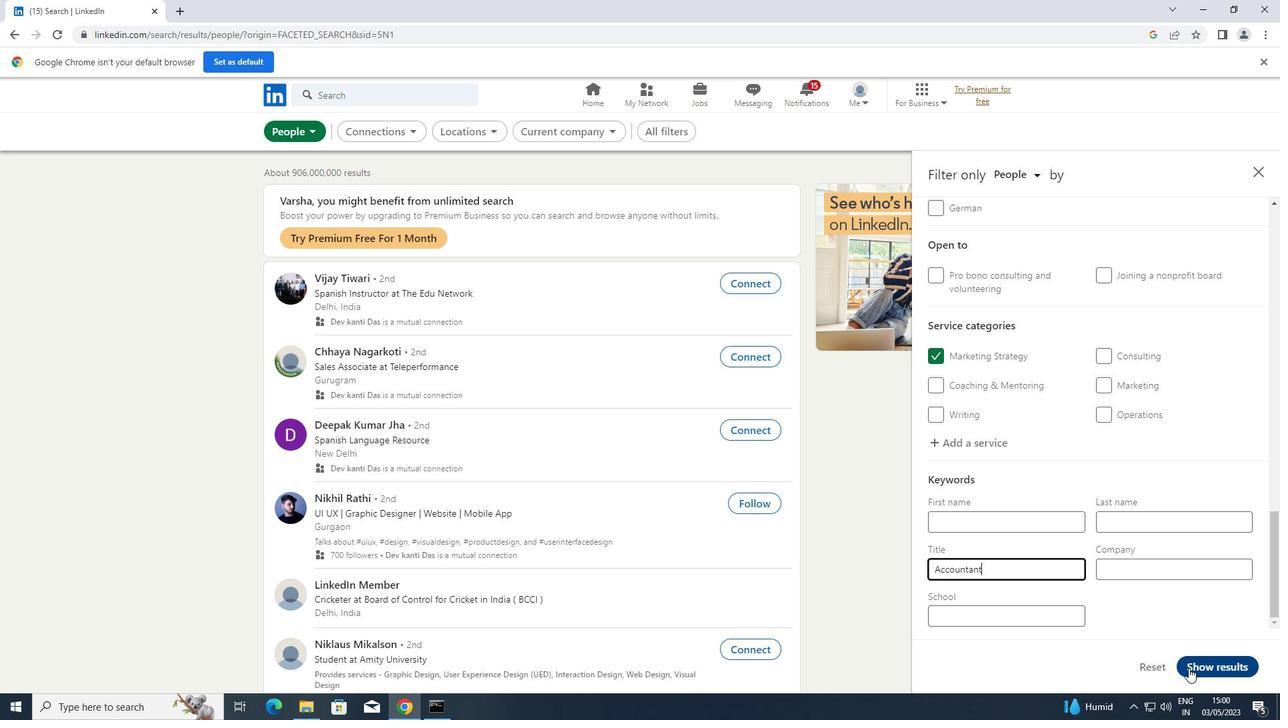 
Action: Mouse moved to (1191, 667)
Screenshot: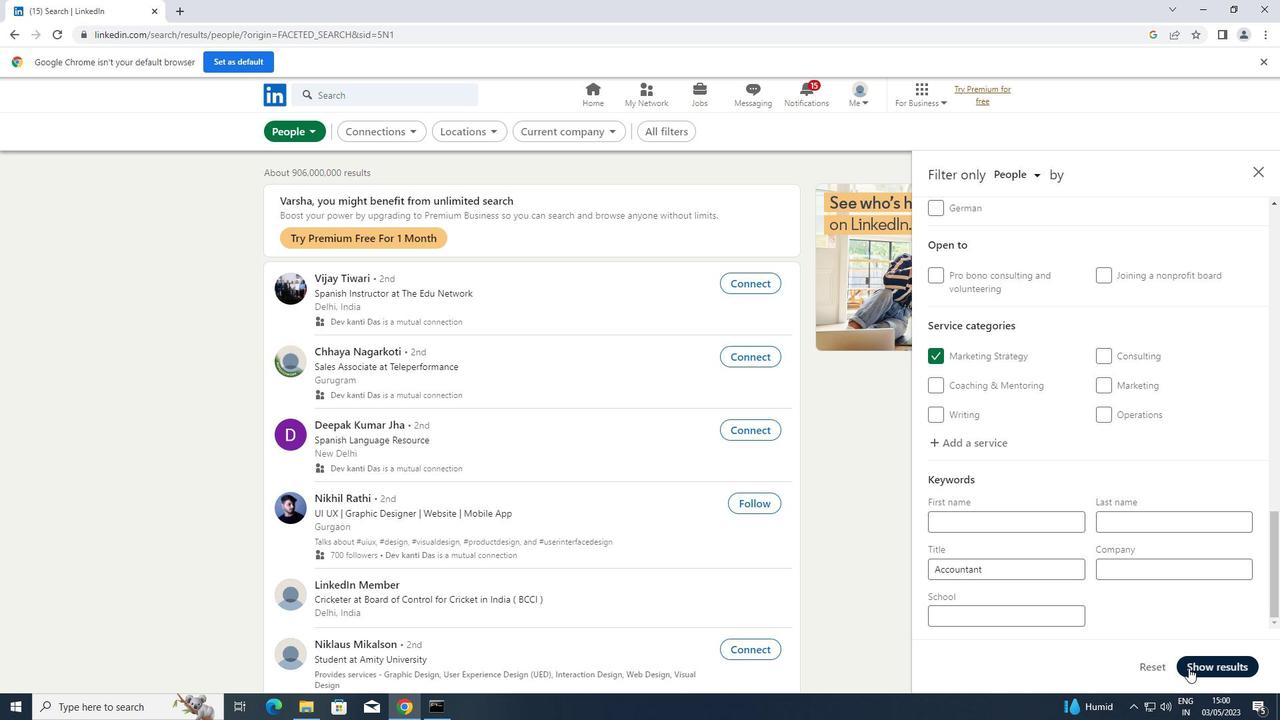 
